 Task: Find connections with filter location Mālegaon with filter topic #Energywith filter profile language German with filter current company Norgren with filter school Carmel Convent School - India with filter industry Internet Publishing with filter service category Technical with filter keywords title Cosmetologist
Action: Mouse moved to (688, 91)
Screenshot: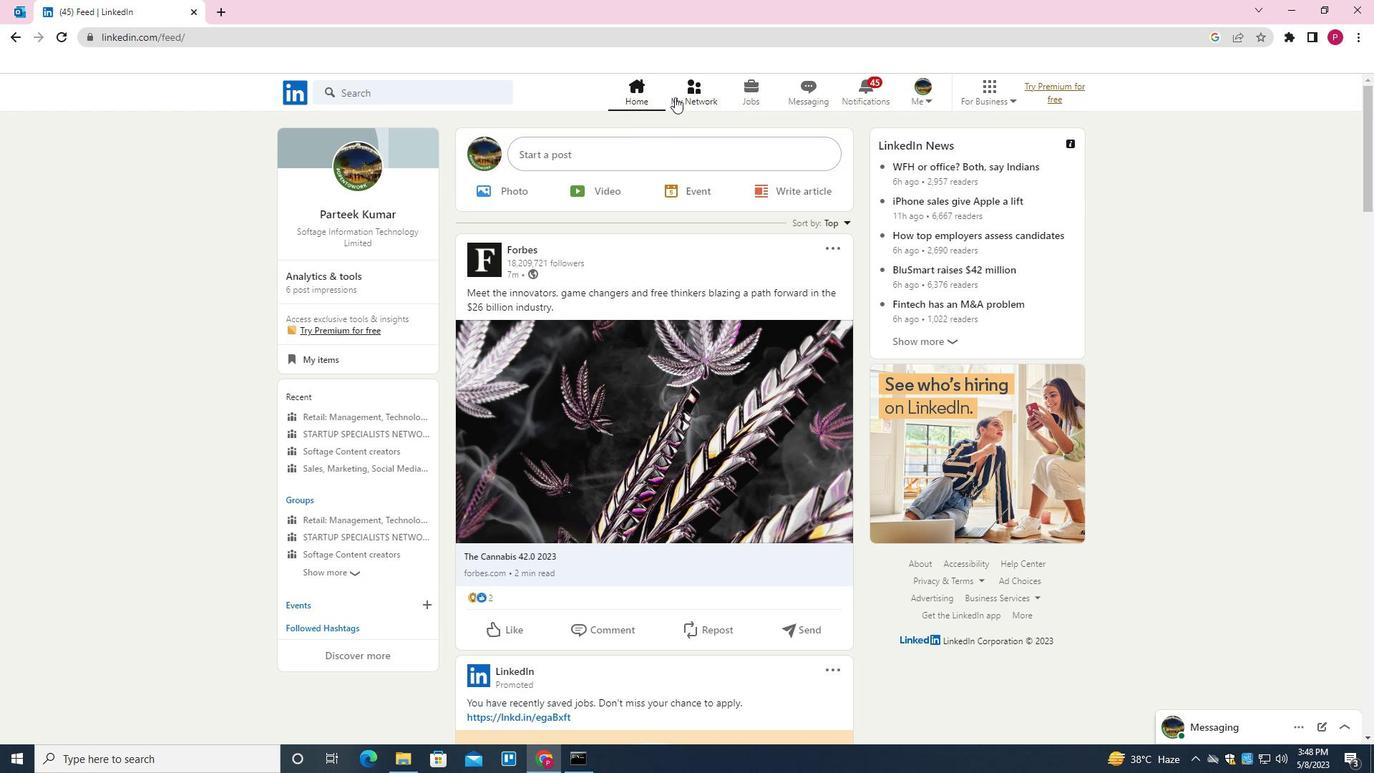 
Action: Mouse pressed left at (688, 91)
Screenshot: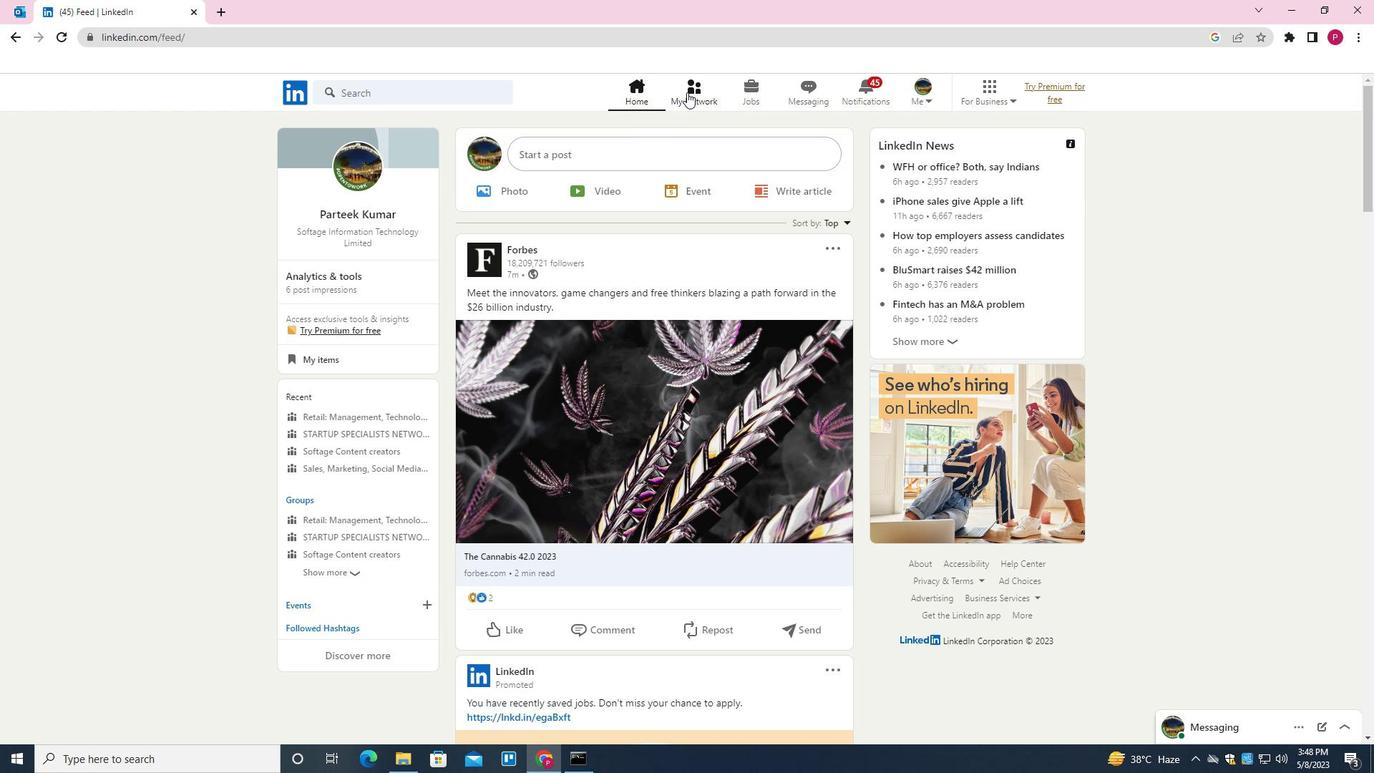 
Action: Mouse moved to (463, 166)
Screenshot: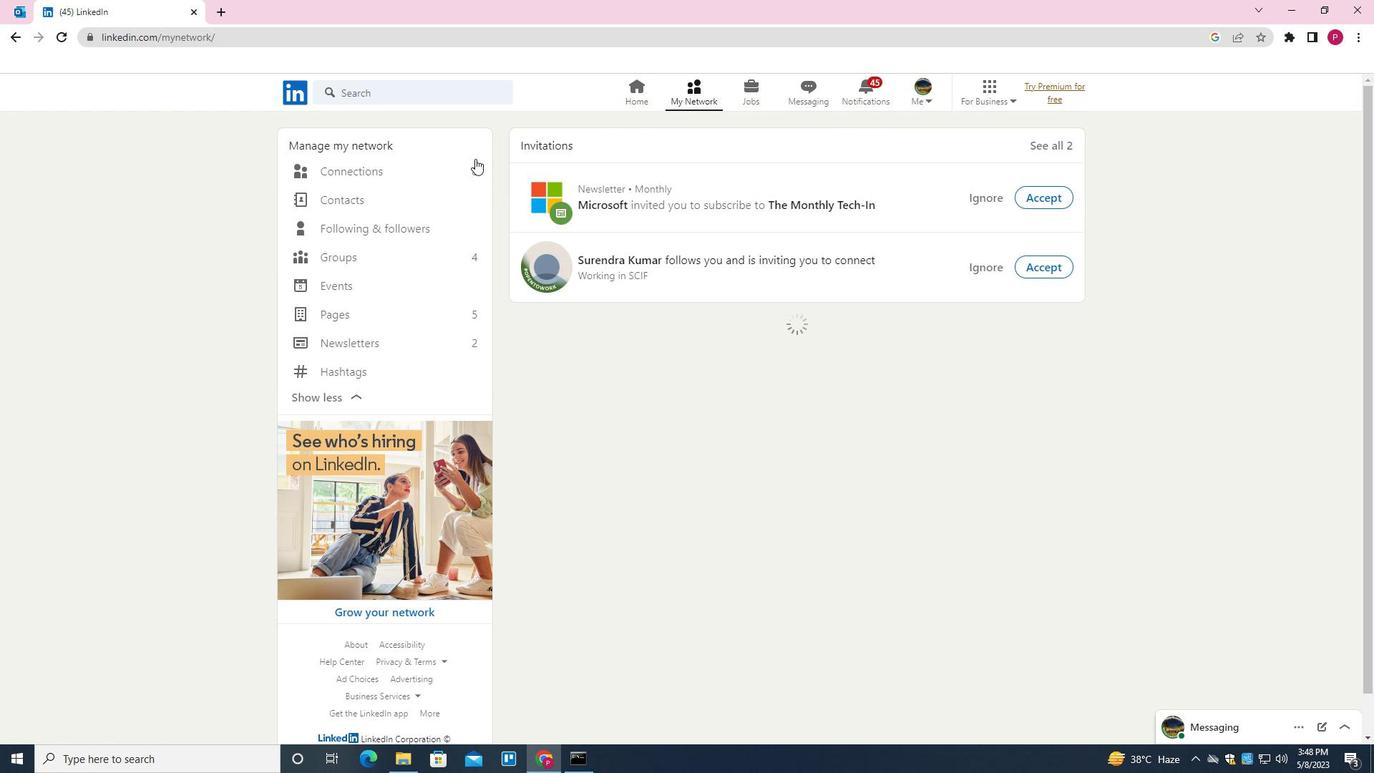 
Action: Mouse pressed left at (463, 166)
Screenshot: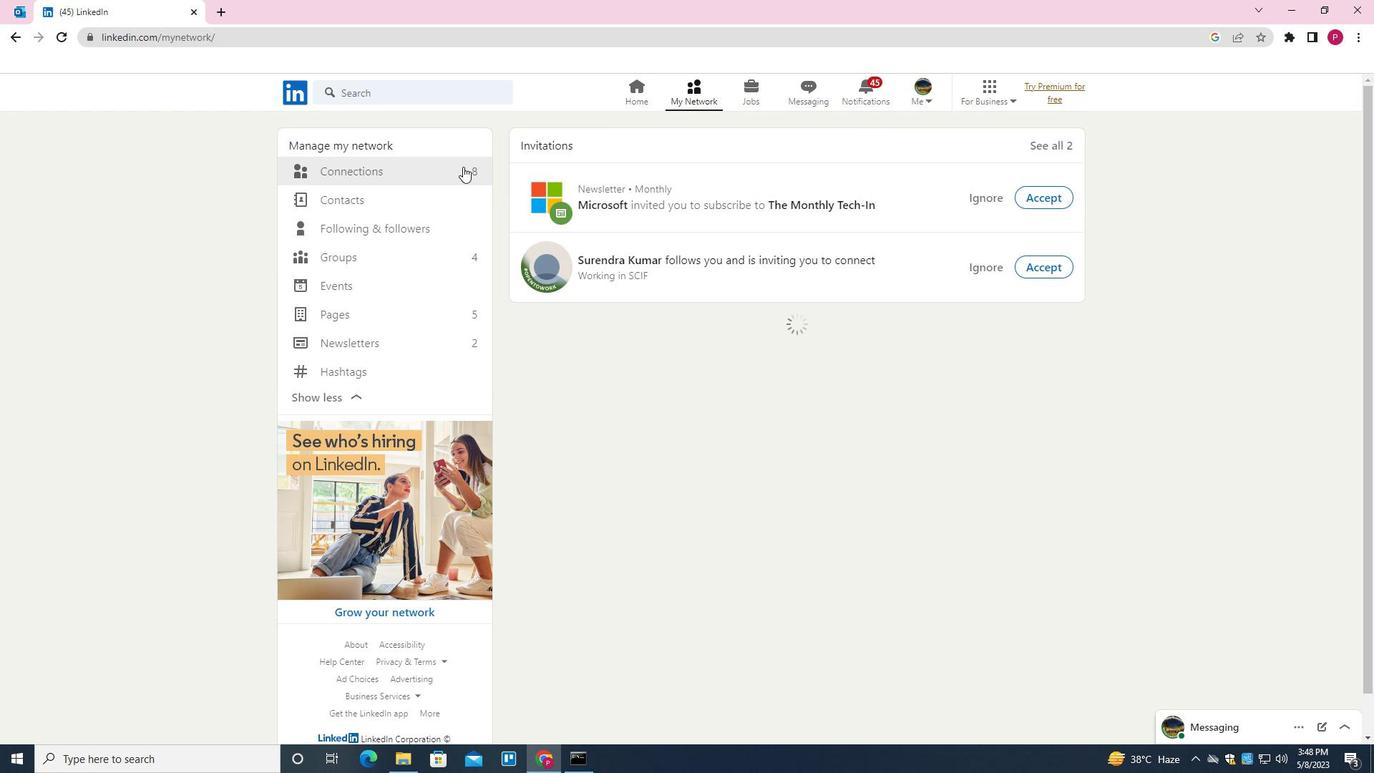 
Action: Mouse moved to (809, 171)
Screenshot: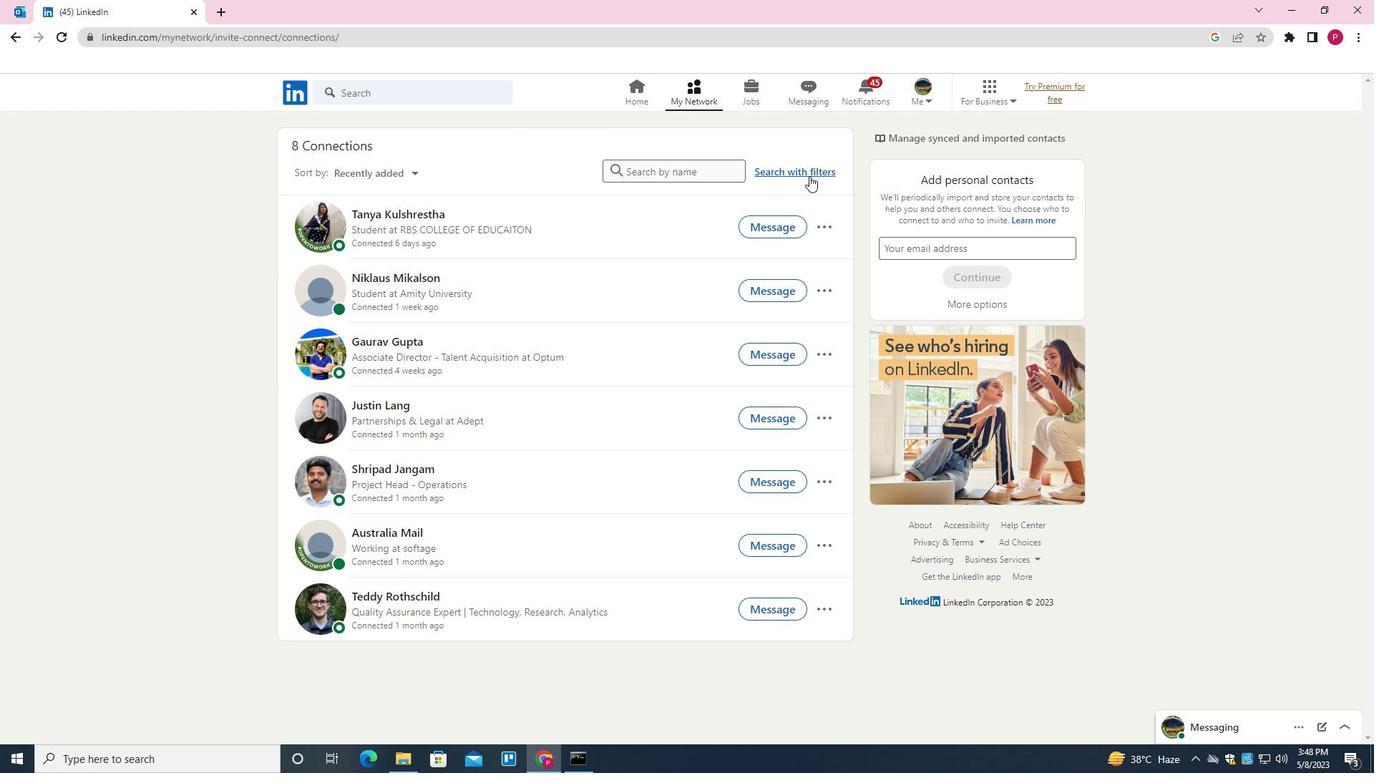 
Action: Mouse pressed left at (809, 171)
Screenshot: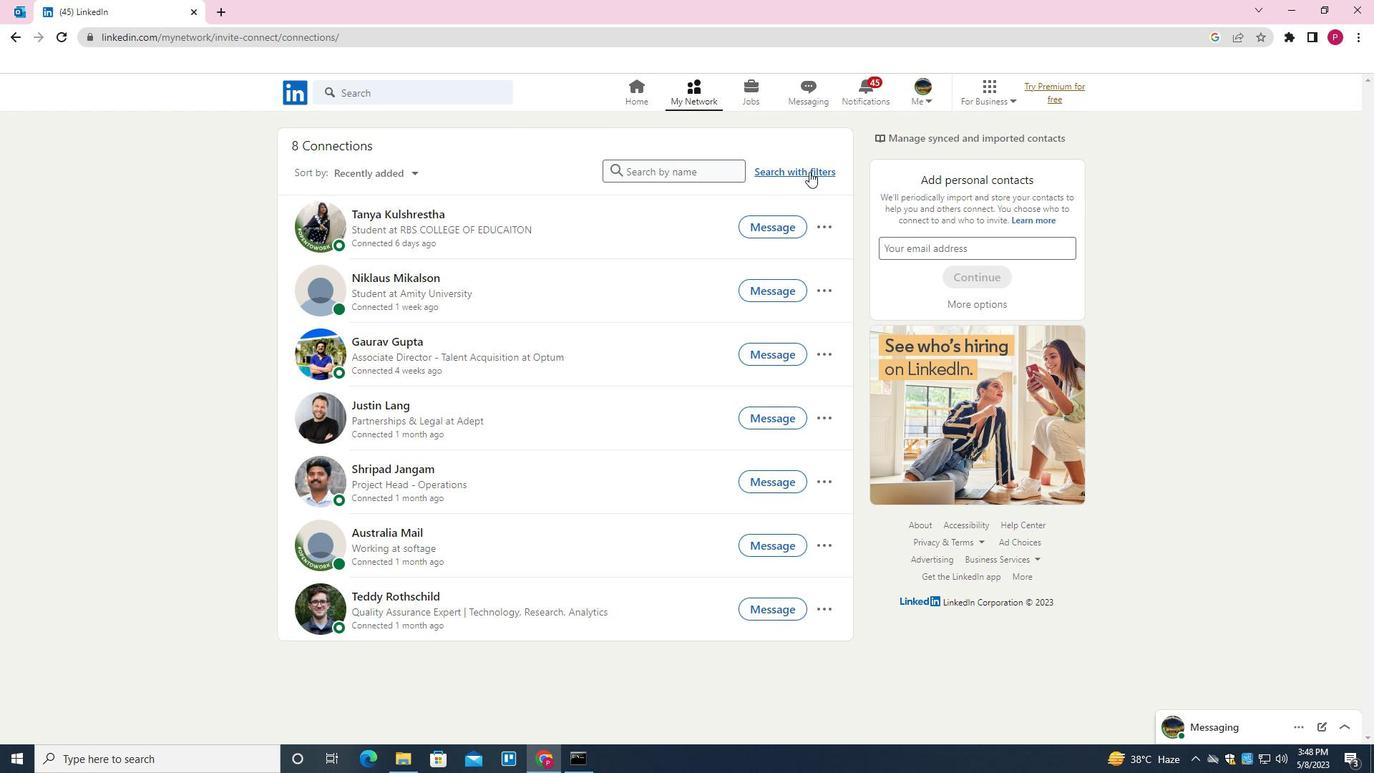 
Action: Mouse moved to (735, 141)
Screenshot: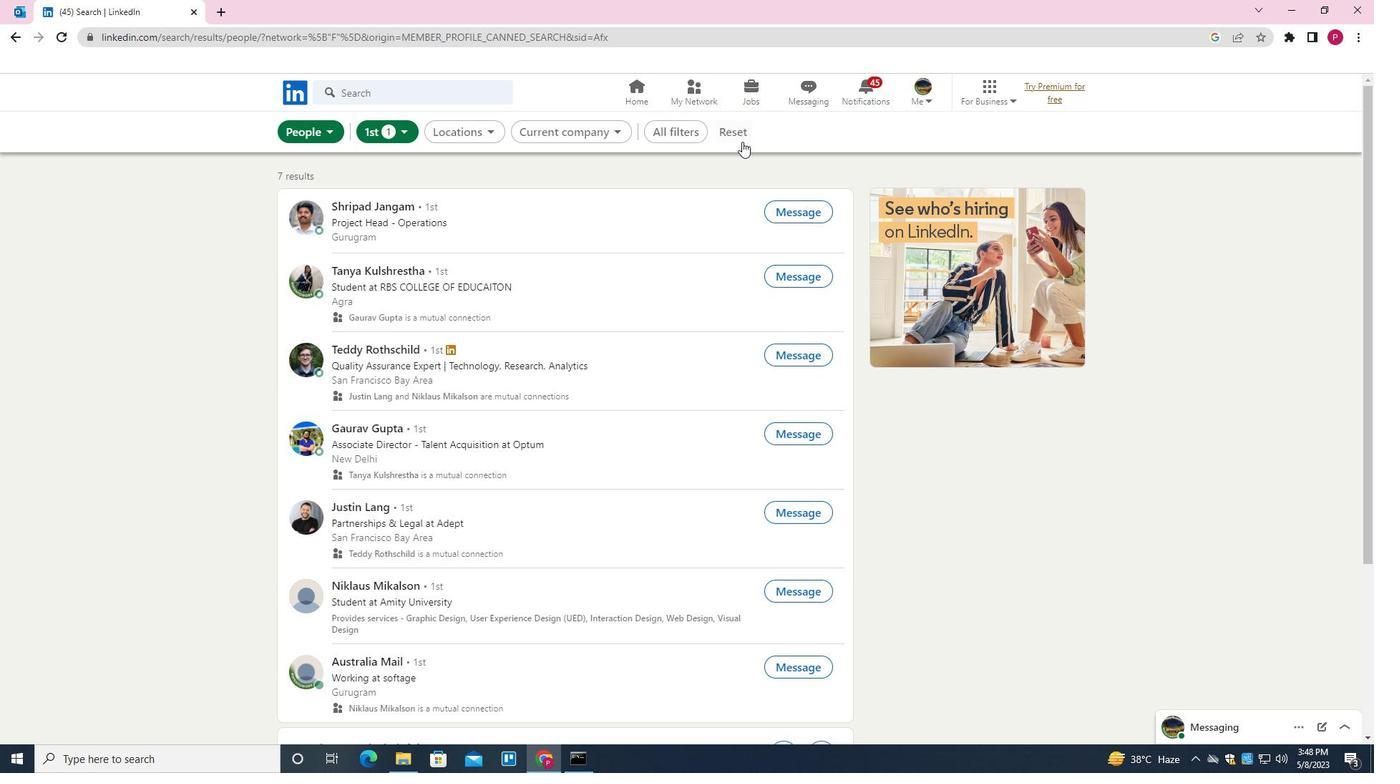 
Action: Mouse pressed left at (735, 141)
Screenshot: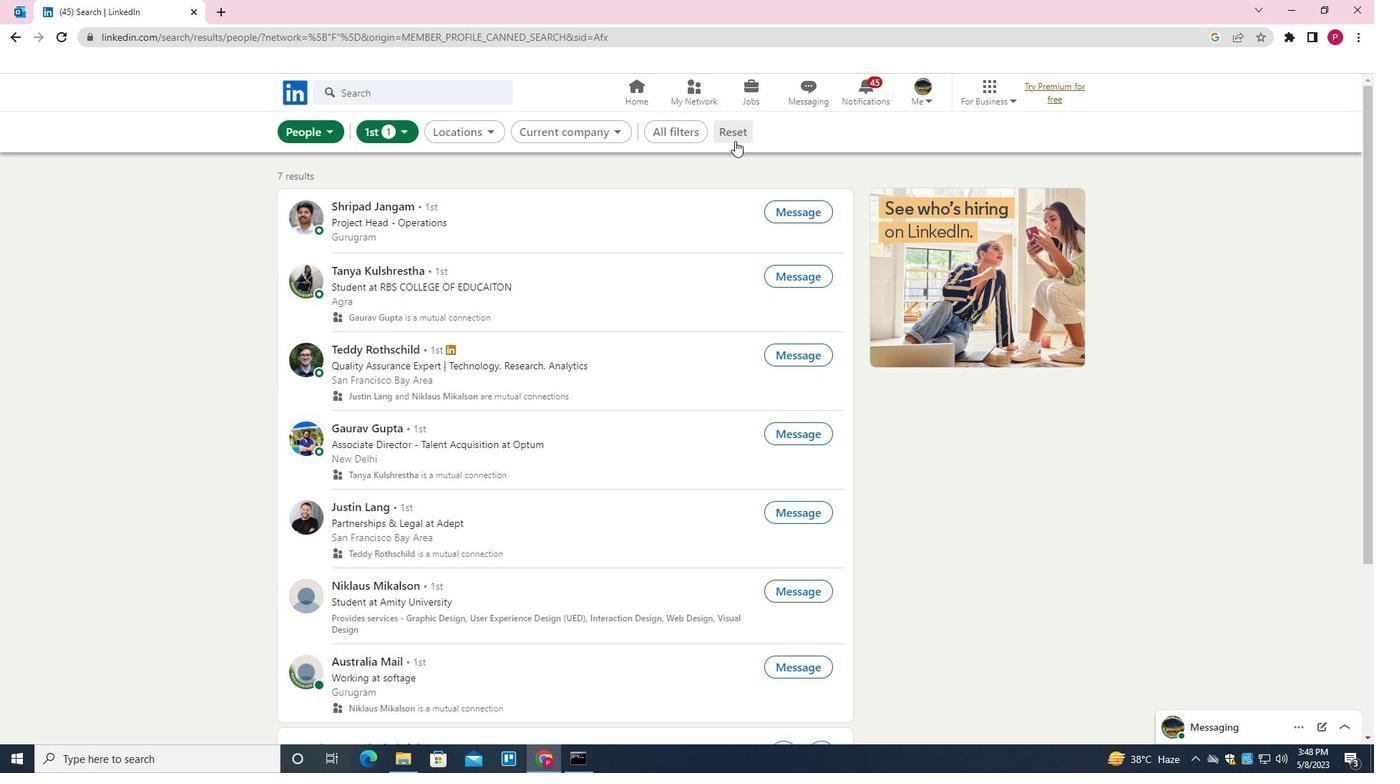 
Action: Mouse moved to (717, 137)
Screenshot: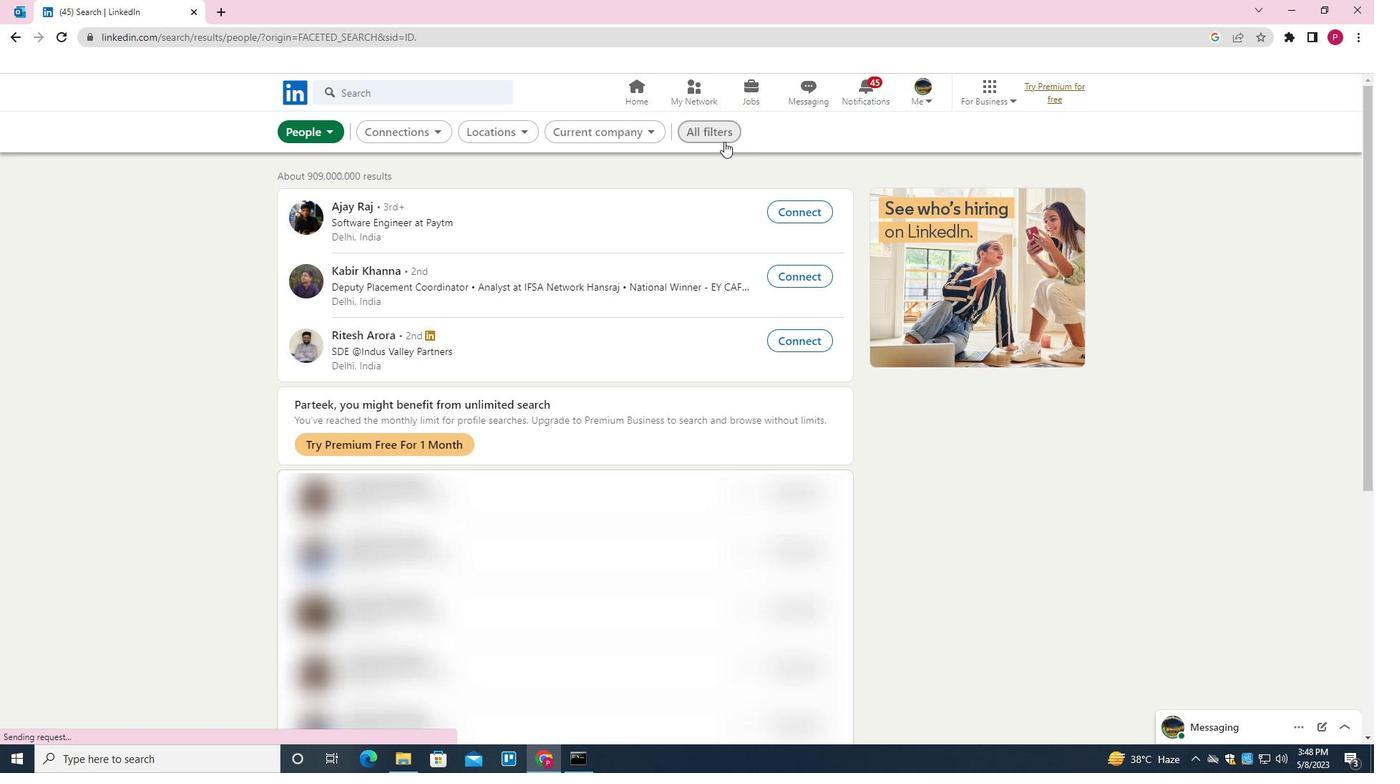
Action: Mouse pressed left at (717, 137)
Screenshot: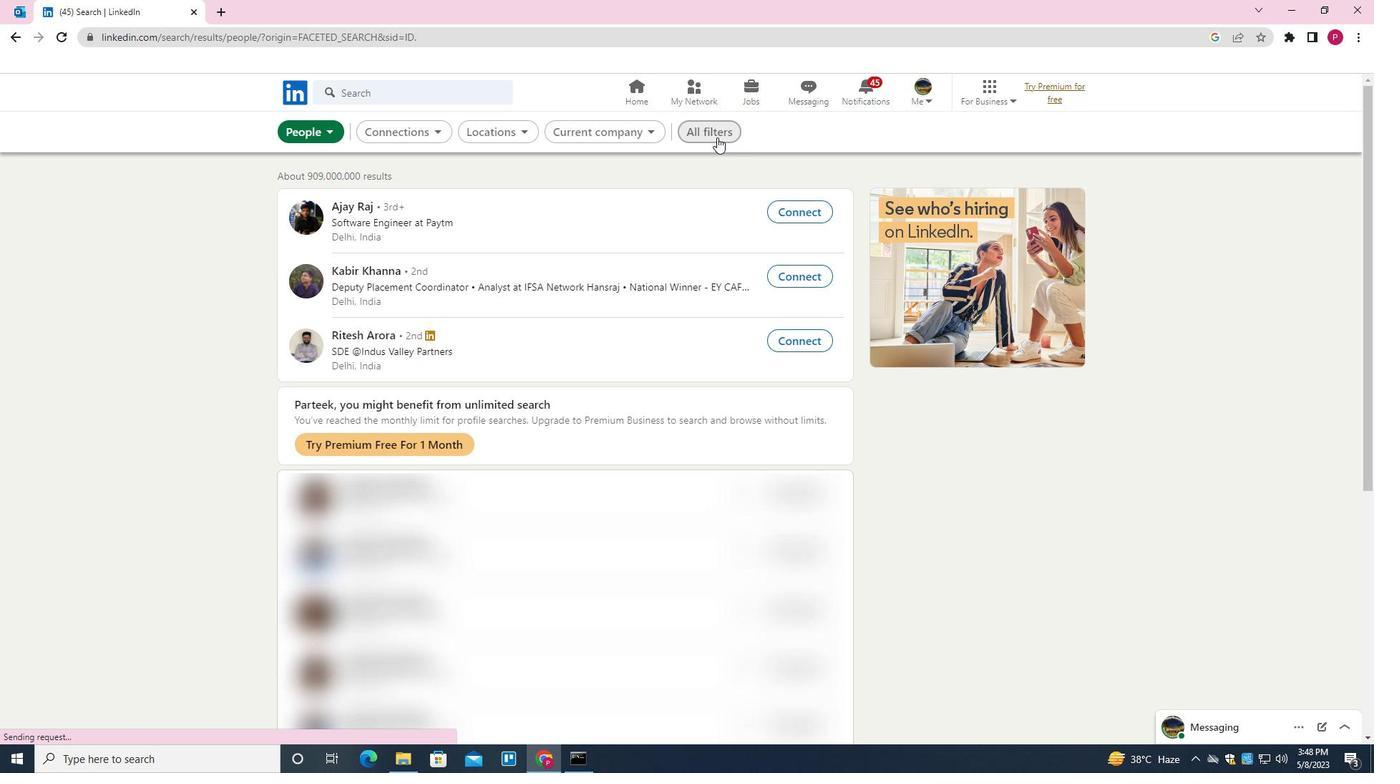 
Action: Mouse moved to (1152, 391)
Screenshot: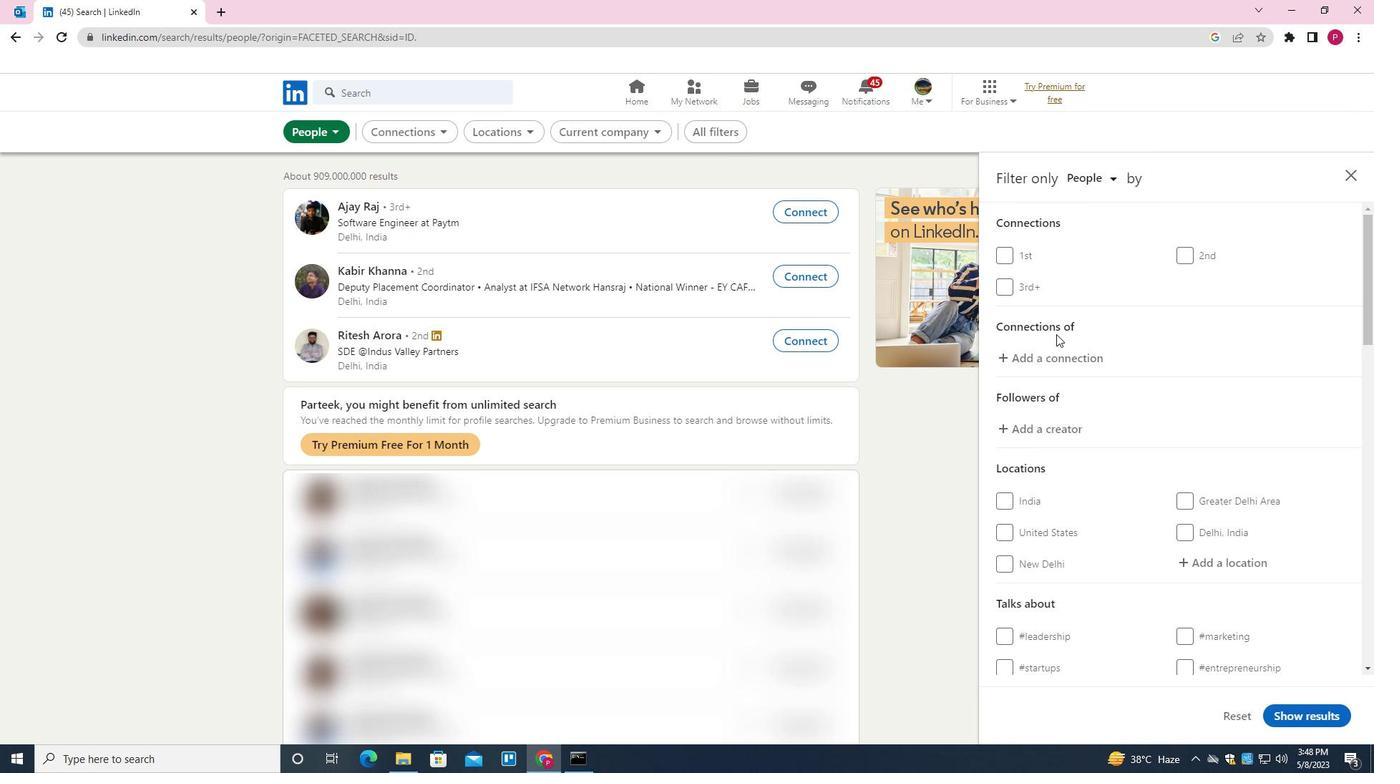 
Action: Mouse scrolled (1152, 390) with delta (0, 0)
Screenshot: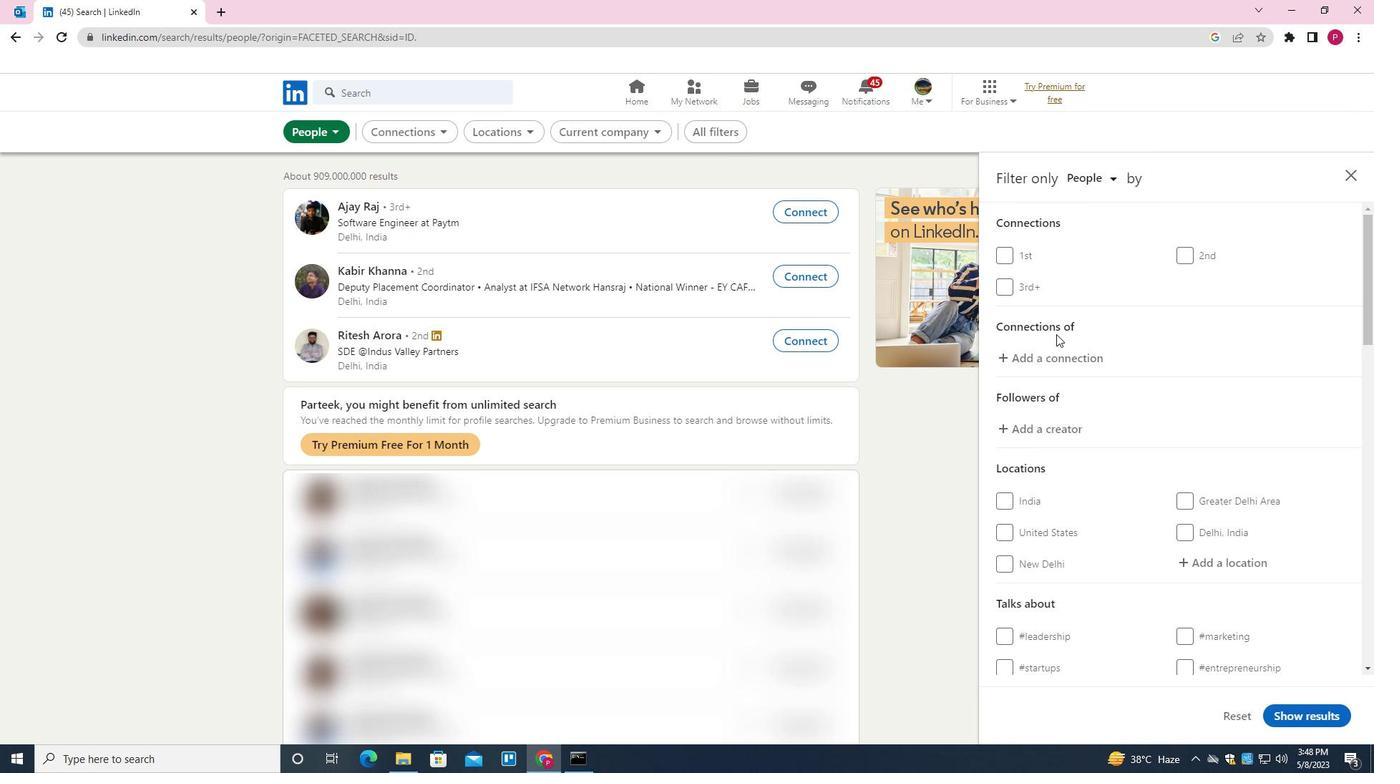 
Action: Mouse moved to (1157, 395)
Screenshot: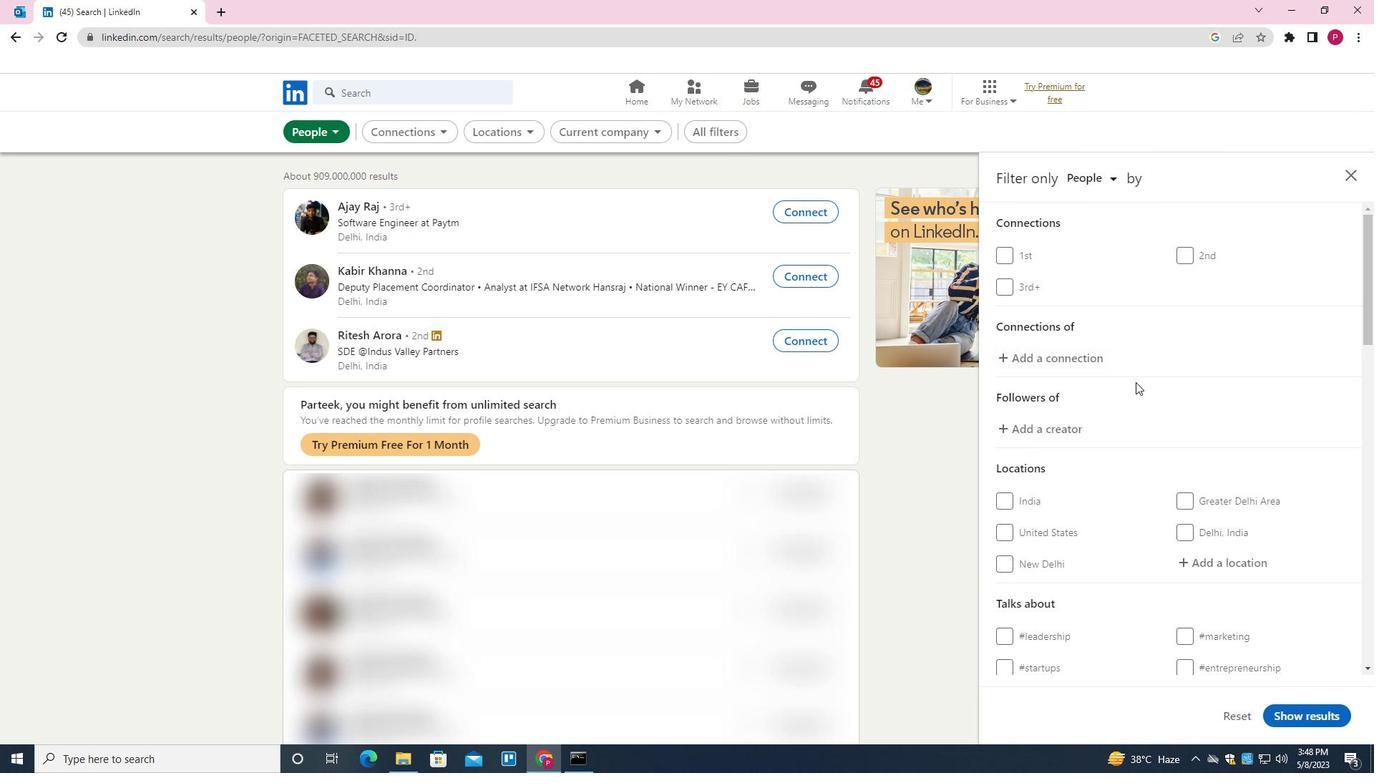 
Action: Mouse scrolled (1157, 395) with delta (0, 0)
Screenshot: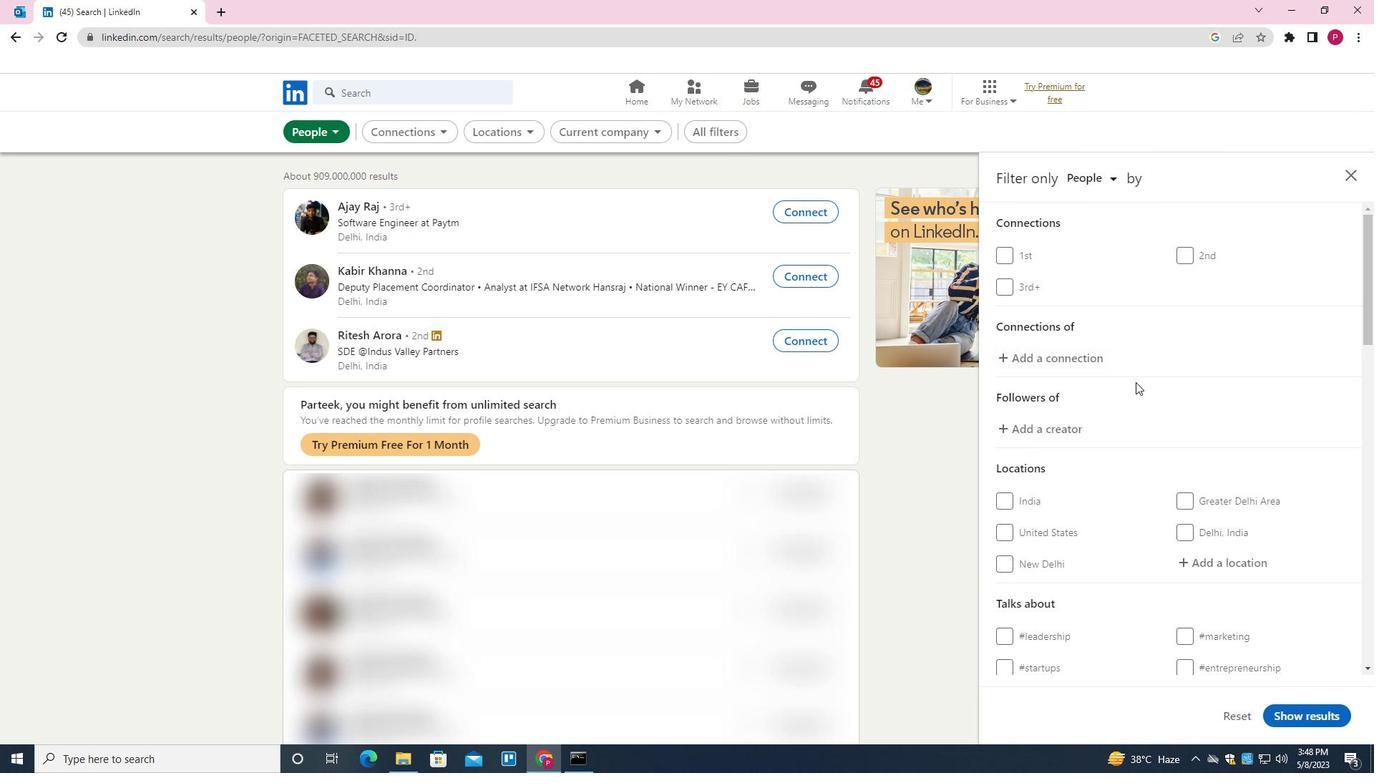 
Action: Mouse moved to (1217, 424)
Screenshot: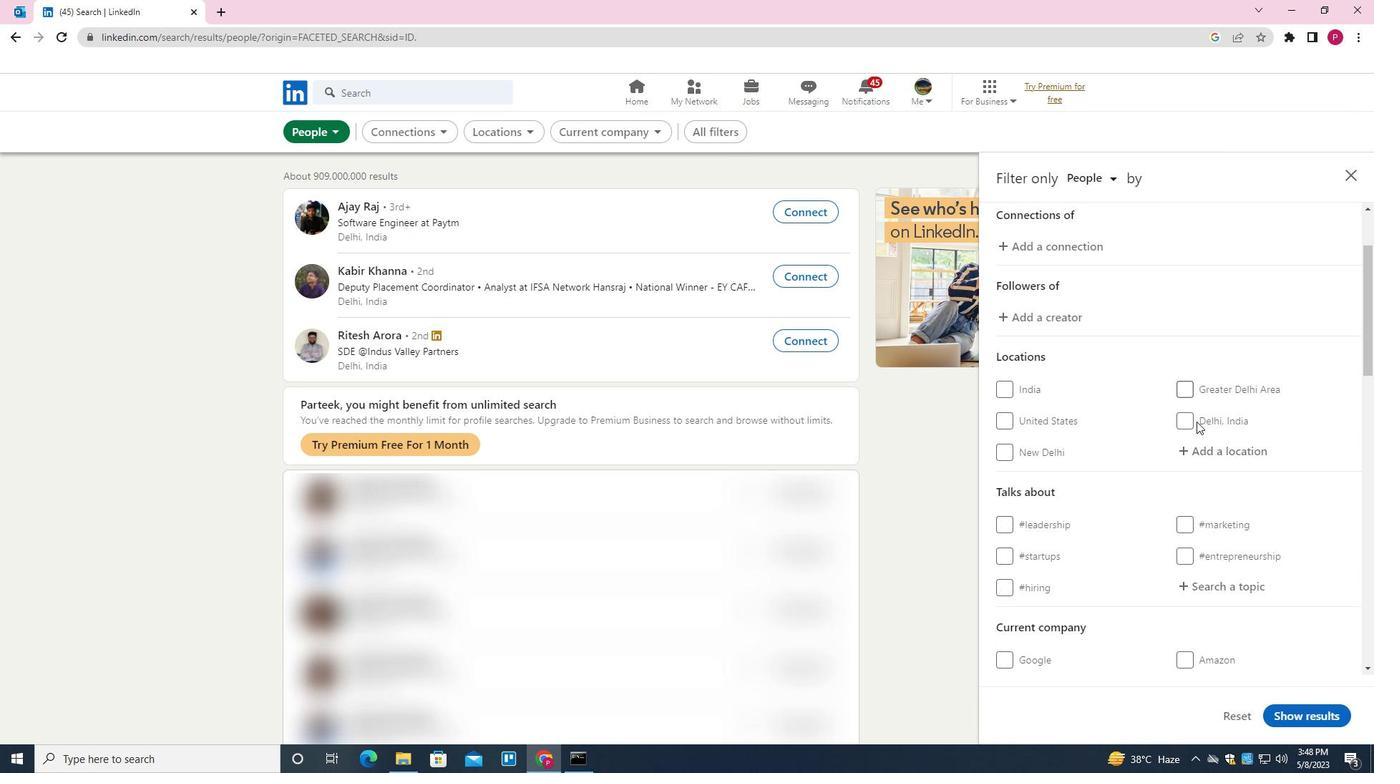 
Action: Mouse pressed left at (1217, 424)
Screenshot: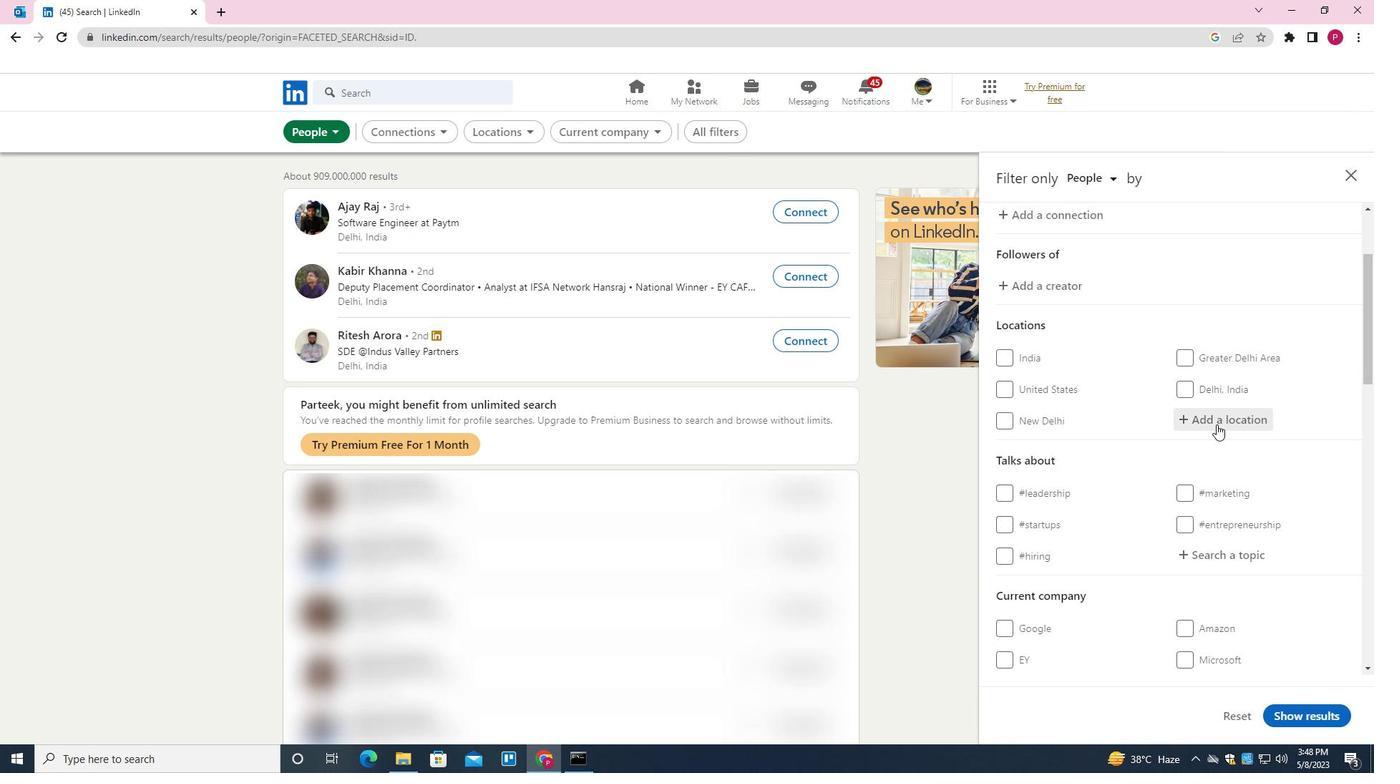 
Action: Key pressed <Key.shift>MALEGAON<Key.down><Key.enter>
Screenshot: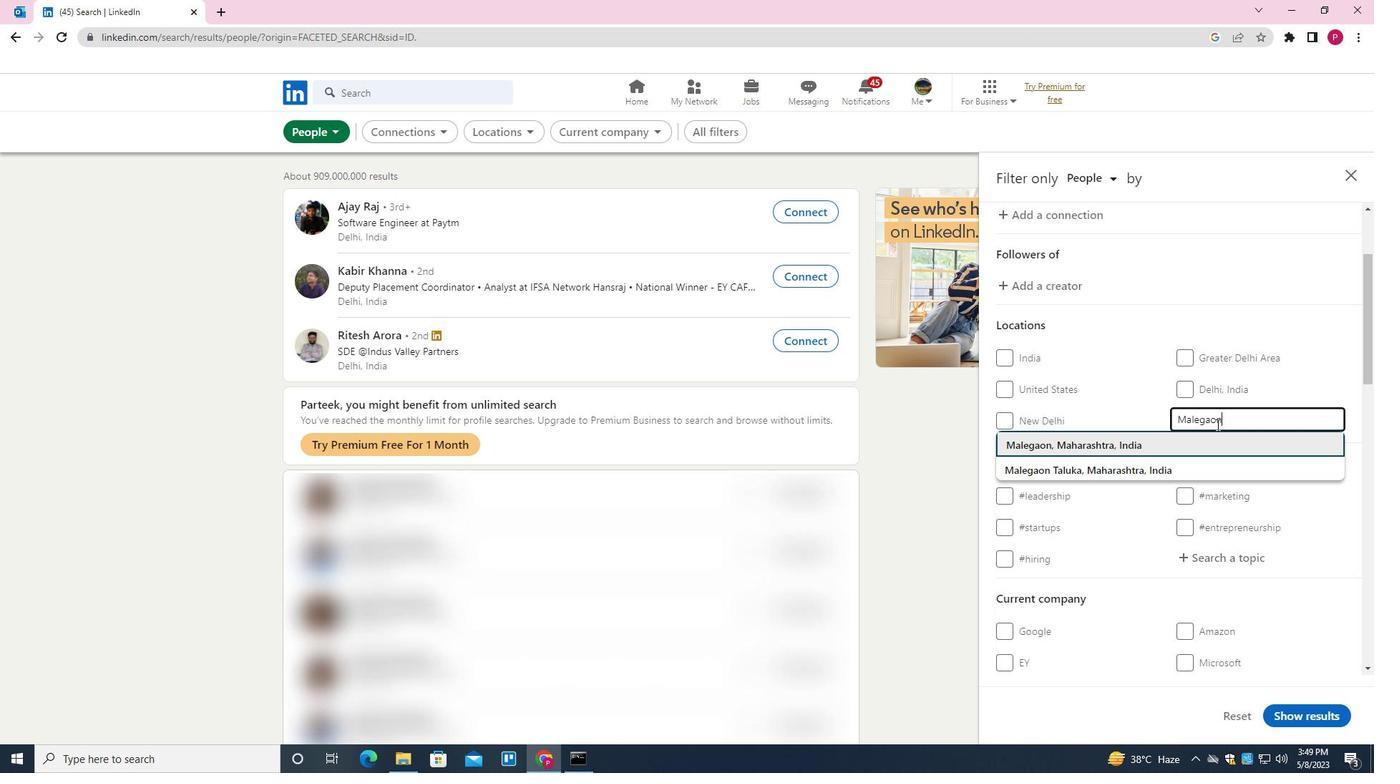 
Action: Mouse moved to (1249, 412)
Screenshot: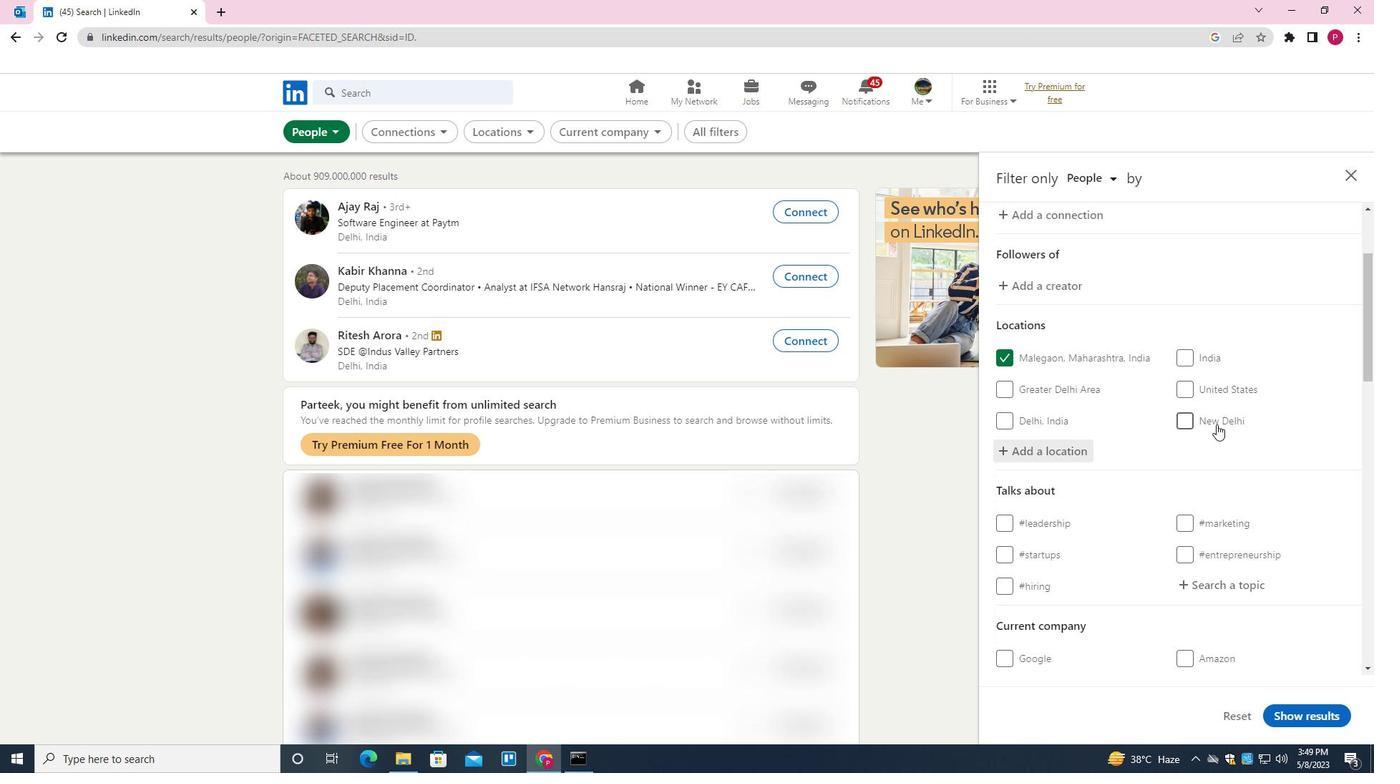 
Action: Mouse scrolled (1249, 411) with delta (0, 0)
Screenshot: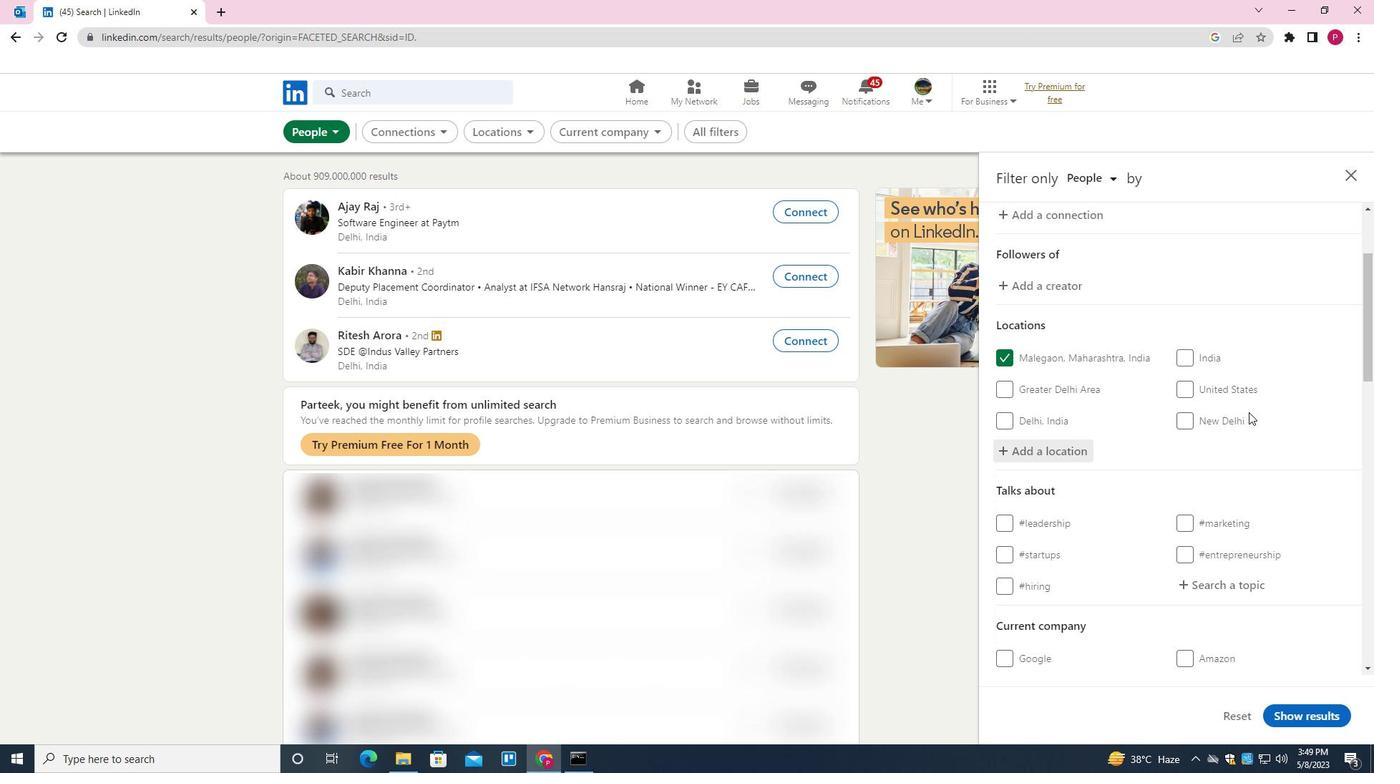 
Action: Mouse scrolled (1249, 411) with delta (0, 0)
Screenshot: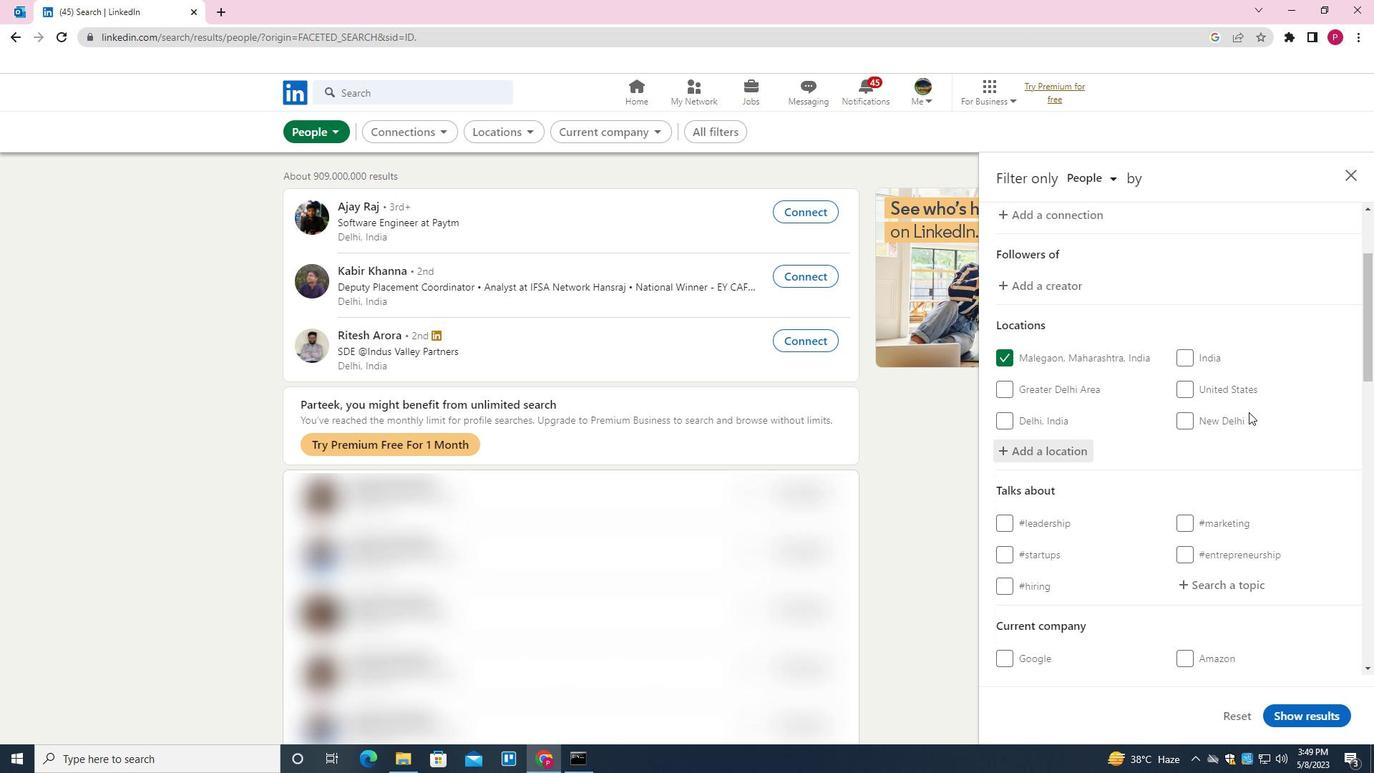 
Action: Mouse scrolled (1249, 411) with delta (0, 0)
Screenshot: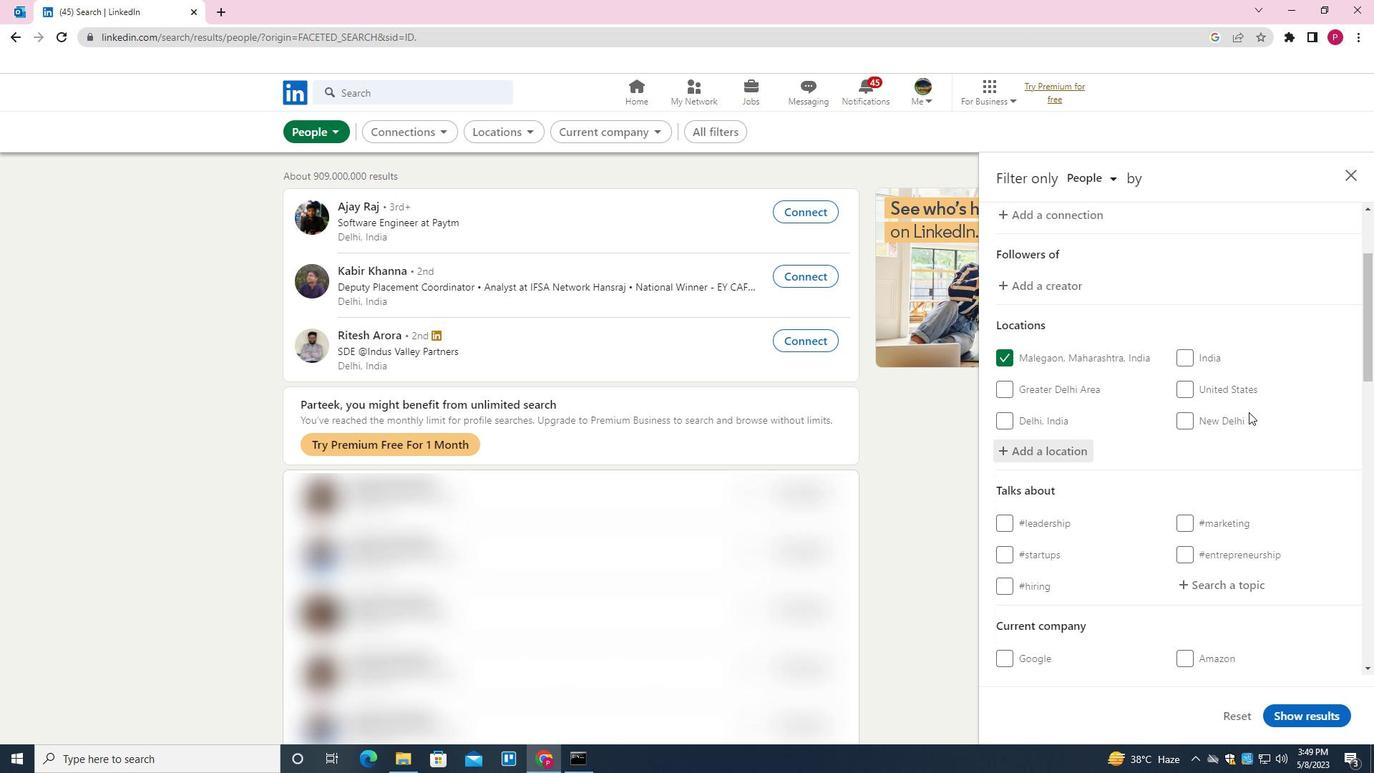 
Action: Mouse moved to (1246, 374)
Screenshot: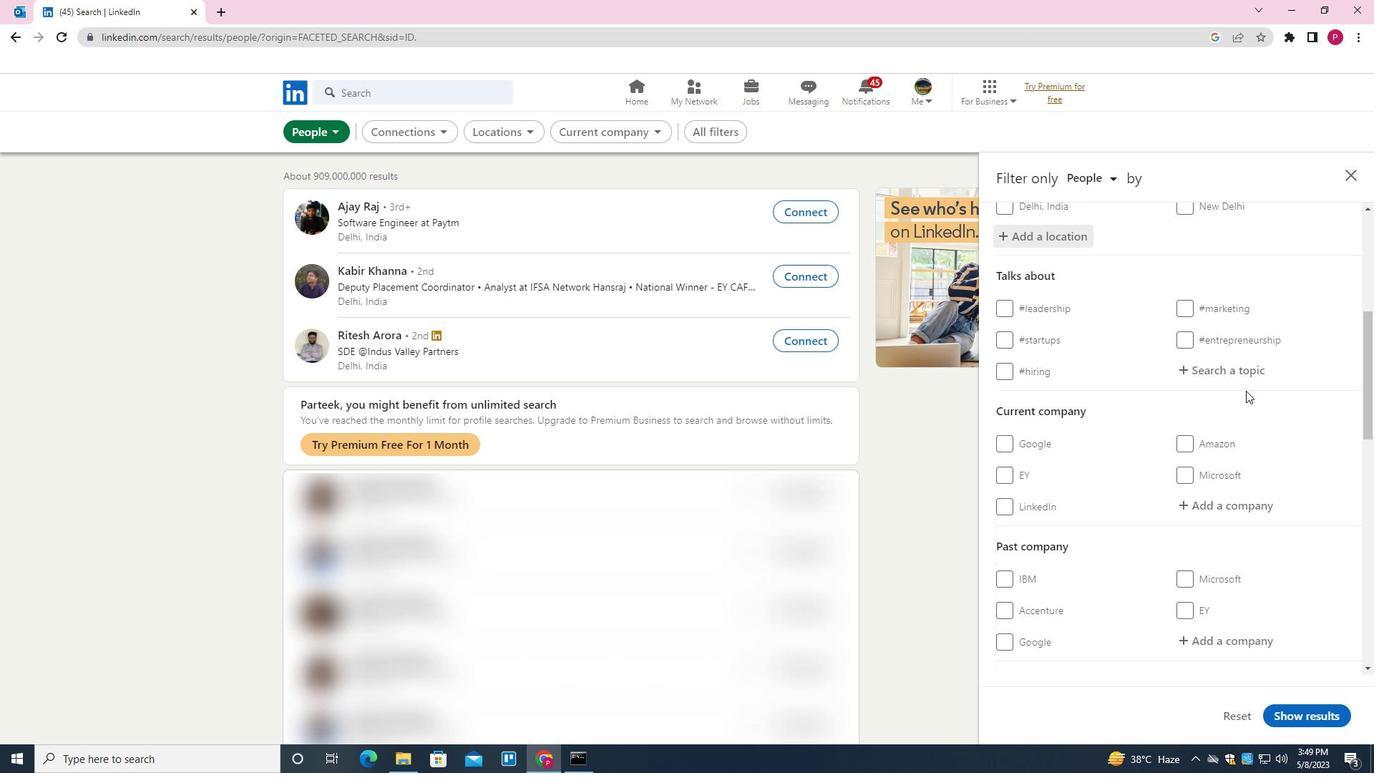 
Action: Mouse pressed left at (1246, 374)
Screenshot: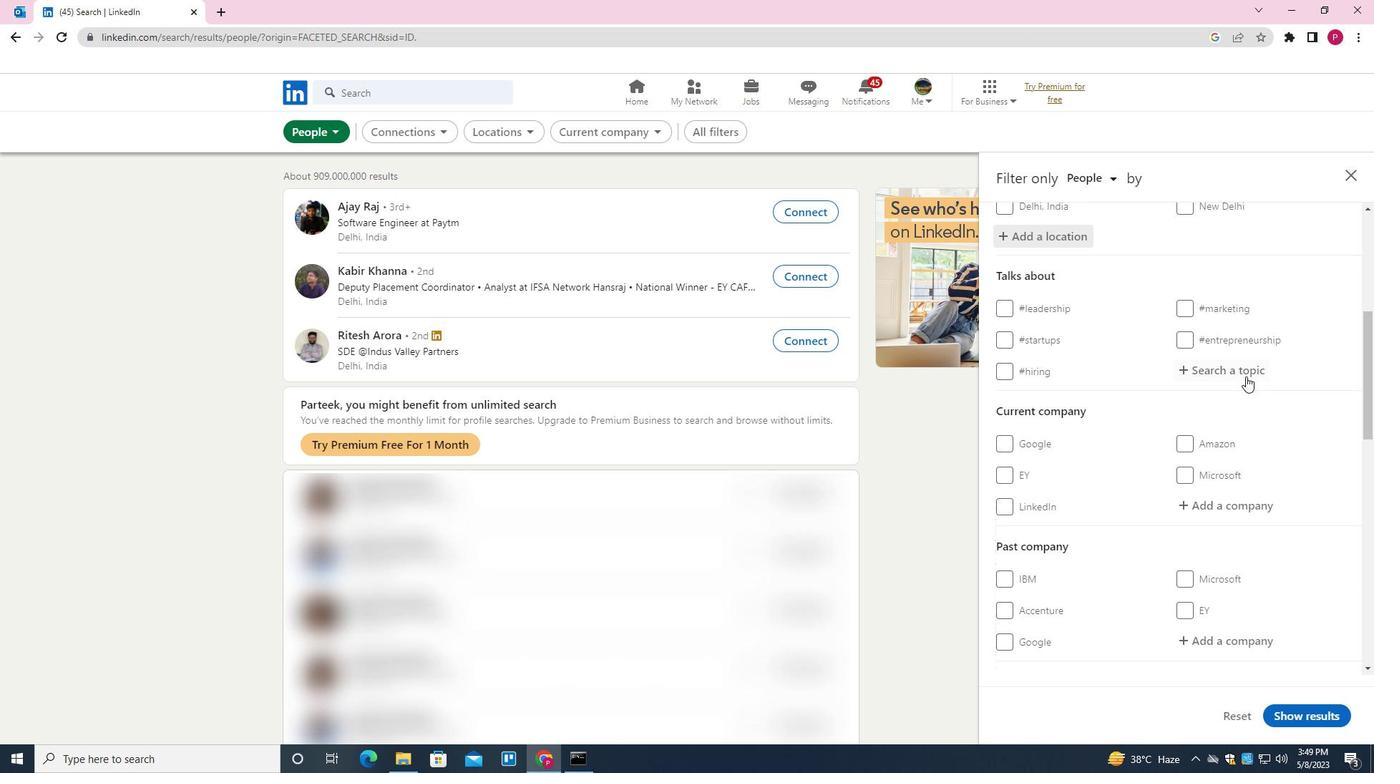 
Action: Key pressed ENERGY<Key.down><Key.enter>
Screenshot: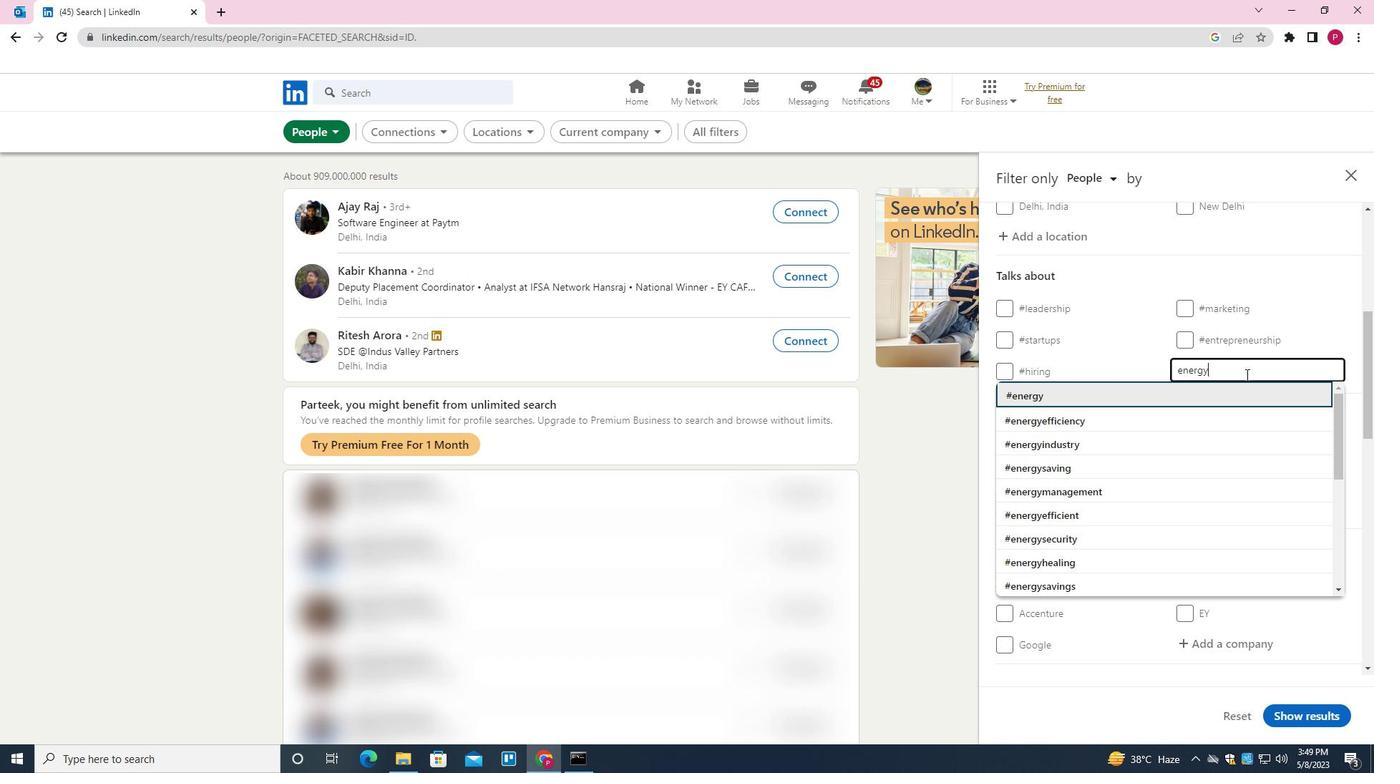 
Action: Mouse moved to (1139, 465)
Screenshot: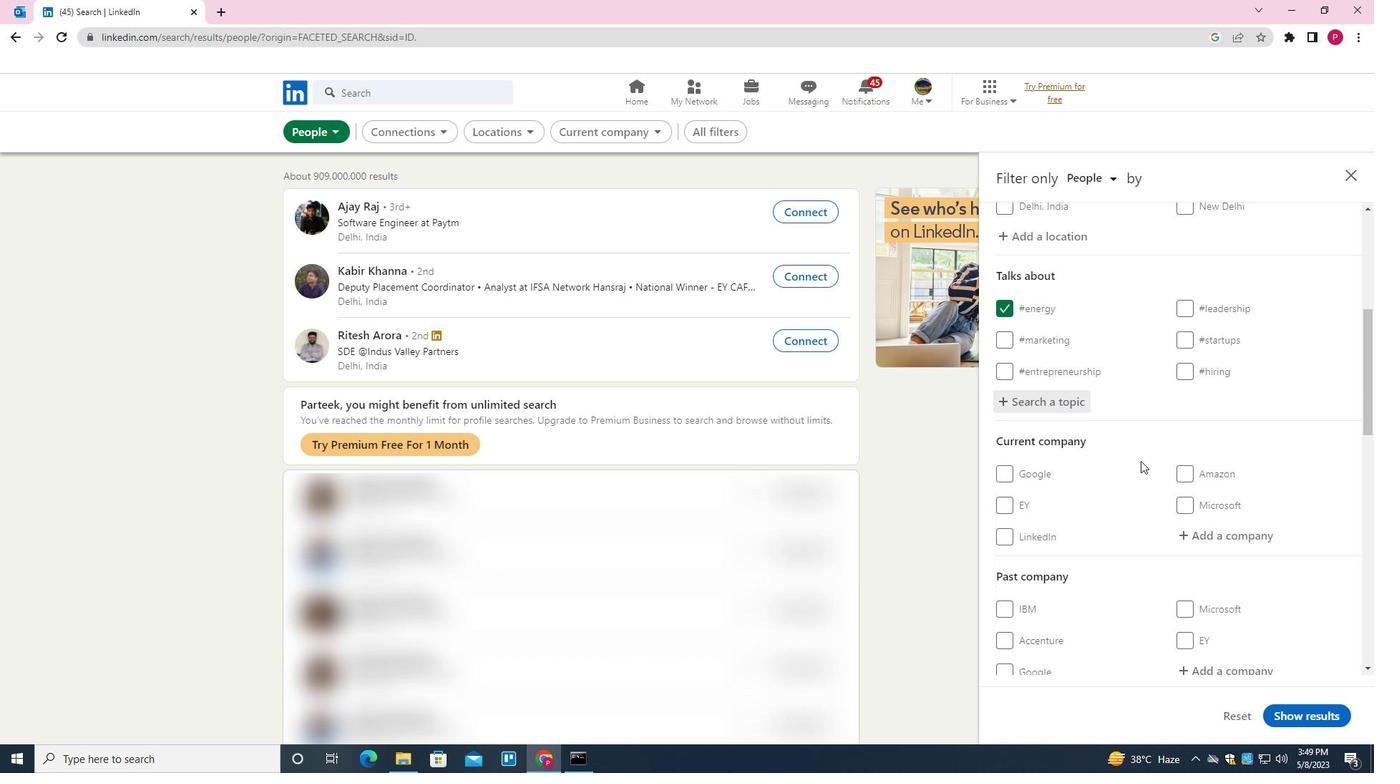 
Action: Mouse scrolled (1139, 464) with delta (0, 0)
Screenshot: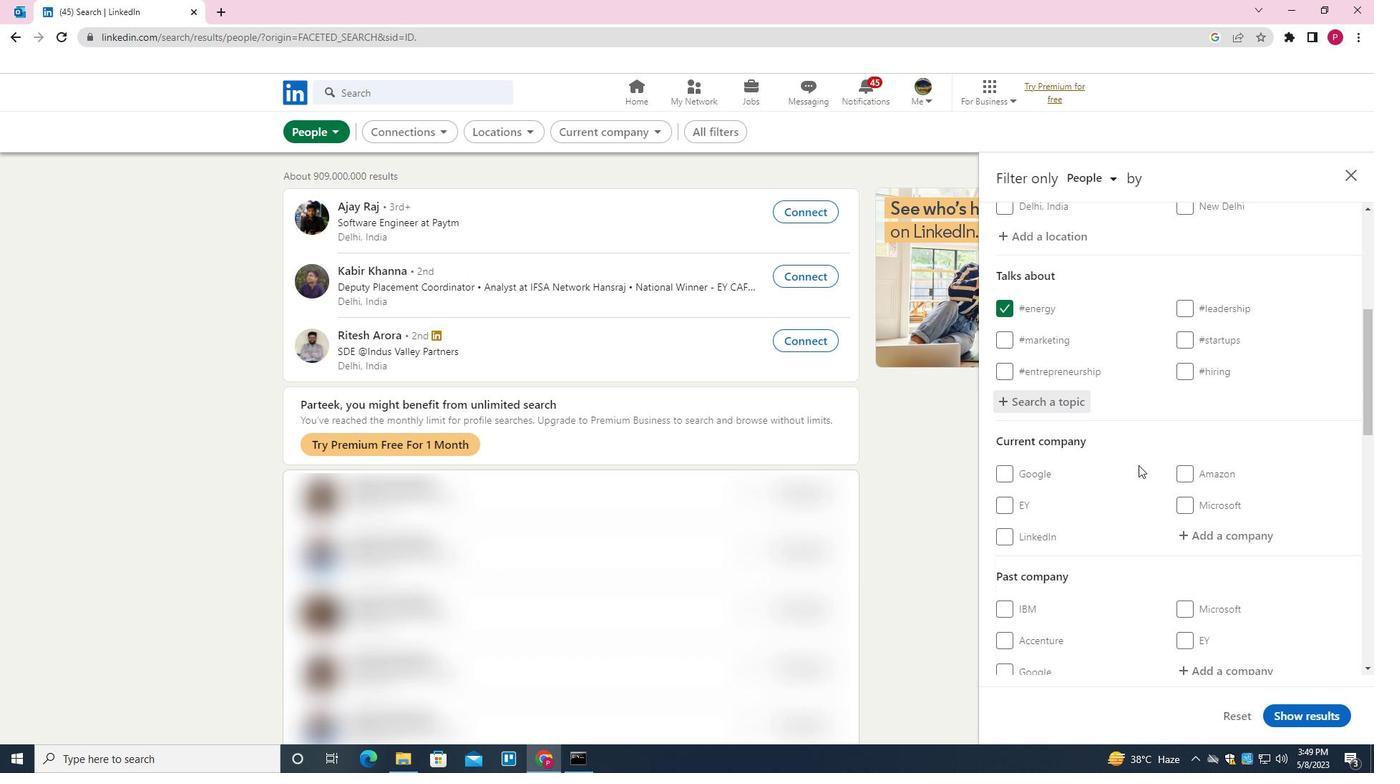 
Action: Mouse scrolled (1139, 464) with delta (0, 0)
Screenshot: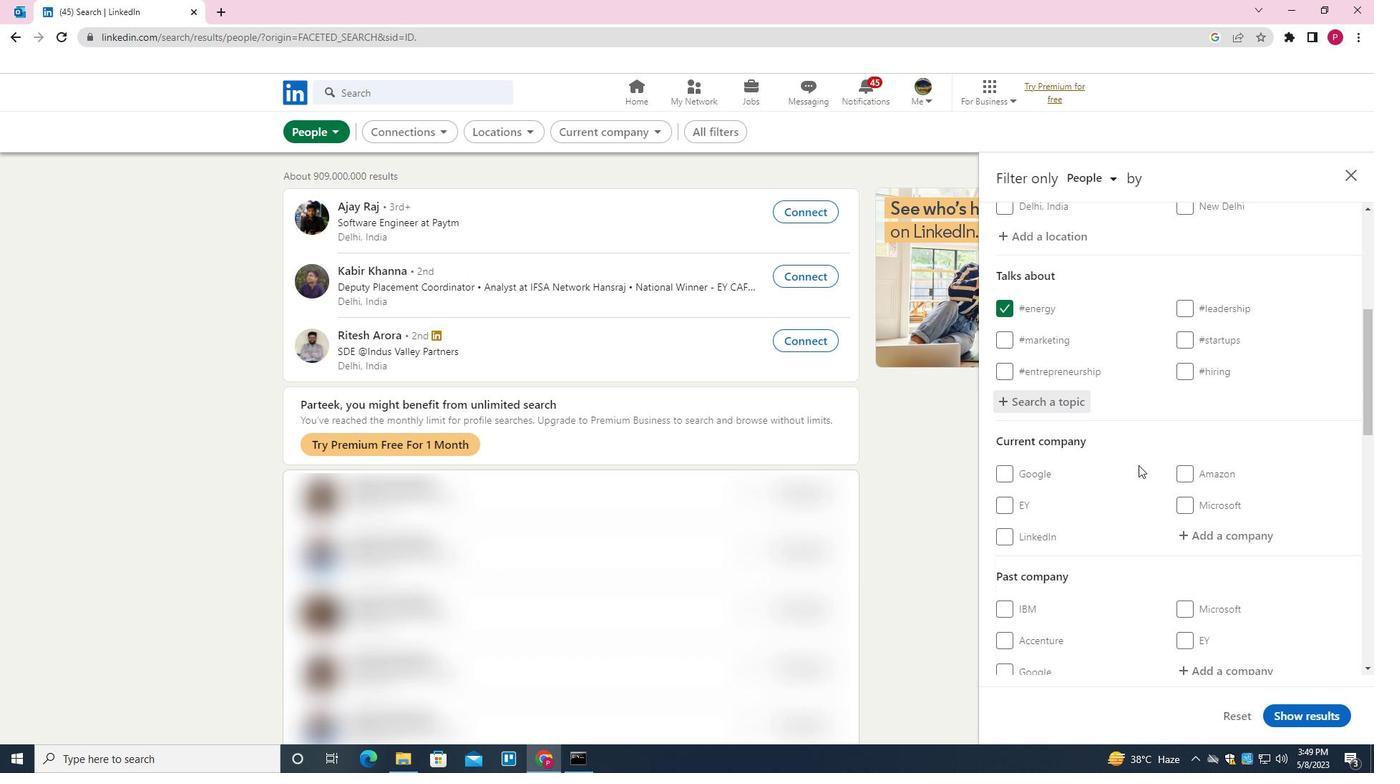 
Action: Mouse scrolled (1139, 464) with delta (0, 0)
Screenshot: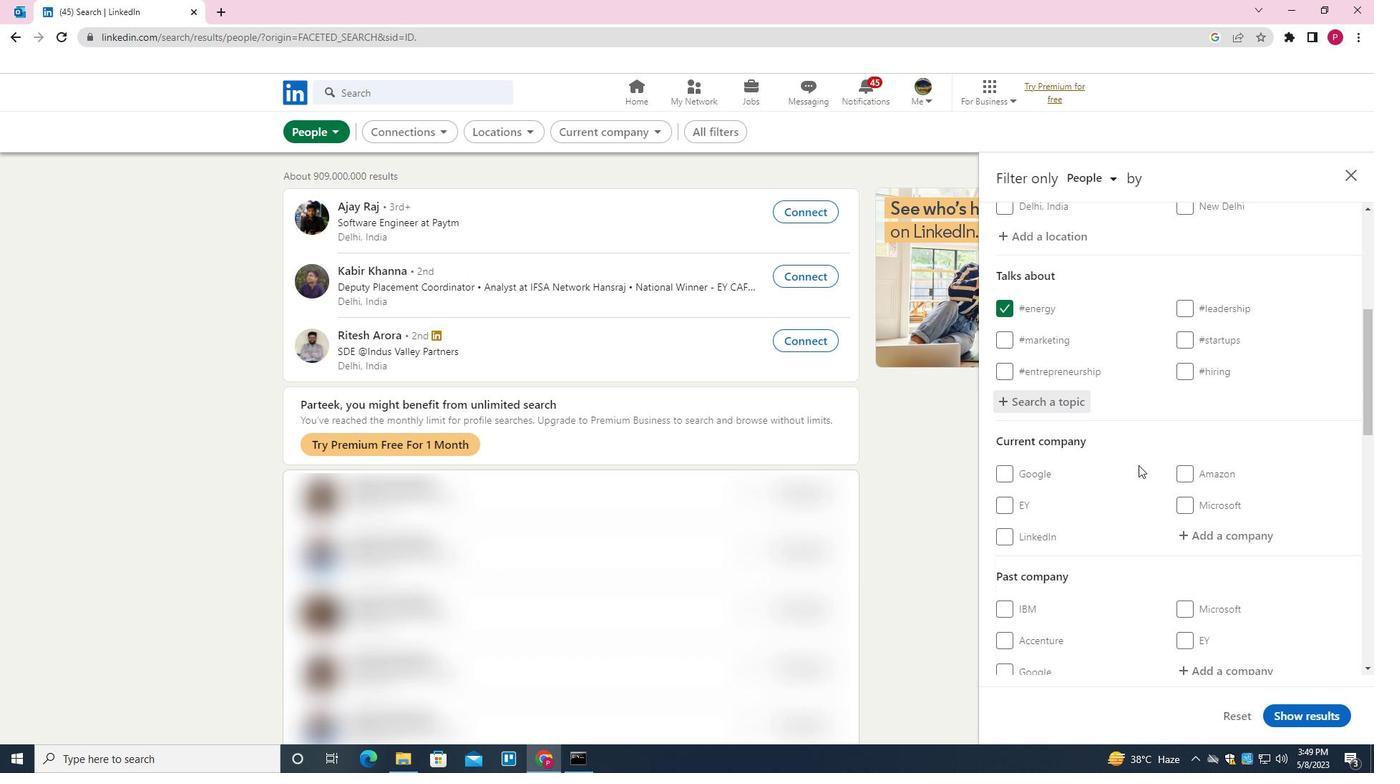 
Action: Mouse scrolled (1139, 464) with delta (0, 0)
Screenshot: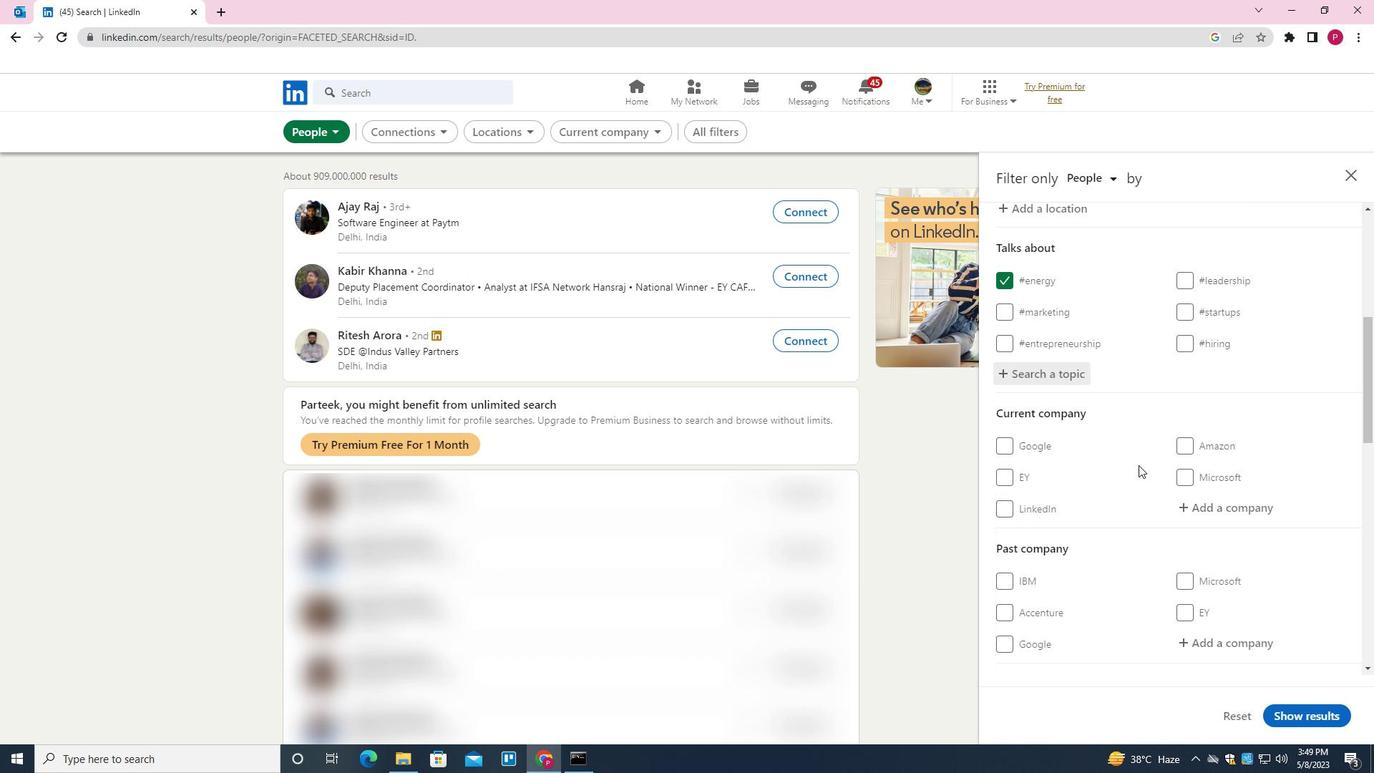 
Action: Mouse scrolled (1139, 464) with delta (0, 0)
Screenshot: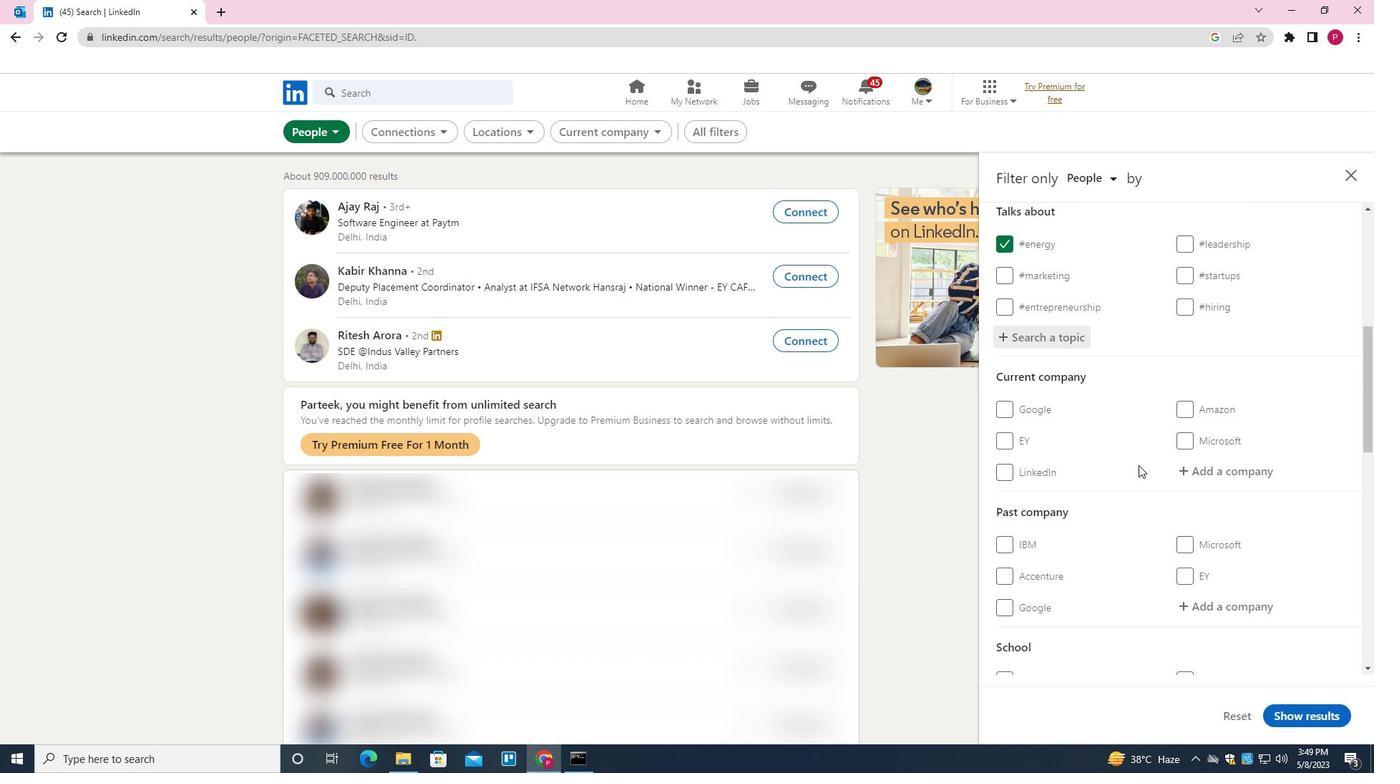 
Action: Mouse scrolled (1139, 464) with delta (0, 0)
Screenshot: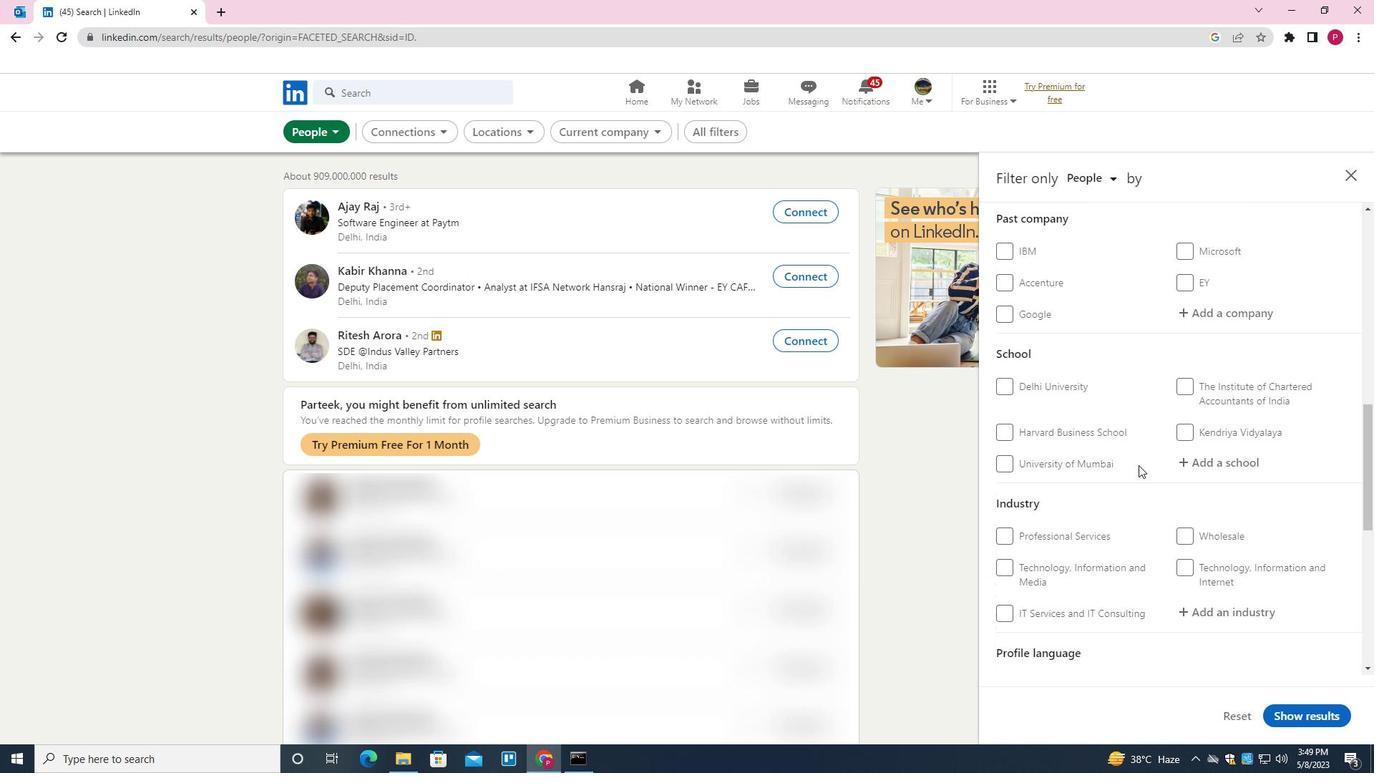 
Action: Mouse scrolled (1139, 464) with delta (0, 0)
Screenshot: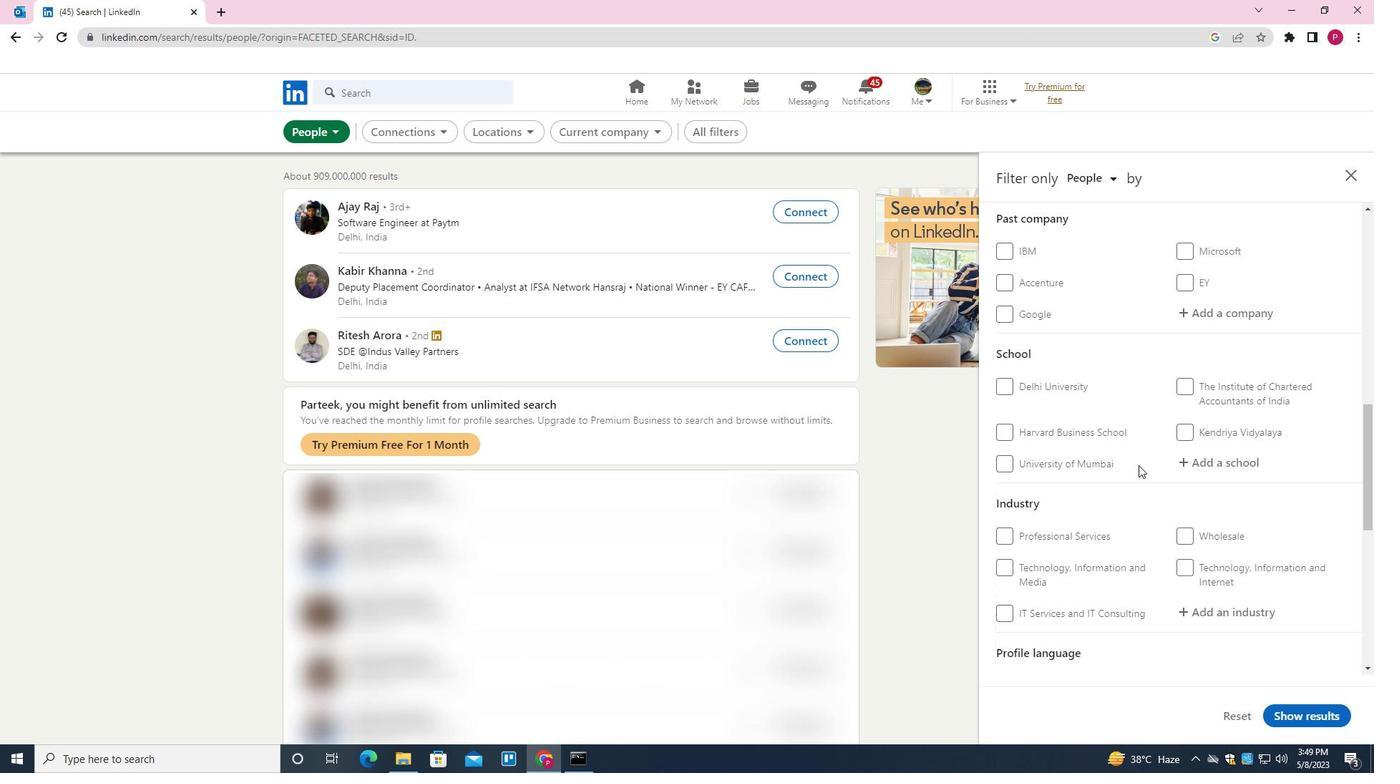 
Action: Mouse scrolled (1139, 464) with delta (0, 0)
Screenshot: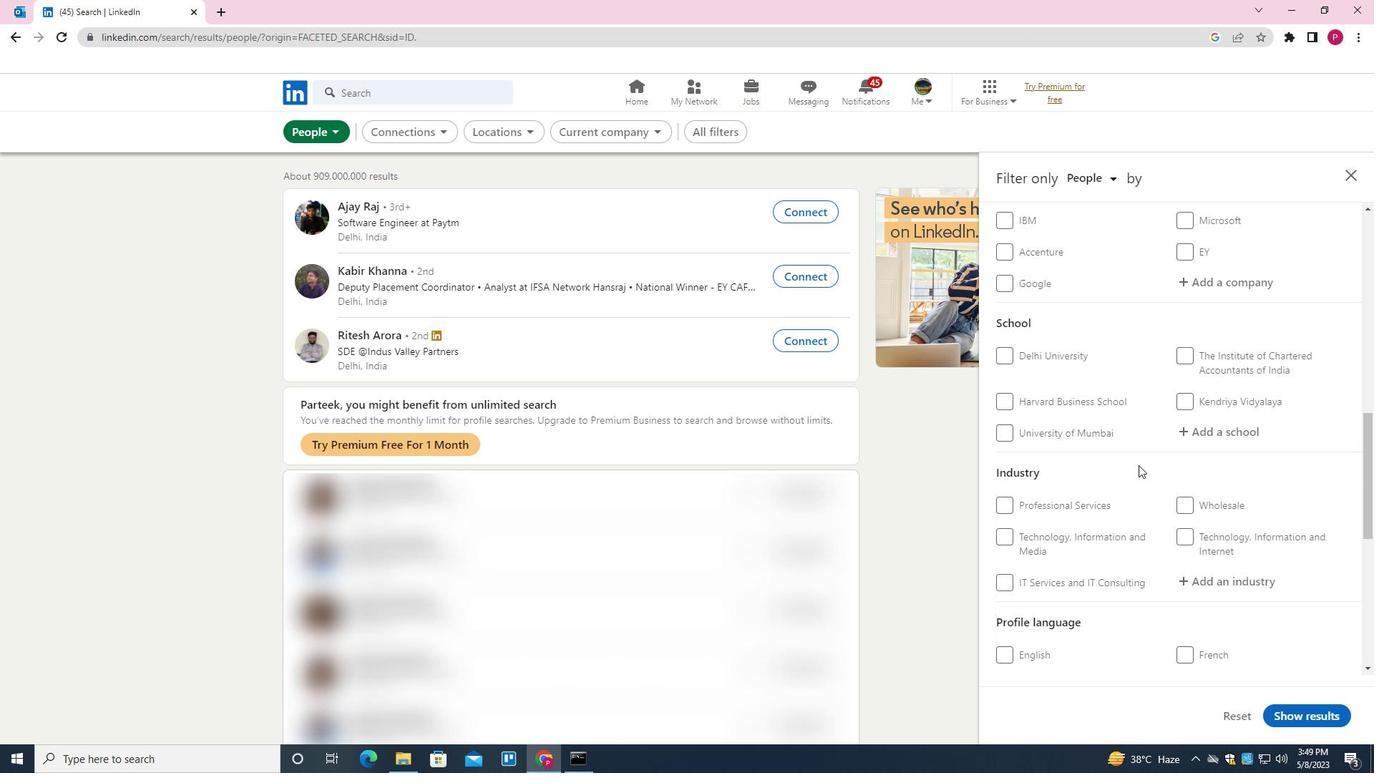 
Action: Mouse scrolled (1139, 464) with delta (0, 0)
Screenshot: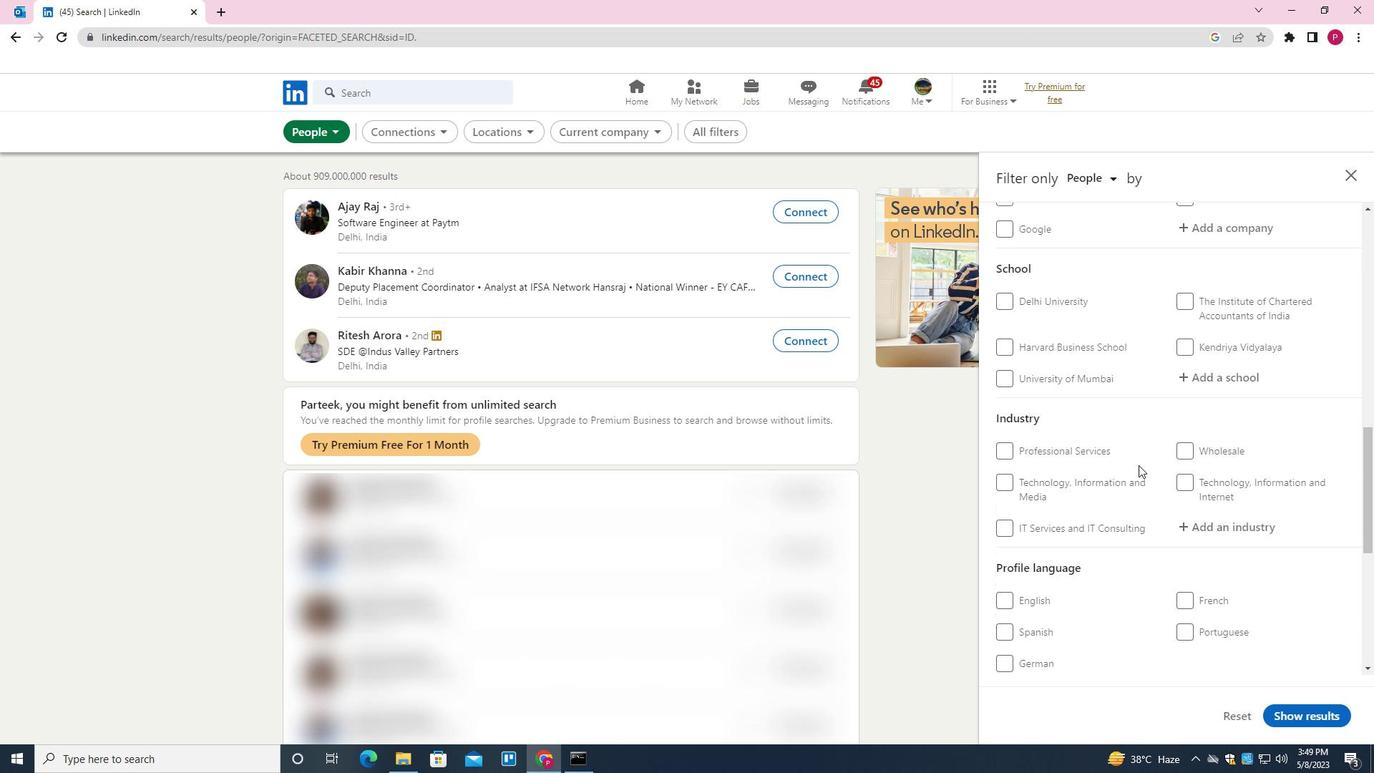 
Action: Mouse moved to (1043, 461)
Screenshot: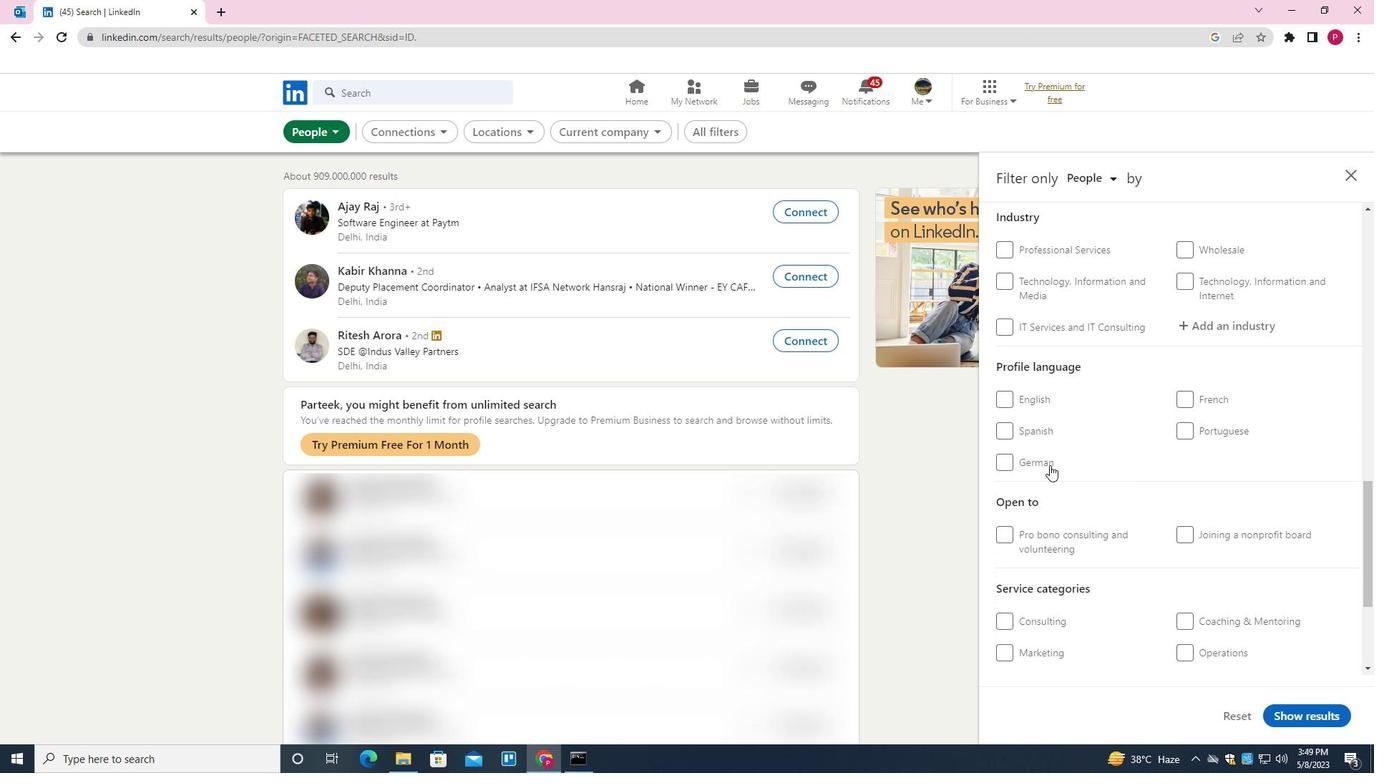 
Action: Mouse pressed left at (1043, 461)
Screenshot: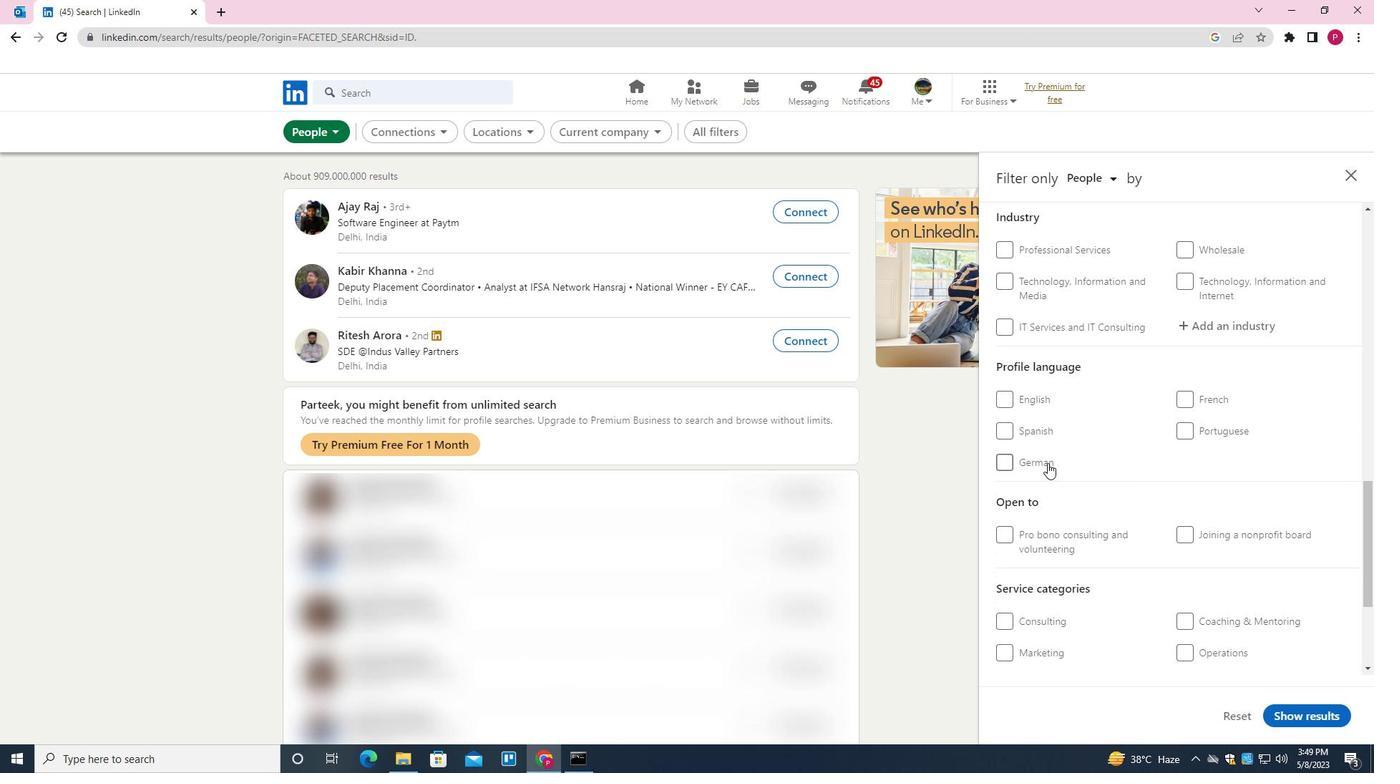 
Action: Mouse moved to (1083, 479)
Screenshot: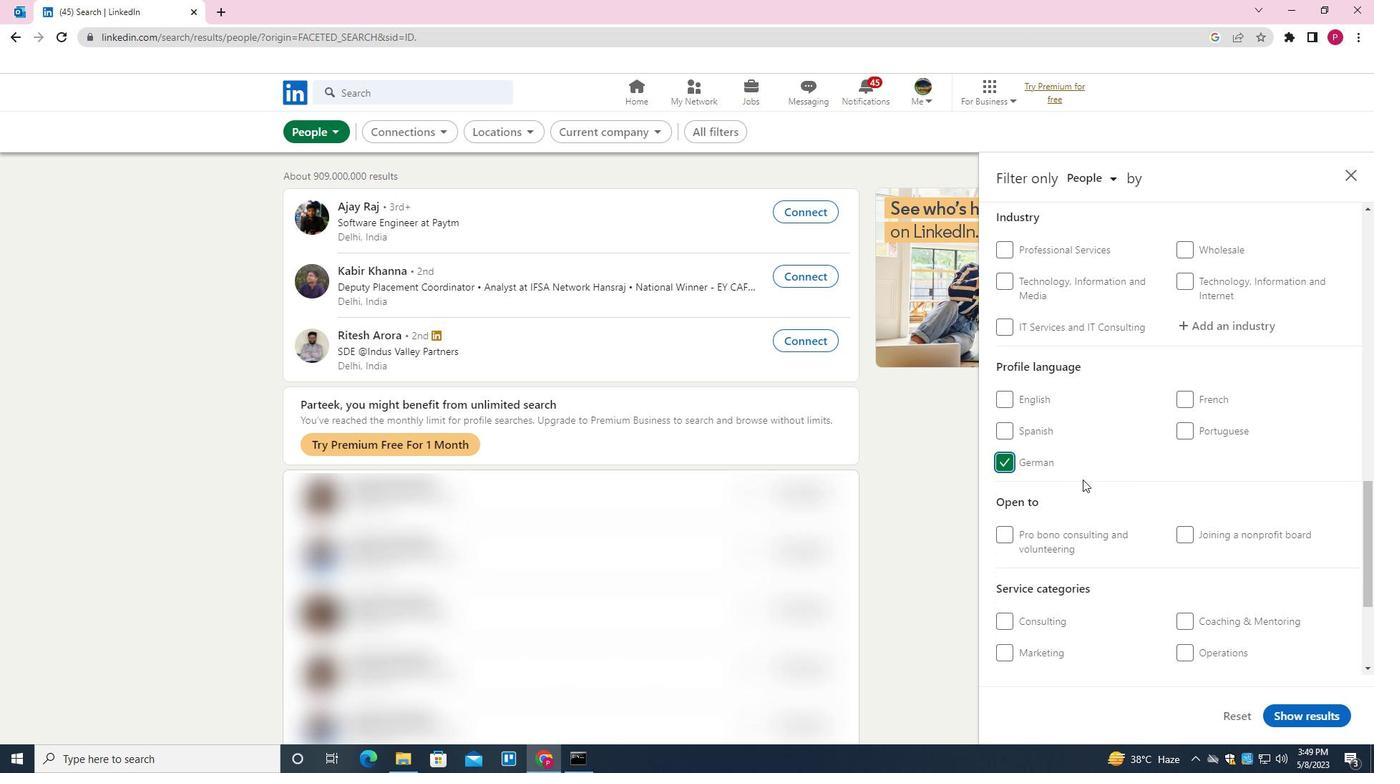 
Action: Mouse scrolled (1083, 480) with delta (0, 0)
Screenshot: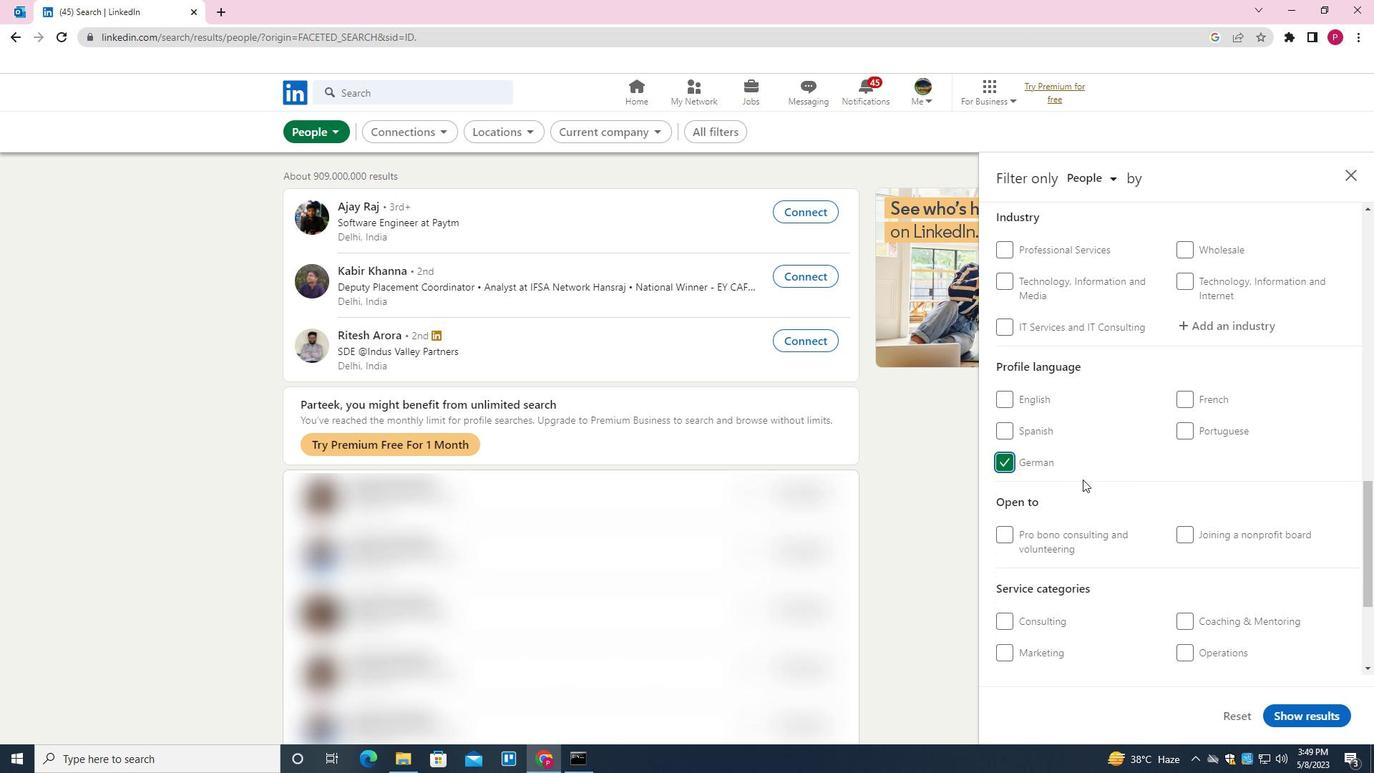 
Action: Mouse scrolled (1083, 480) with delta (0, 0)
Screenshot: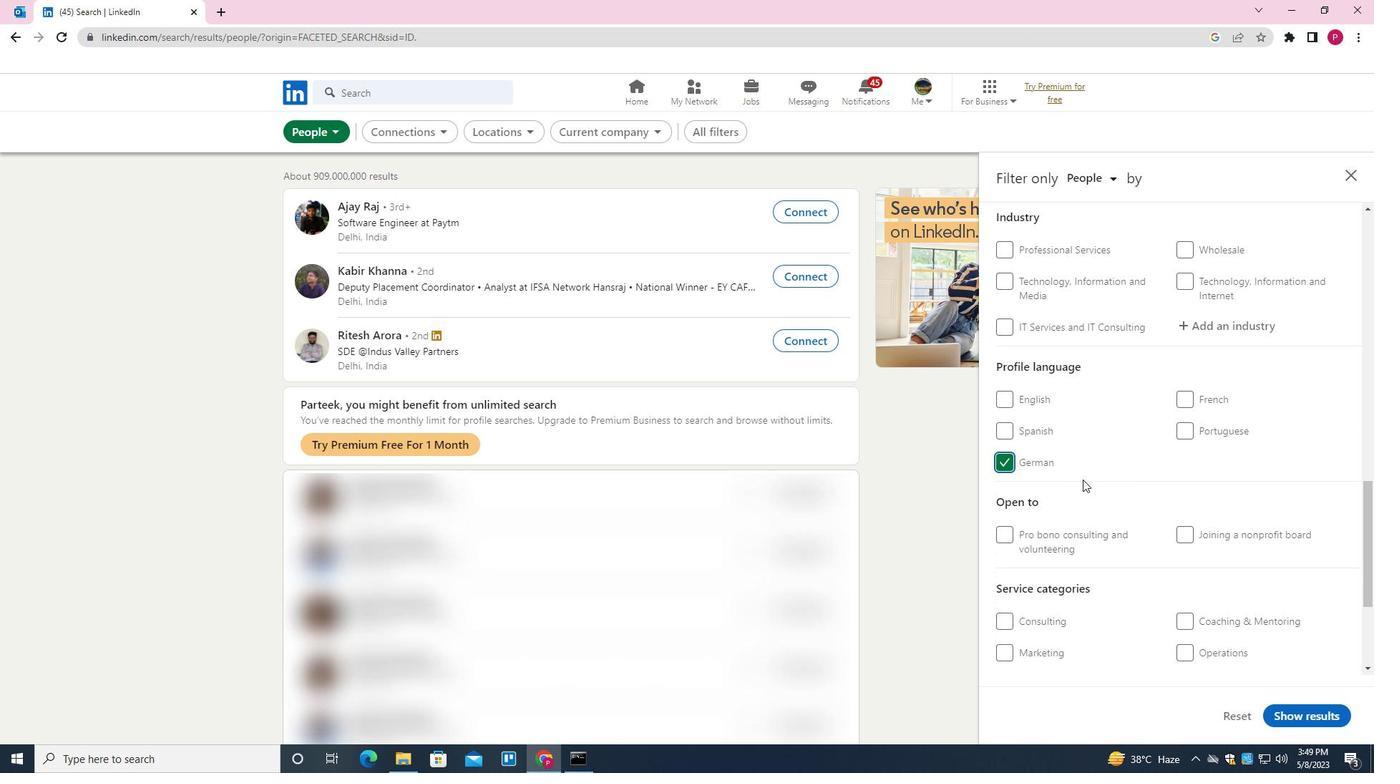 
Action: Mouse scrolled (1083, 480) with delta (0, 0)
Screenshot: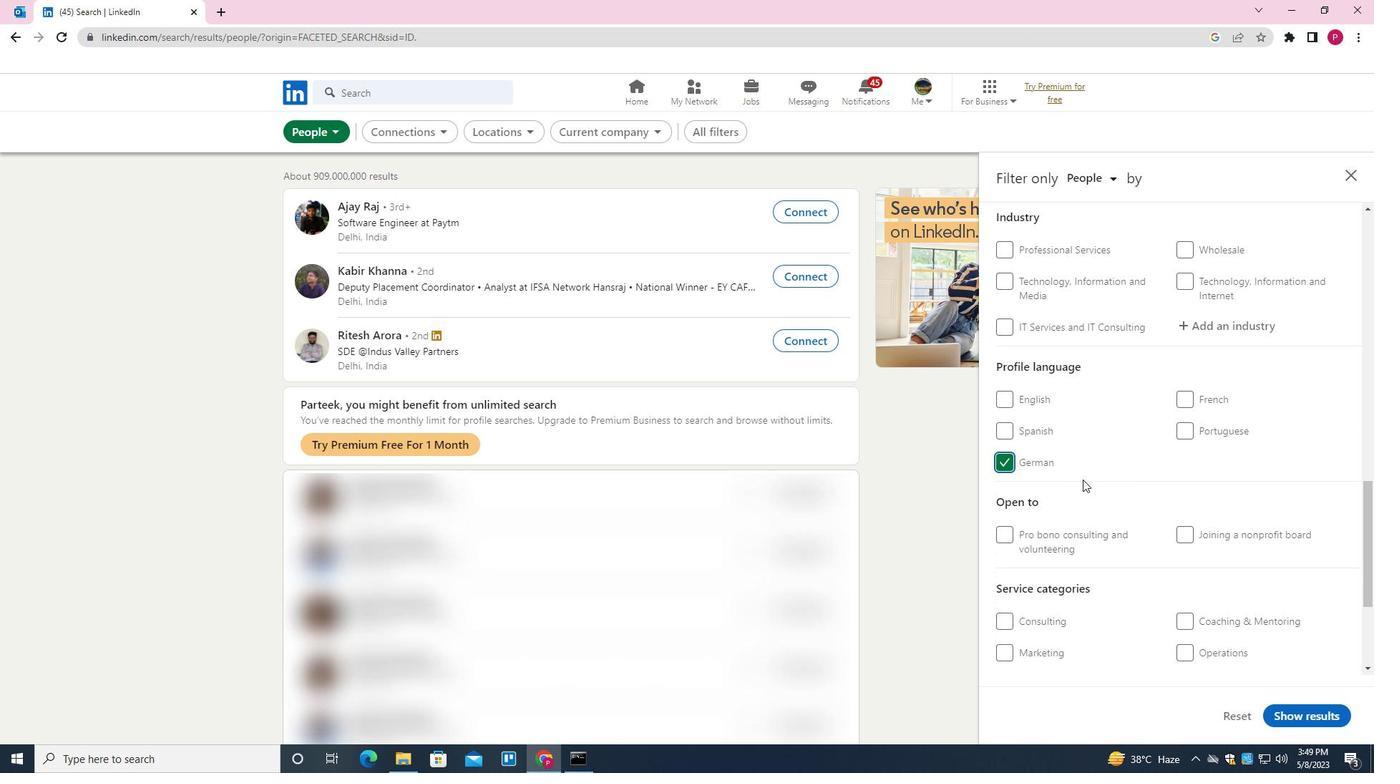 
Action: Mouse scrolled (1083, 480) with delta (0, 0)
Screenshot: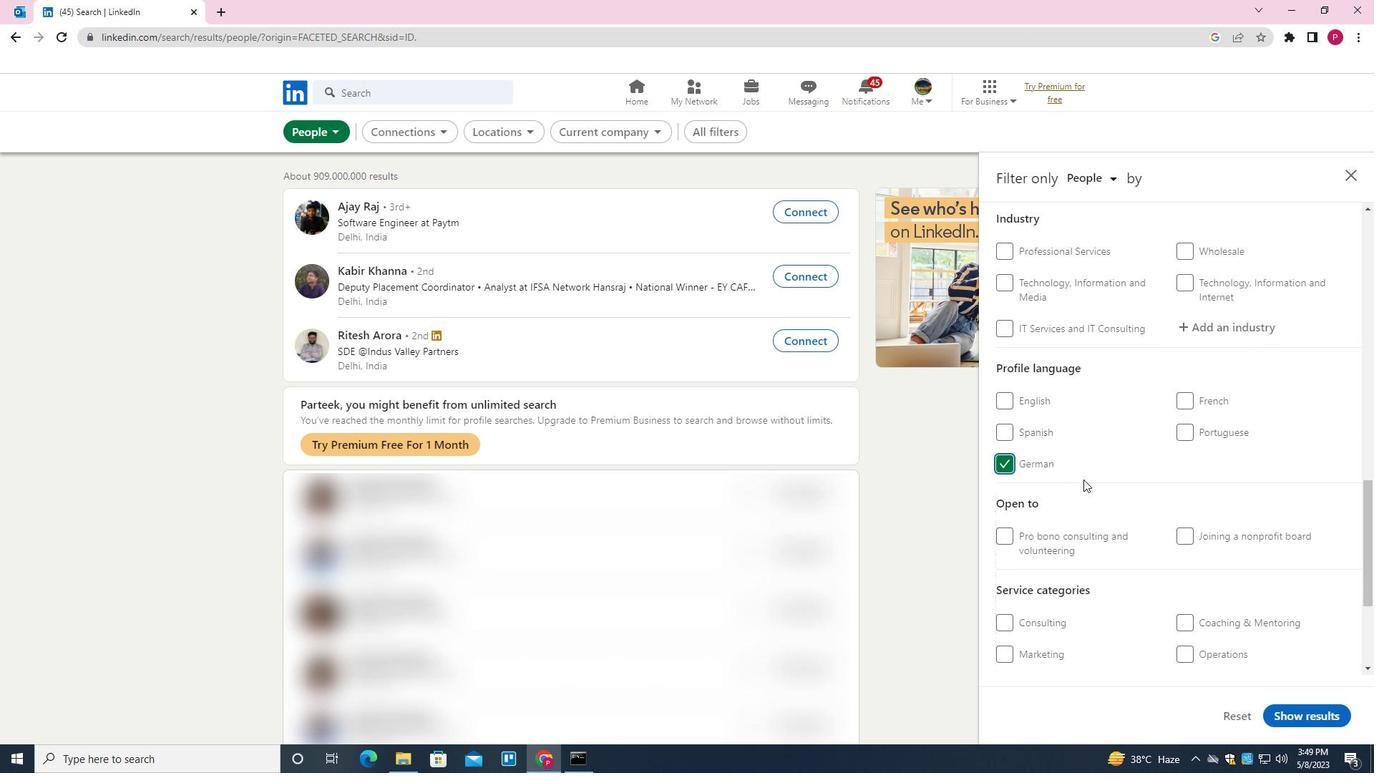 
Action: Mouse scrolled (1083, 480) with delta (0, 0)
Screenshot: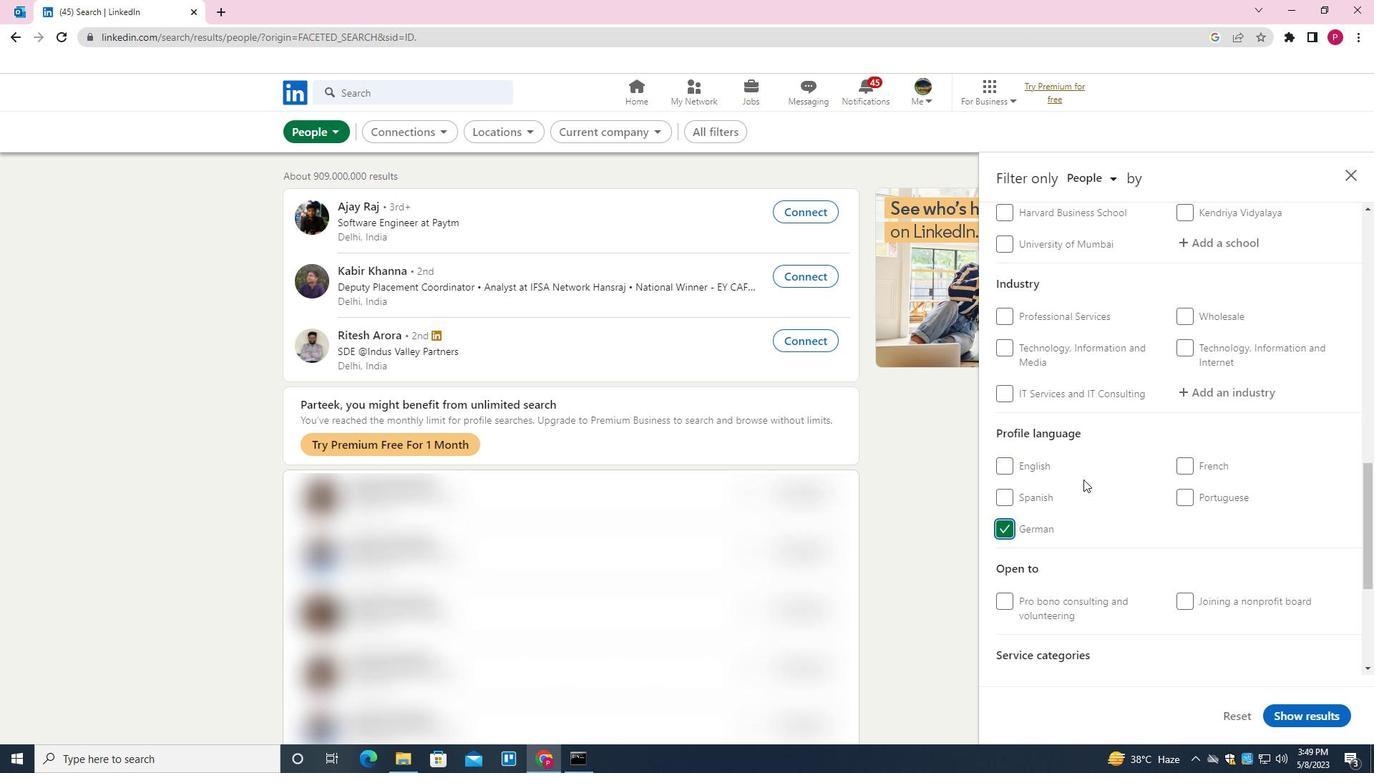 
Action: Mouse scrolled (1083, 480) with delta (0, 0)
Screenshot: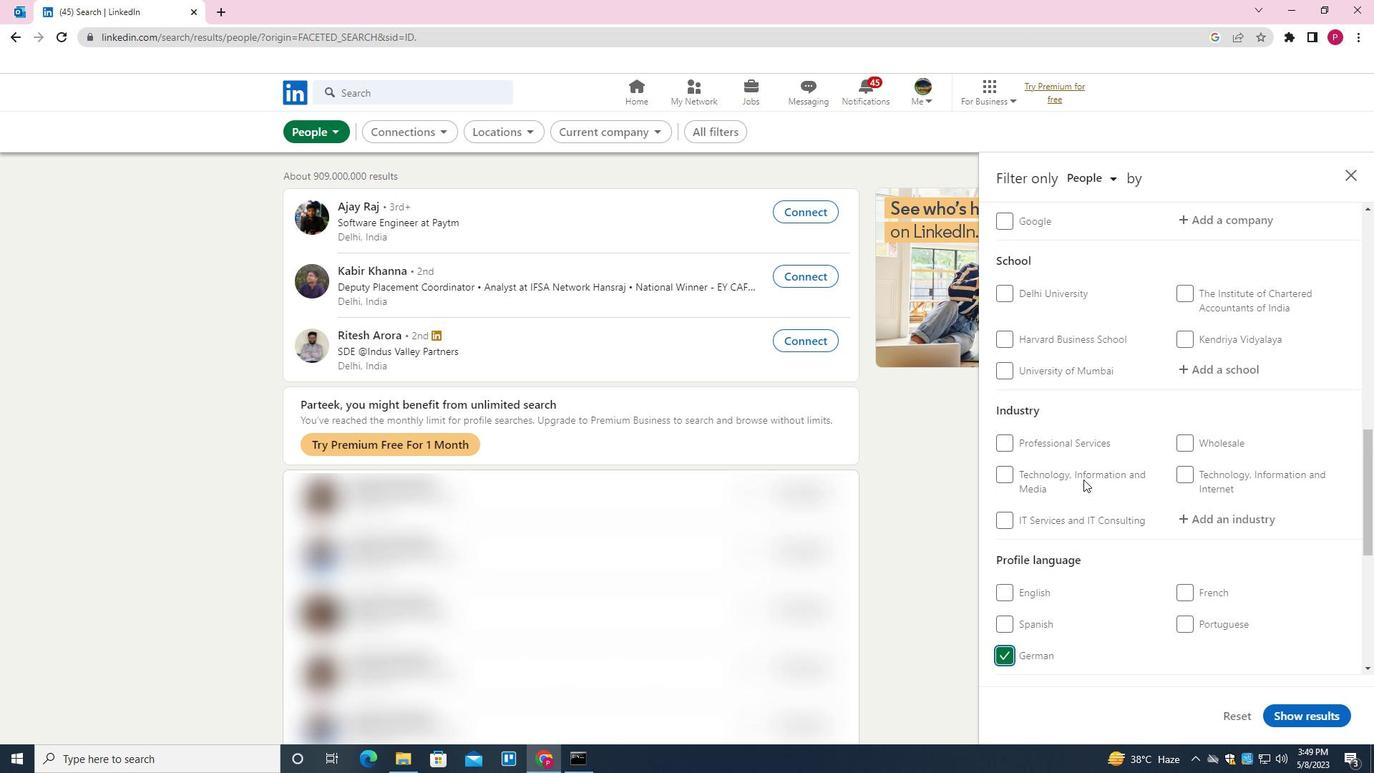 
Action: Mouse scrolled (1083, 480) with delta (0, 0)
Screenshot: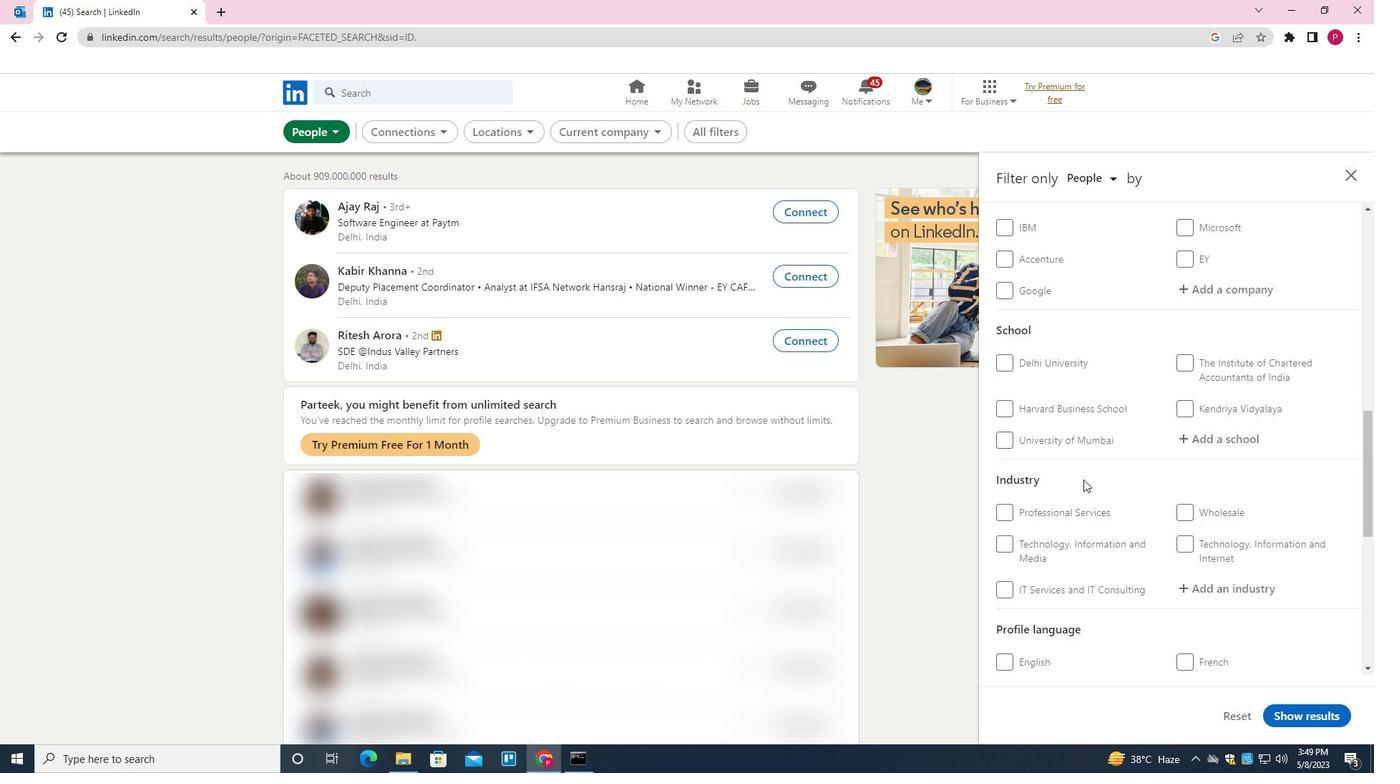 
Action: Mouse moved to (1209, 396)
Screenshot: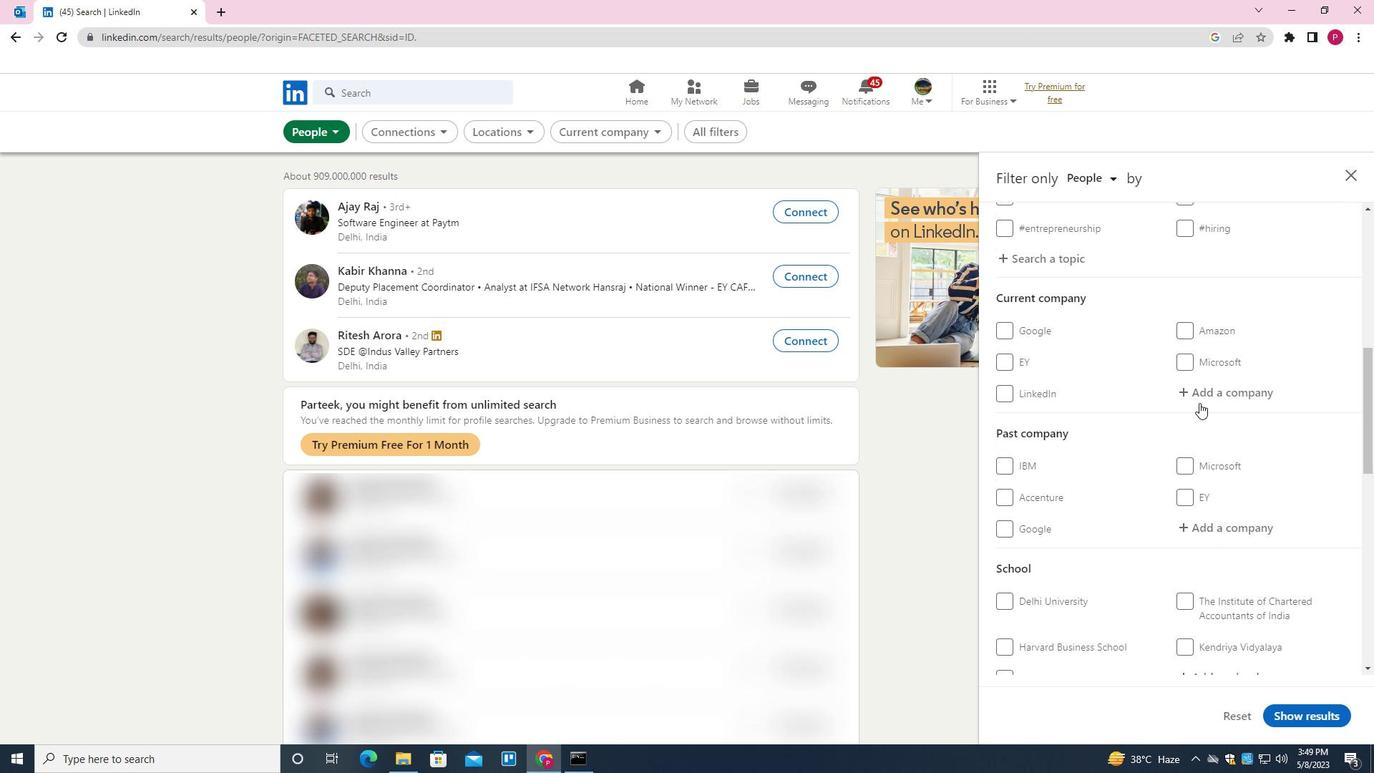 
Action: Mouse pressed left at (1209, 396)
Screenshot: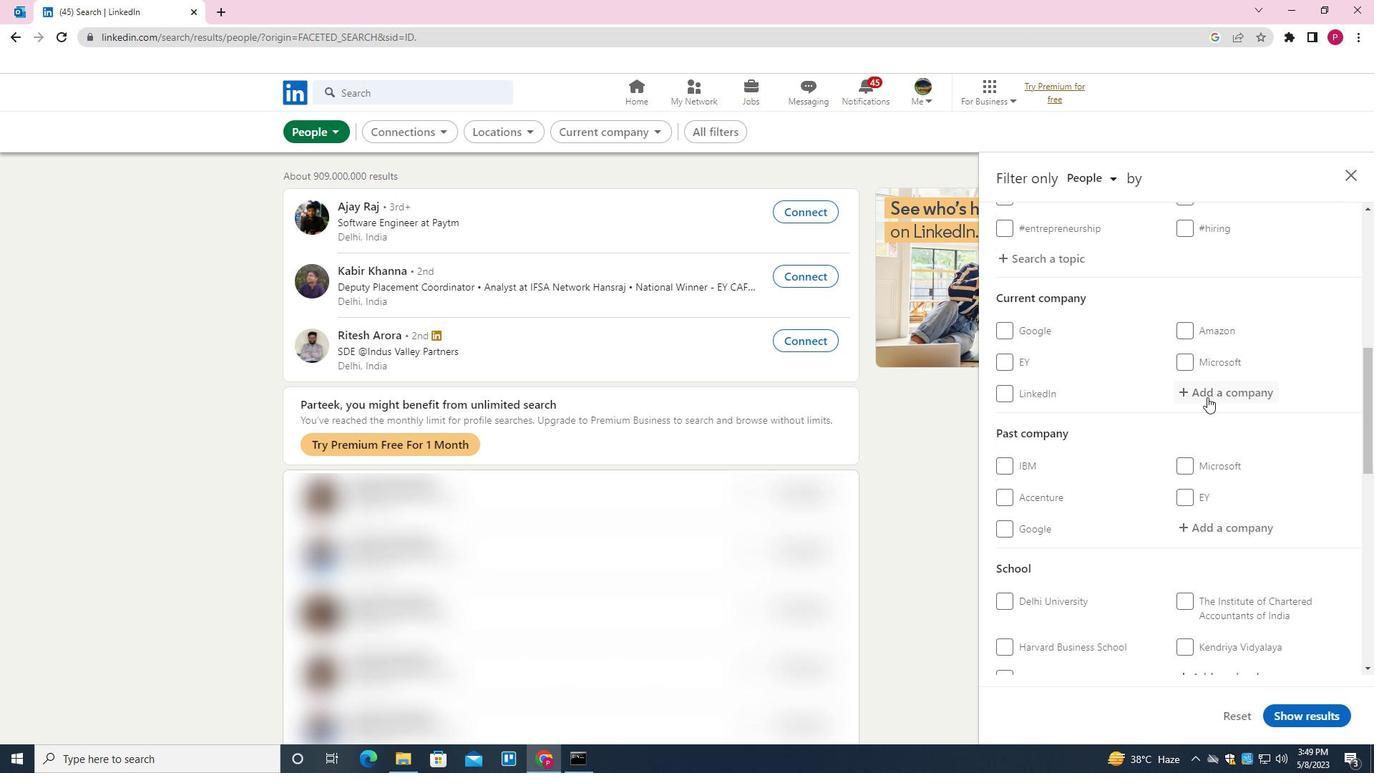 
Action: Key pressed <Key.shift>NORGREM<Key.backspace>N<Key.down><Key.enter>
Screenshot: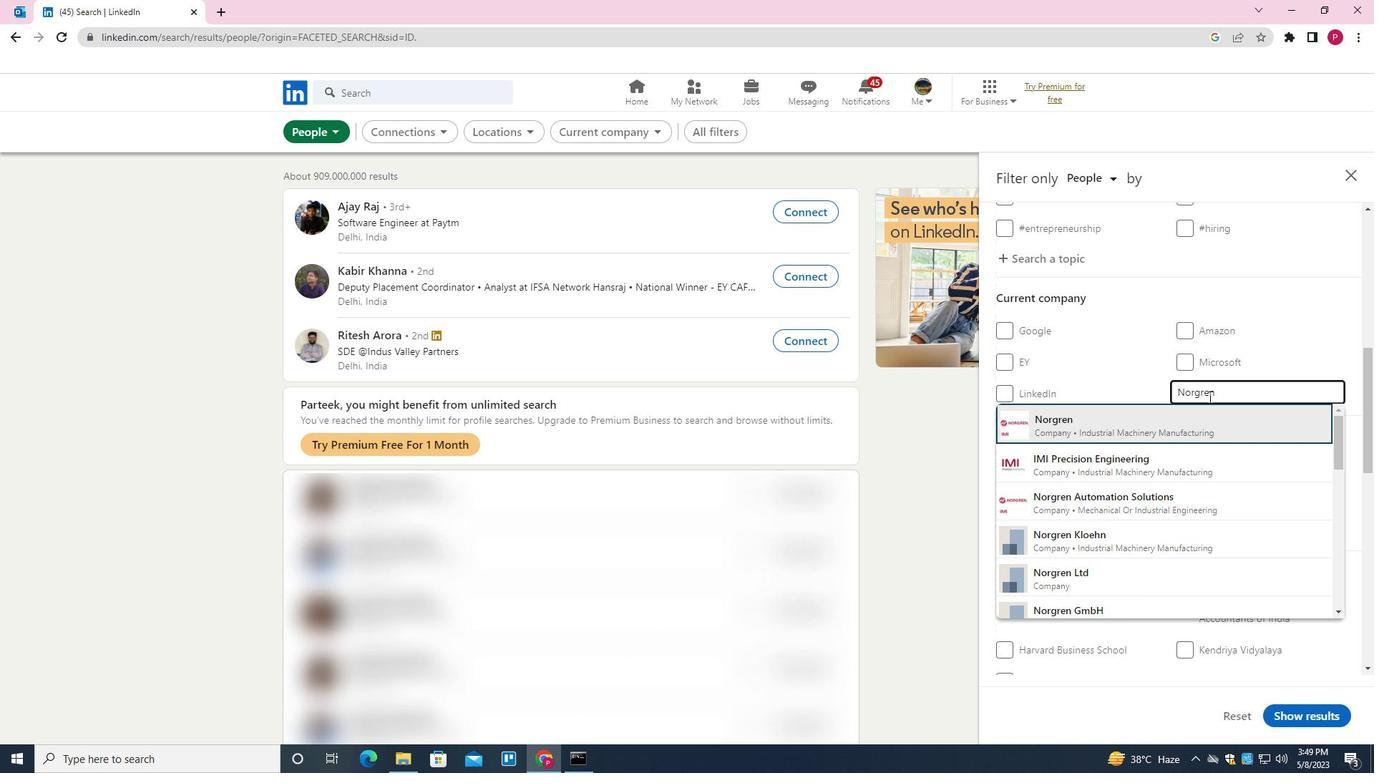 
Action: Mouse moved to (1175, 441)
Screenshot: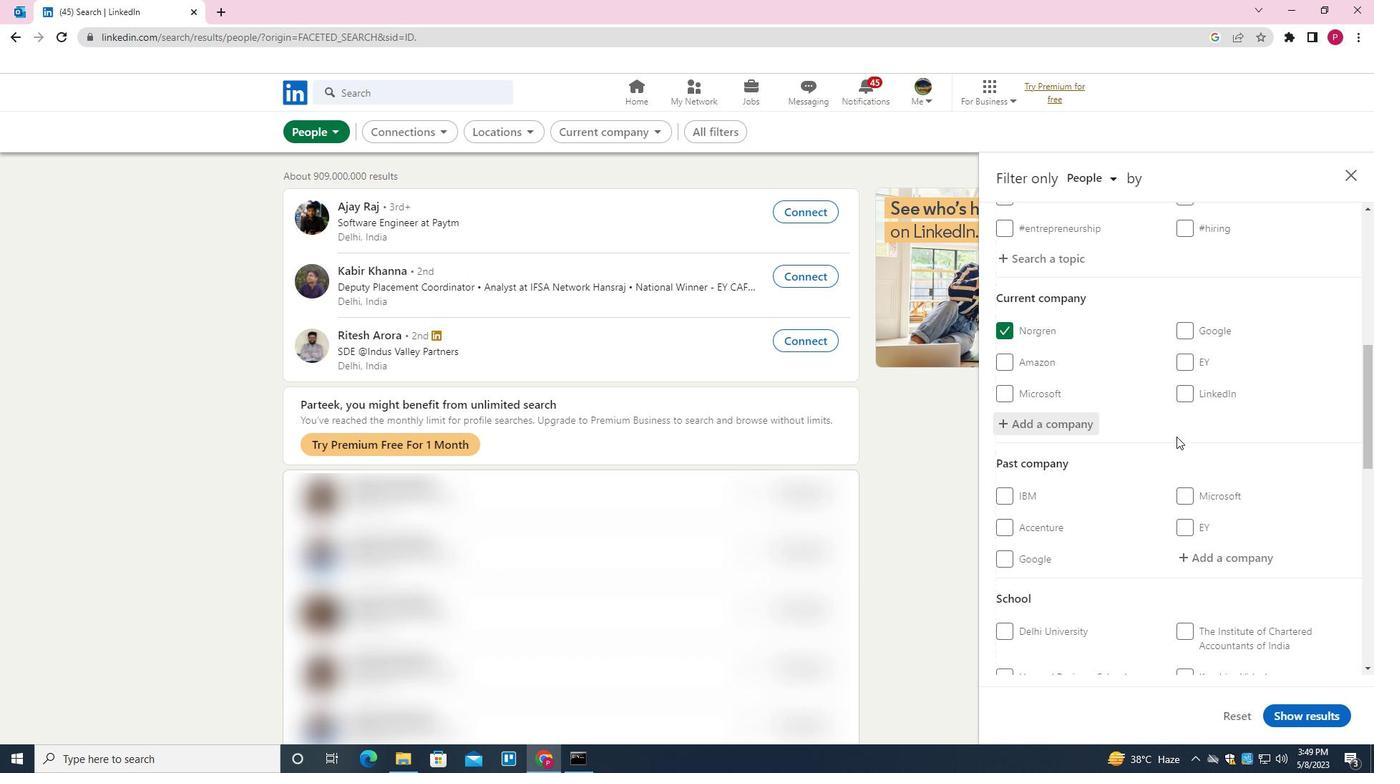 
Action: Mouse scrolled (1175, 440) with delta (0, 0)
Screenshot: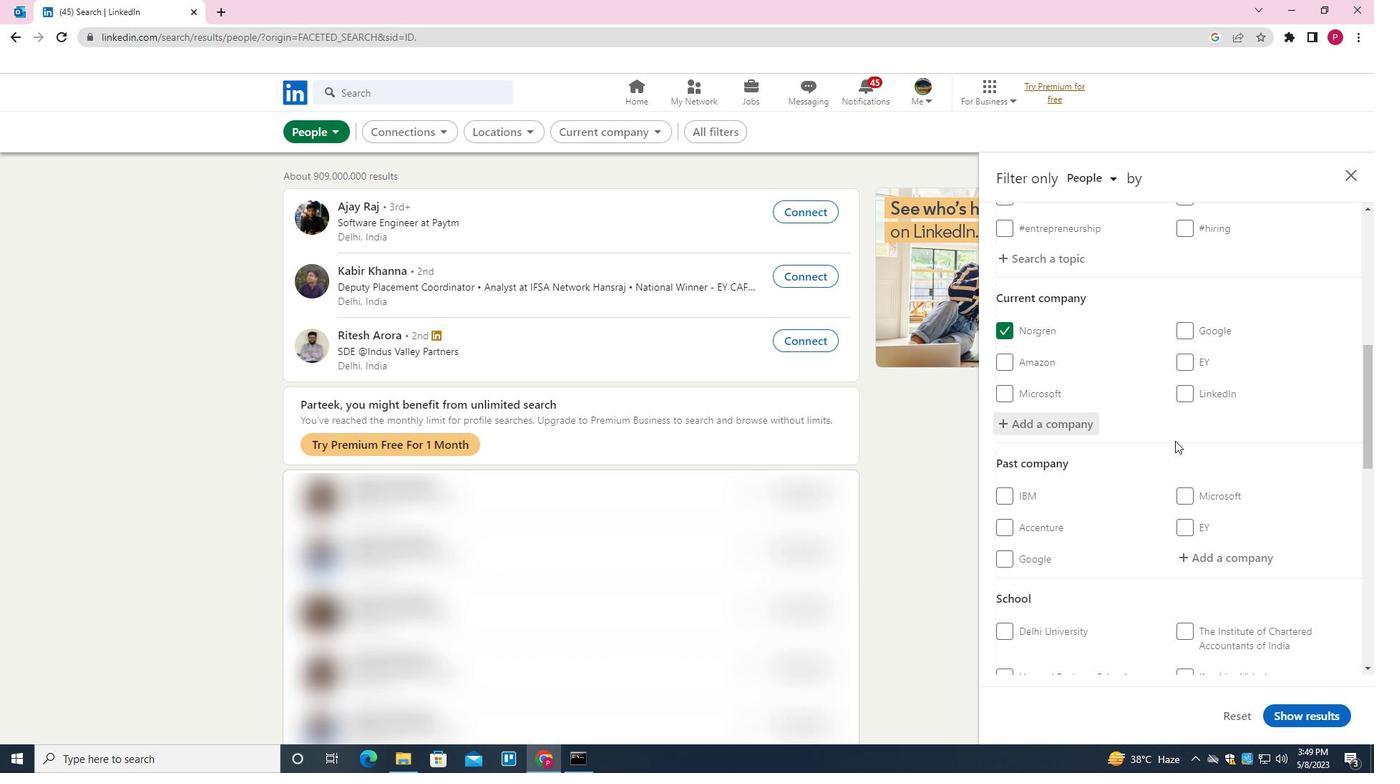 
Action: Mouse scrolled (1175, 440) with delta (0, 0)
Screenshot: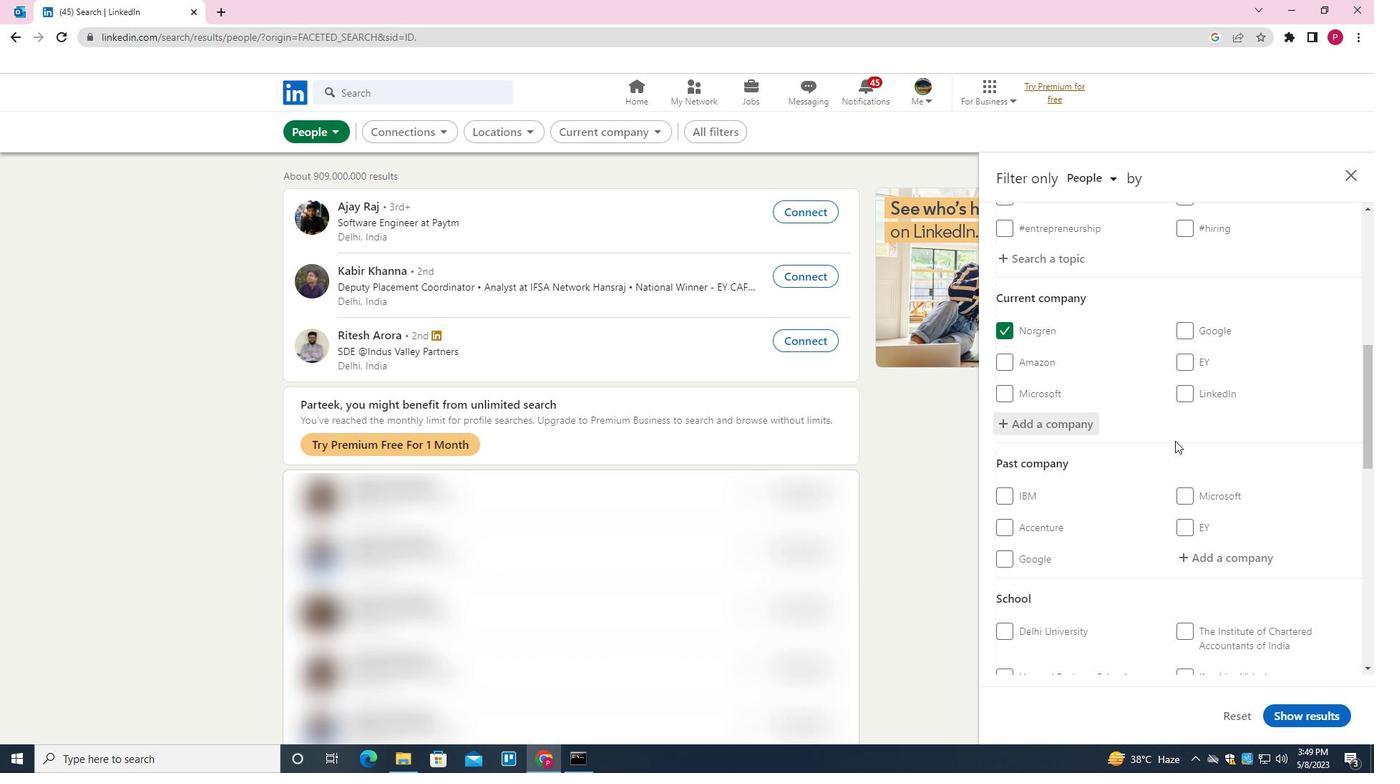 
Action: Mouse scrolled (1175, 440) with delta (0, 0)
Screenshot: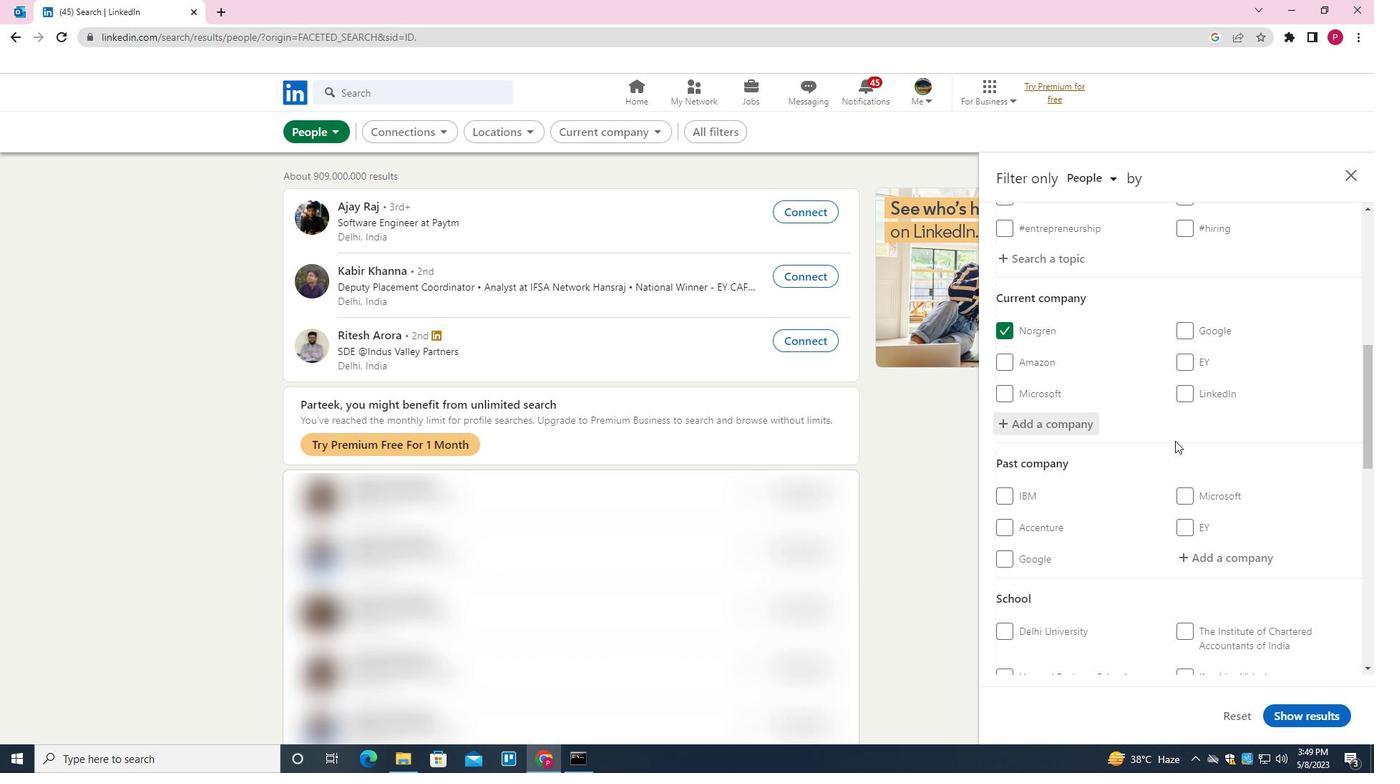 
Action: Mouse scrolled (1175, 440) with delta (0, 0)
Screenshot: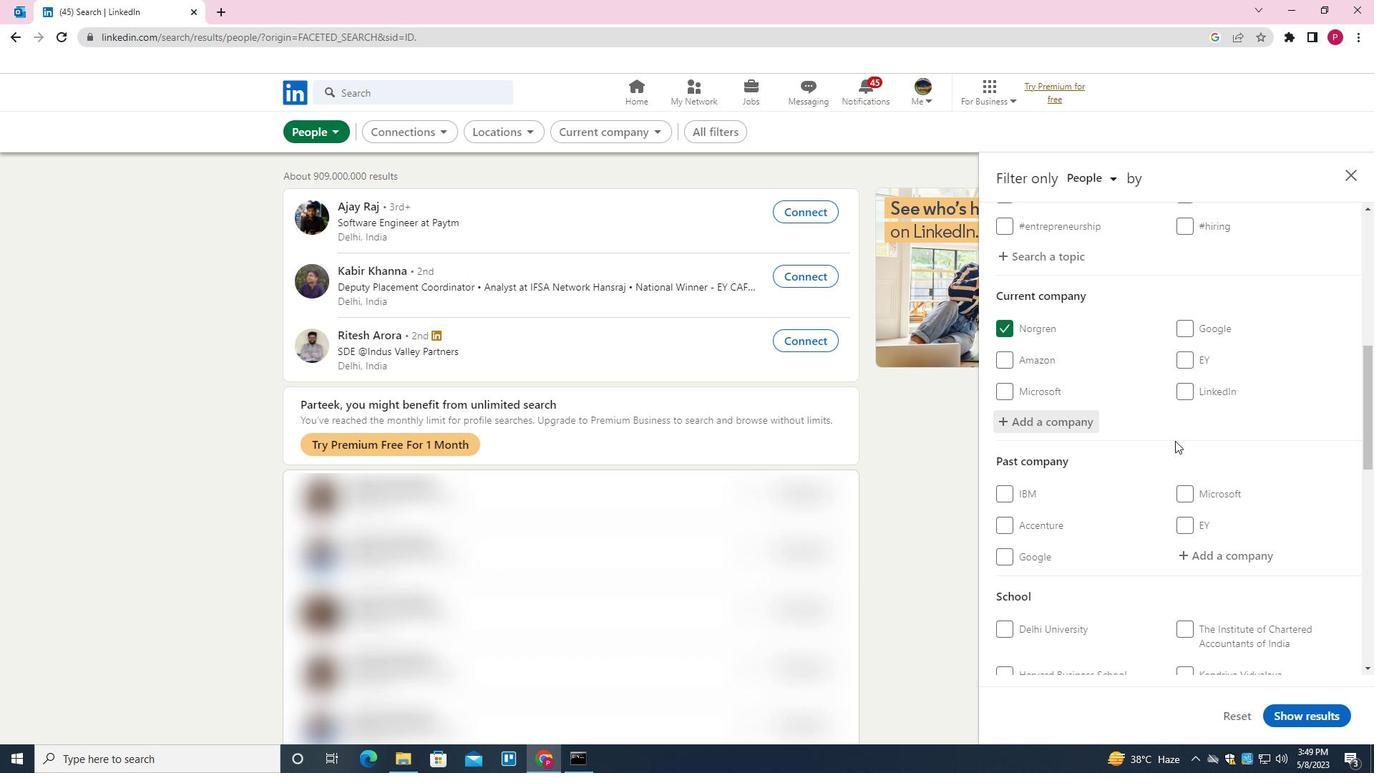 
Action: Mouse moved to (1206, 418)
Screenshot: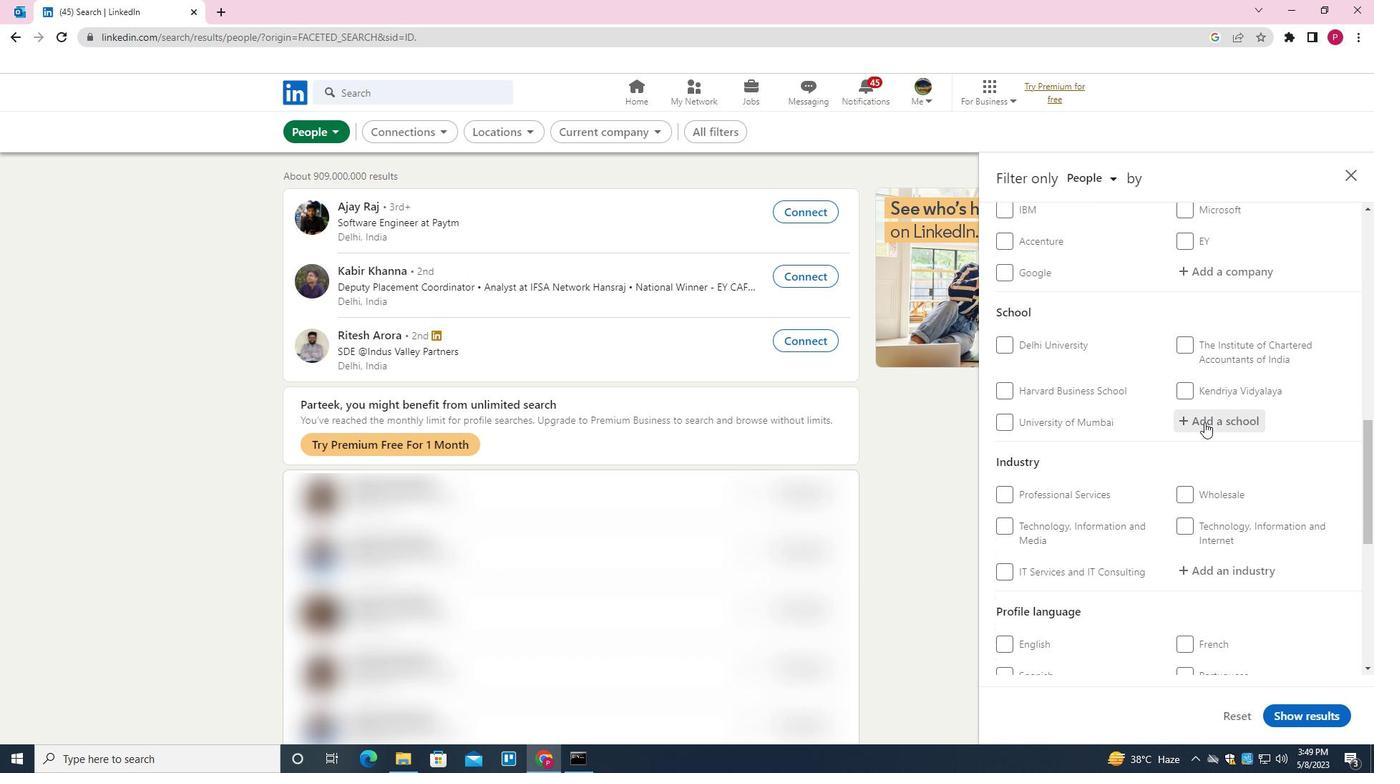 
Action: Mouse pressed left at (1206, 418)
Screenshot: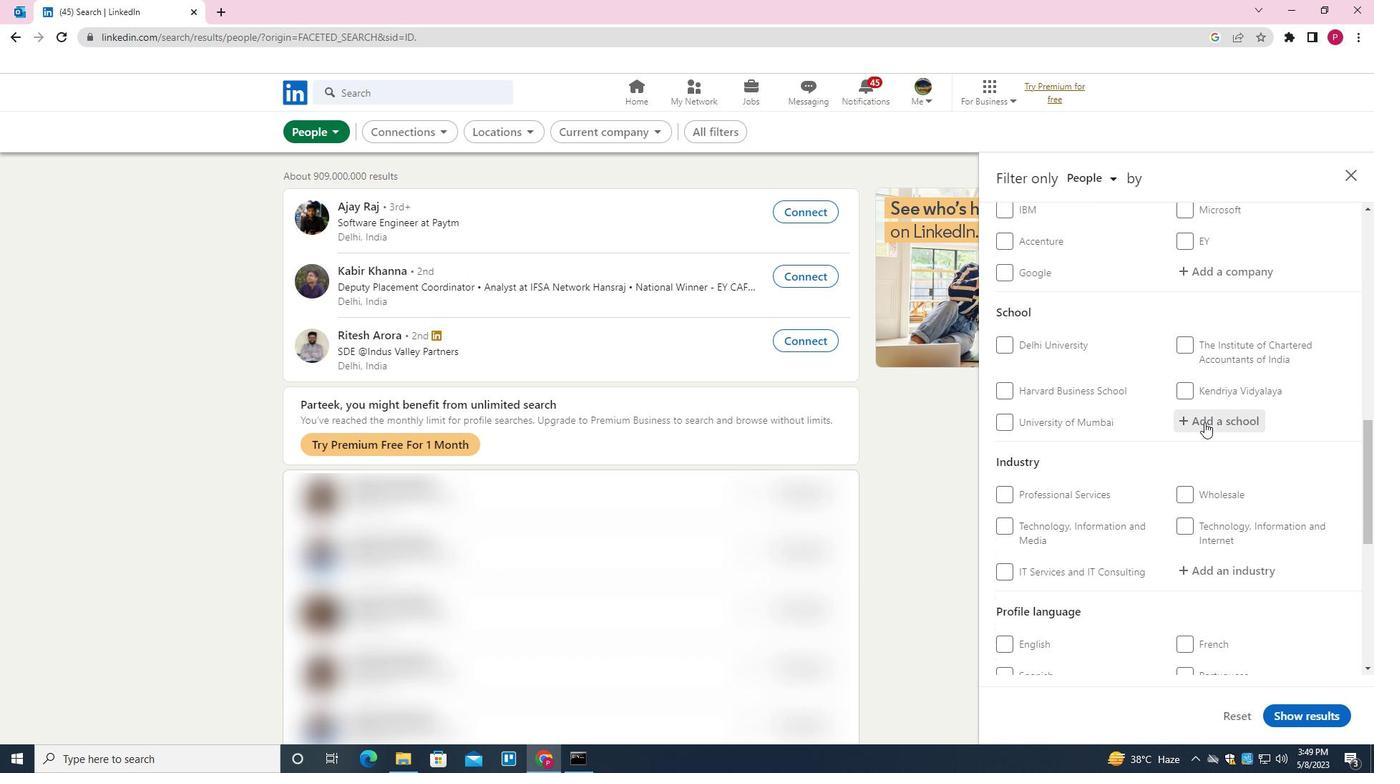 
Action: Key pressed <Key.shift><Key.shift><Key.shift><Key.shift><Key.shift><Key.shift><Key.shift><Key.shift><Key.shift><Key.shift><Key.shift>CARMEL<Key.space><Key.shift><Key.shift><Key.shift><Key.shift><Key.shift><Key.shift><Key.shift>CONVENT<Key.space><Key.shift>SCHOOL<Key.down><Key.enter>
Screenshot: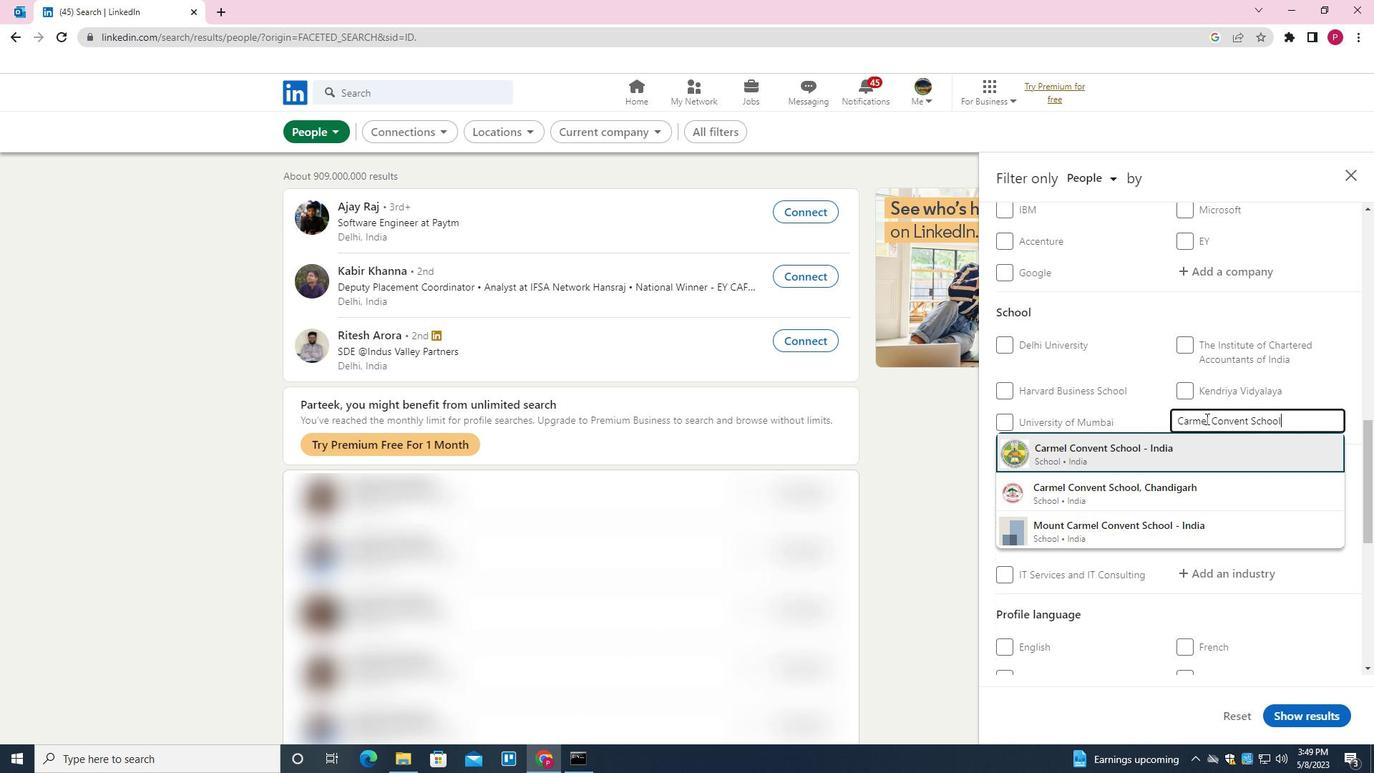 
Action: Mouse scrolled (1206, 418) with delta (0, 0)
Screenshot: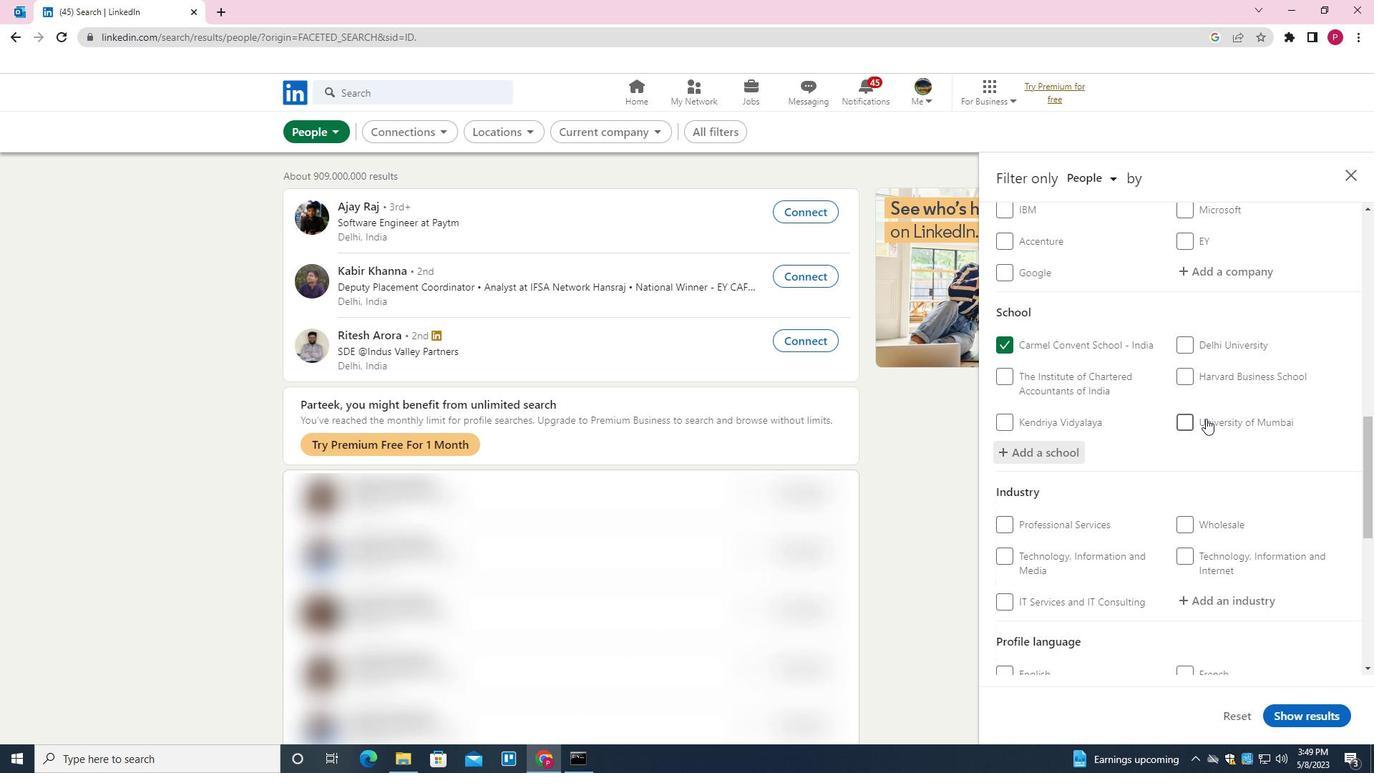 
Action: Mouse scrolled (1206, 418) with delta (0, 0)
Screenshot: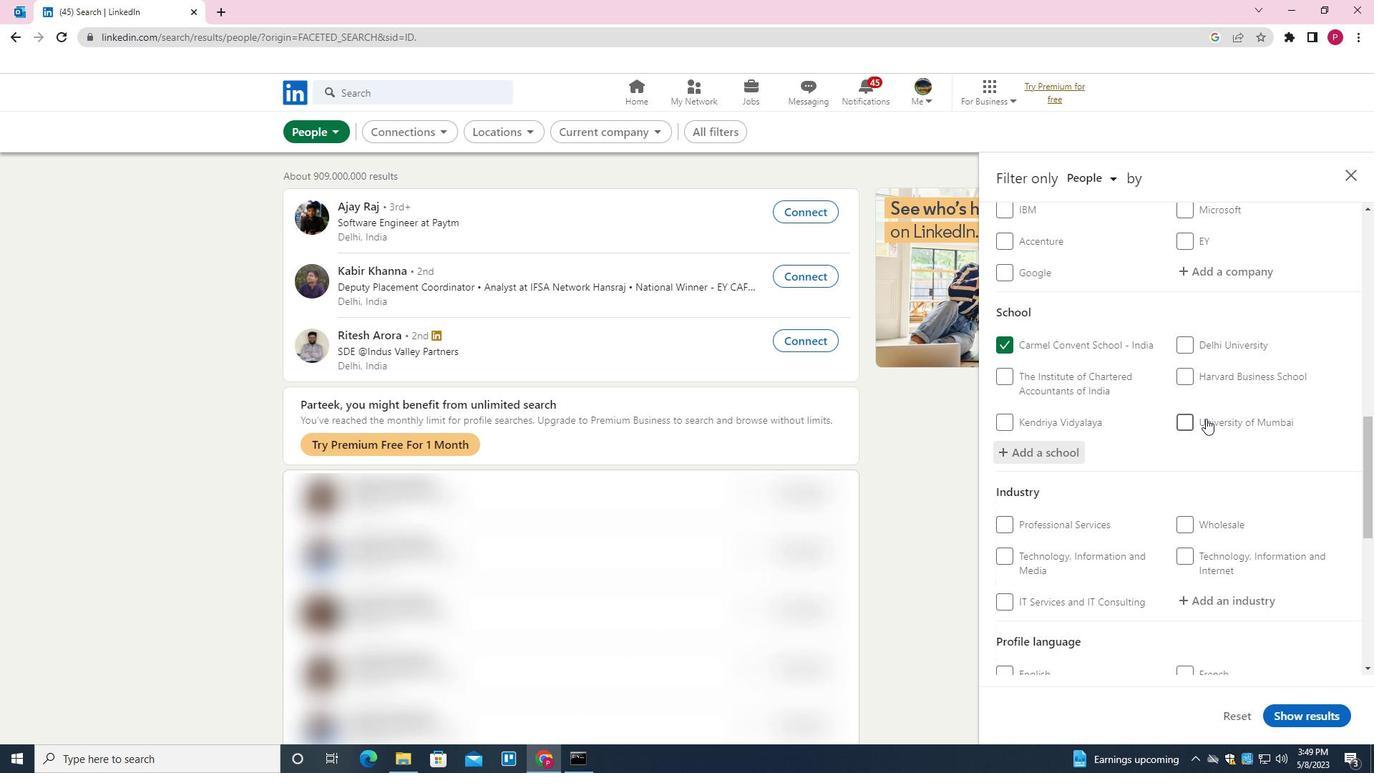 
Action: Mouse moved to (1214, 433)
Screenshot: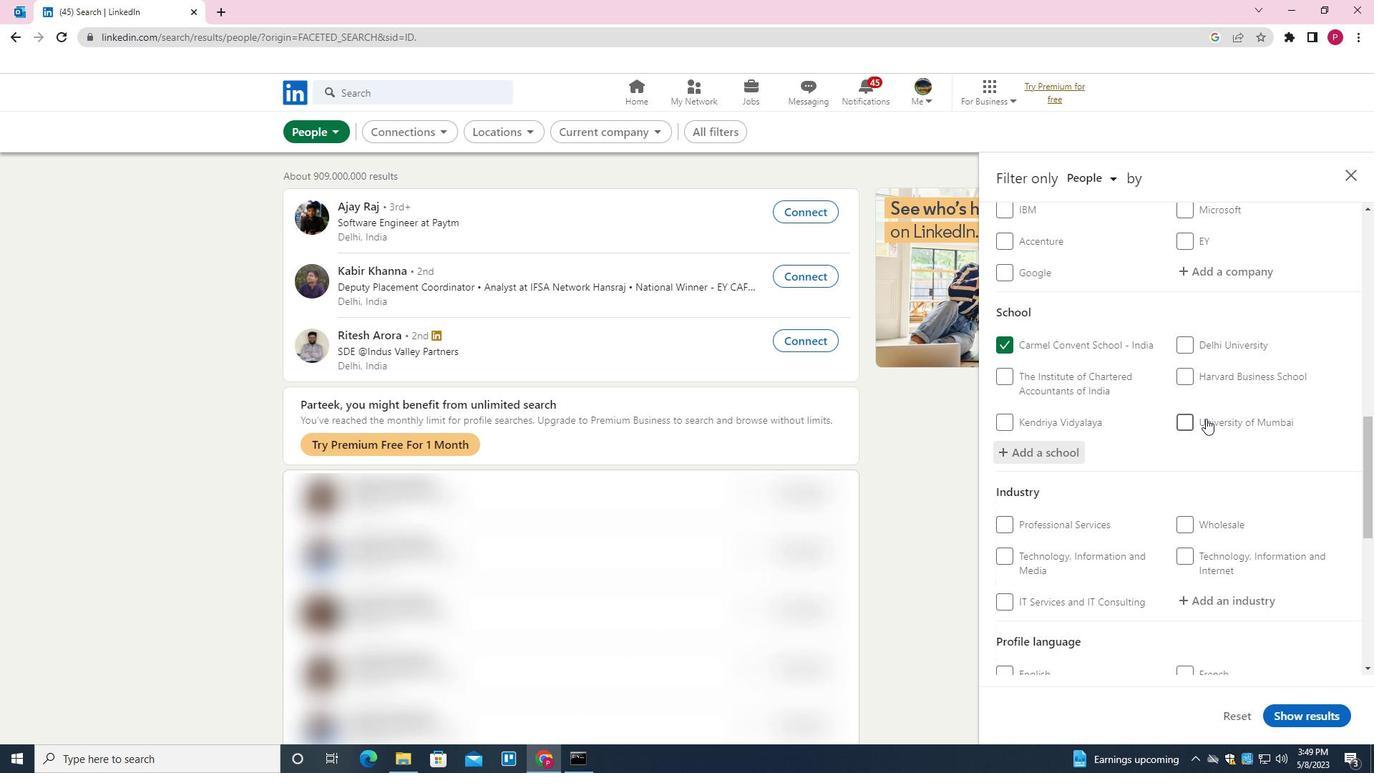 
Action: Mouse scrolled (1214, 432) with delta (0, 0)
Screenshot: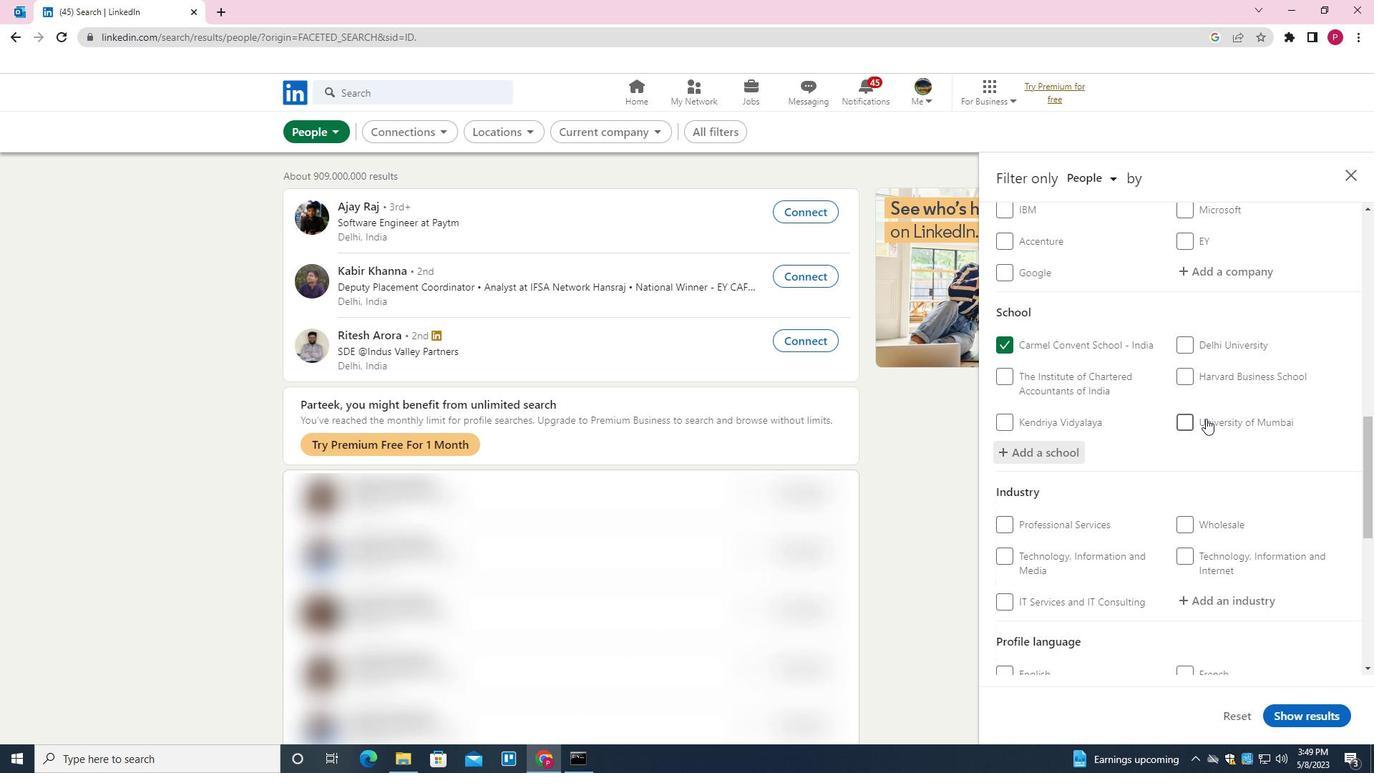 
Action: Mouse moved to (1234, 385)
Screenshot: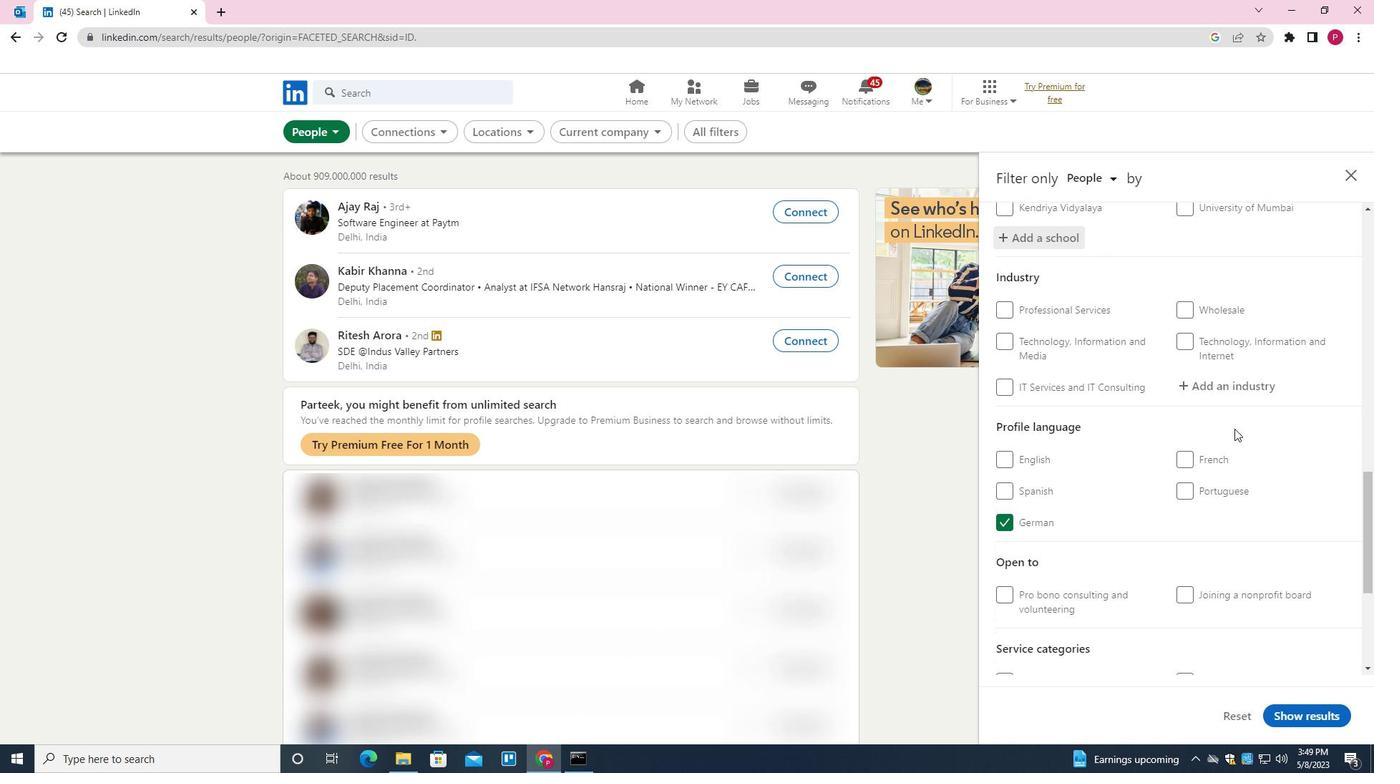 
Action: Mouse pressed left at (1234, 385)
Screenshot: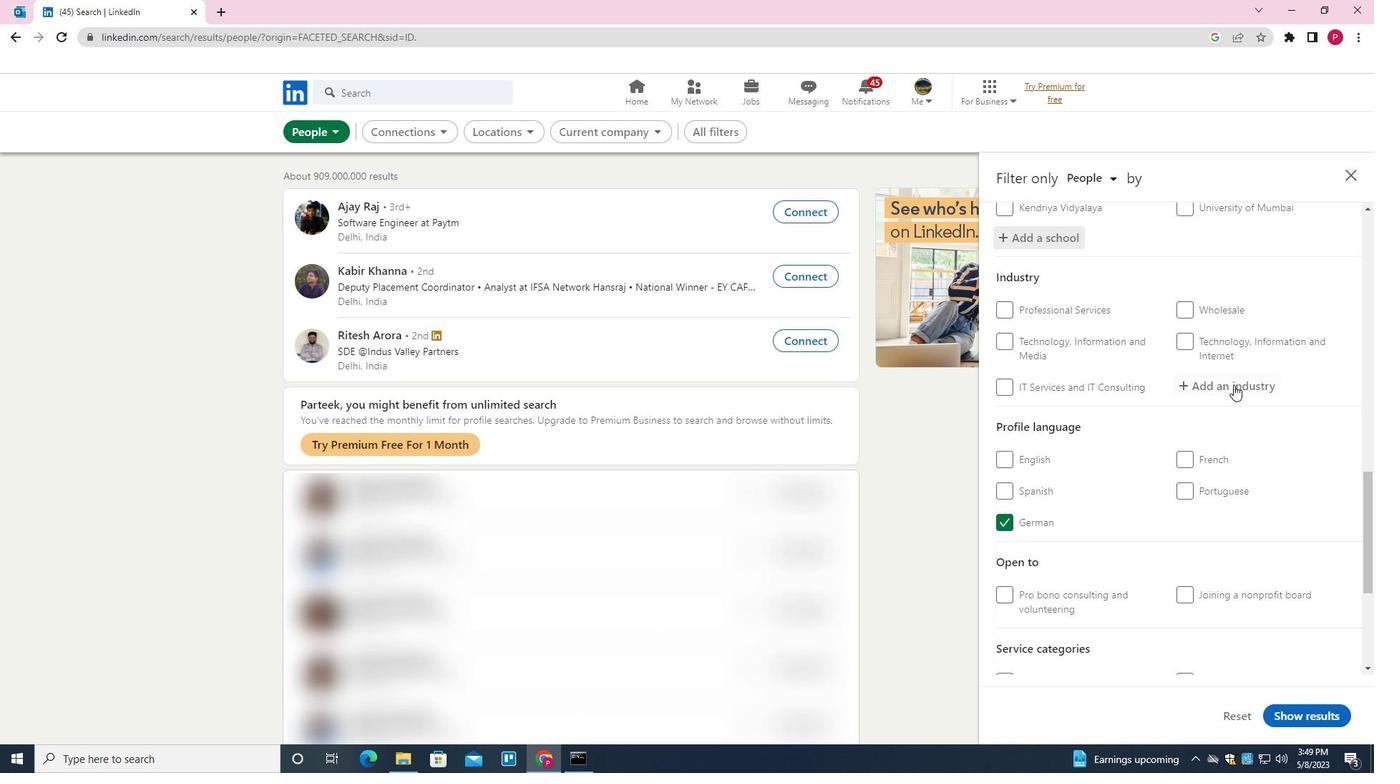 
Action: Key pressed <Key.shift>INTERNET<Key.space><Key.shift>PUBLISHING<Key.down><Key.enter>
Screenshot: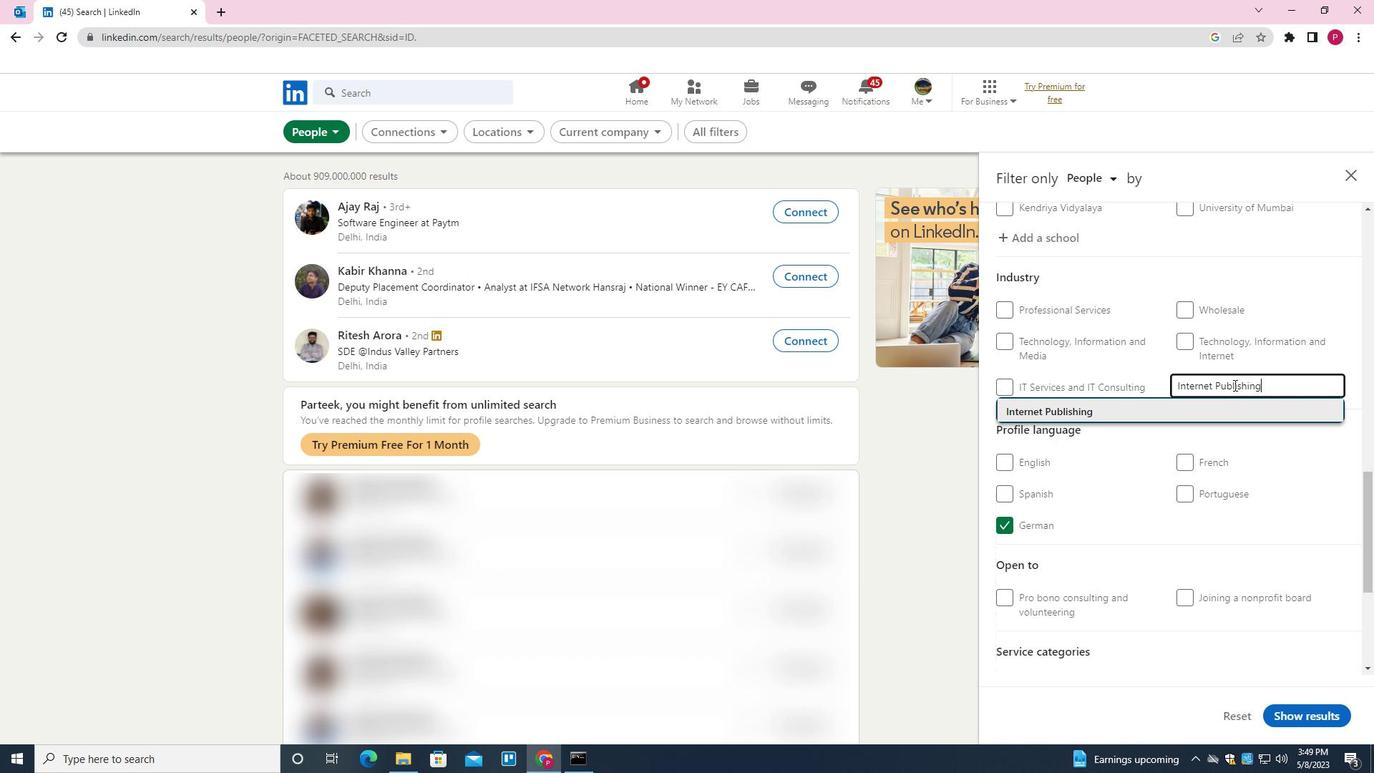 
Action: Mouse moved to (1214, 420)
Screenshot: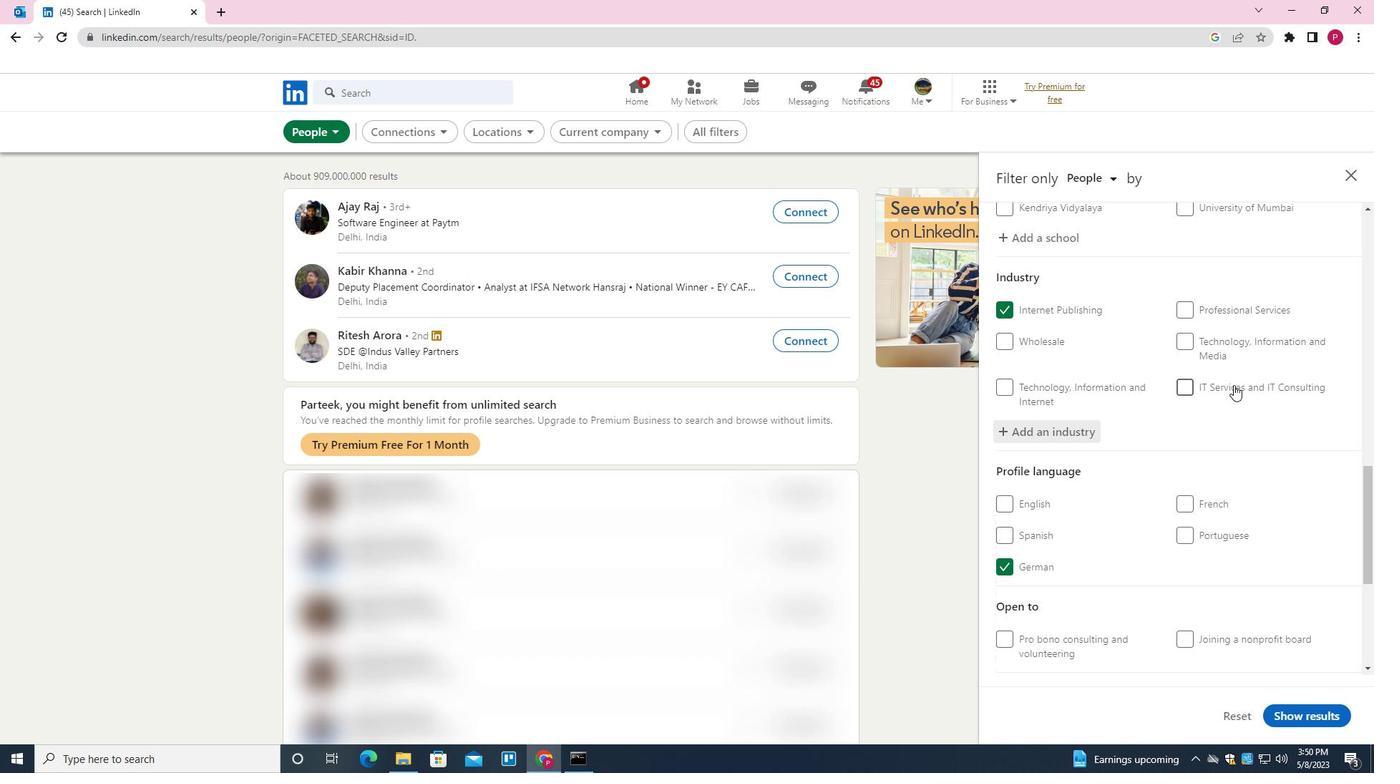 
Action: Mouse scrolled (1214, 420) with delta (0, 0)
Screenshot: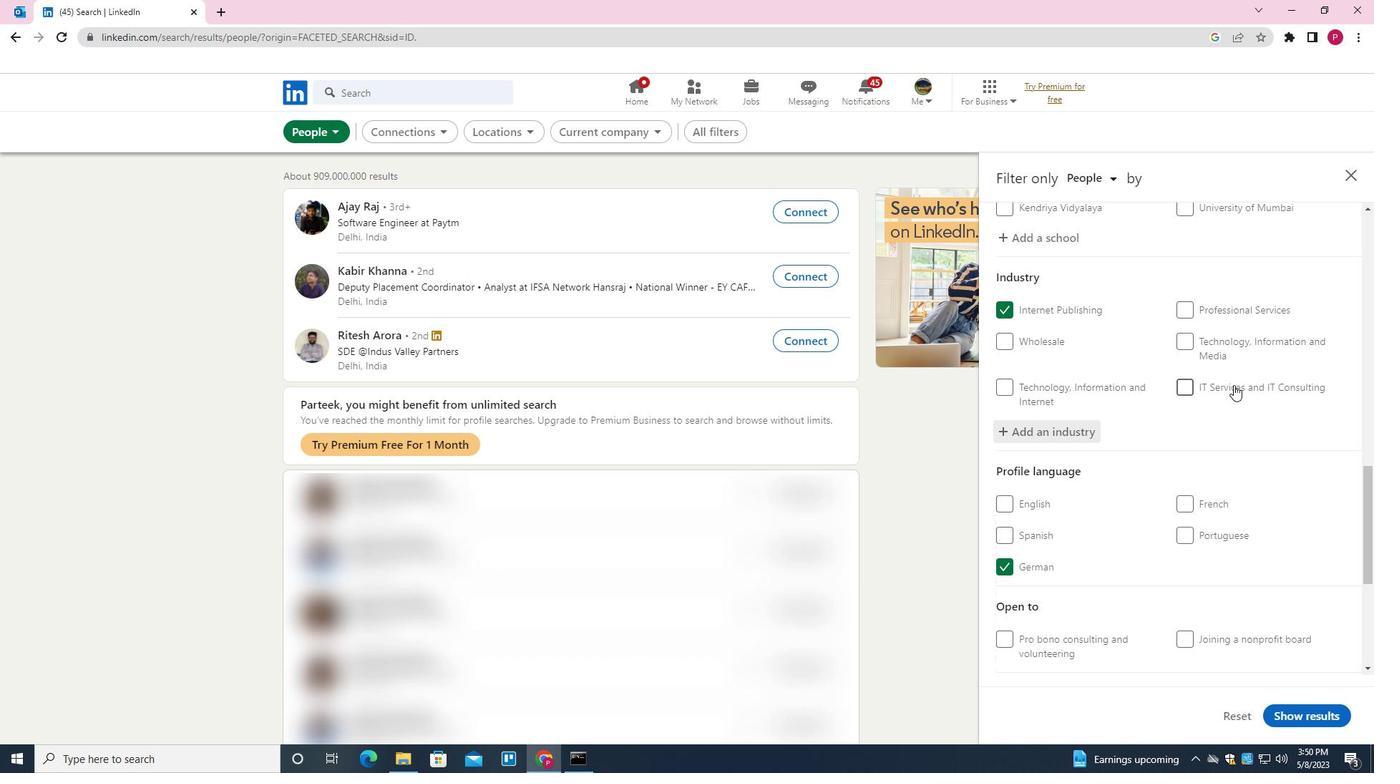 
Action: Mouse moved to (1212, 426)
Screenshot: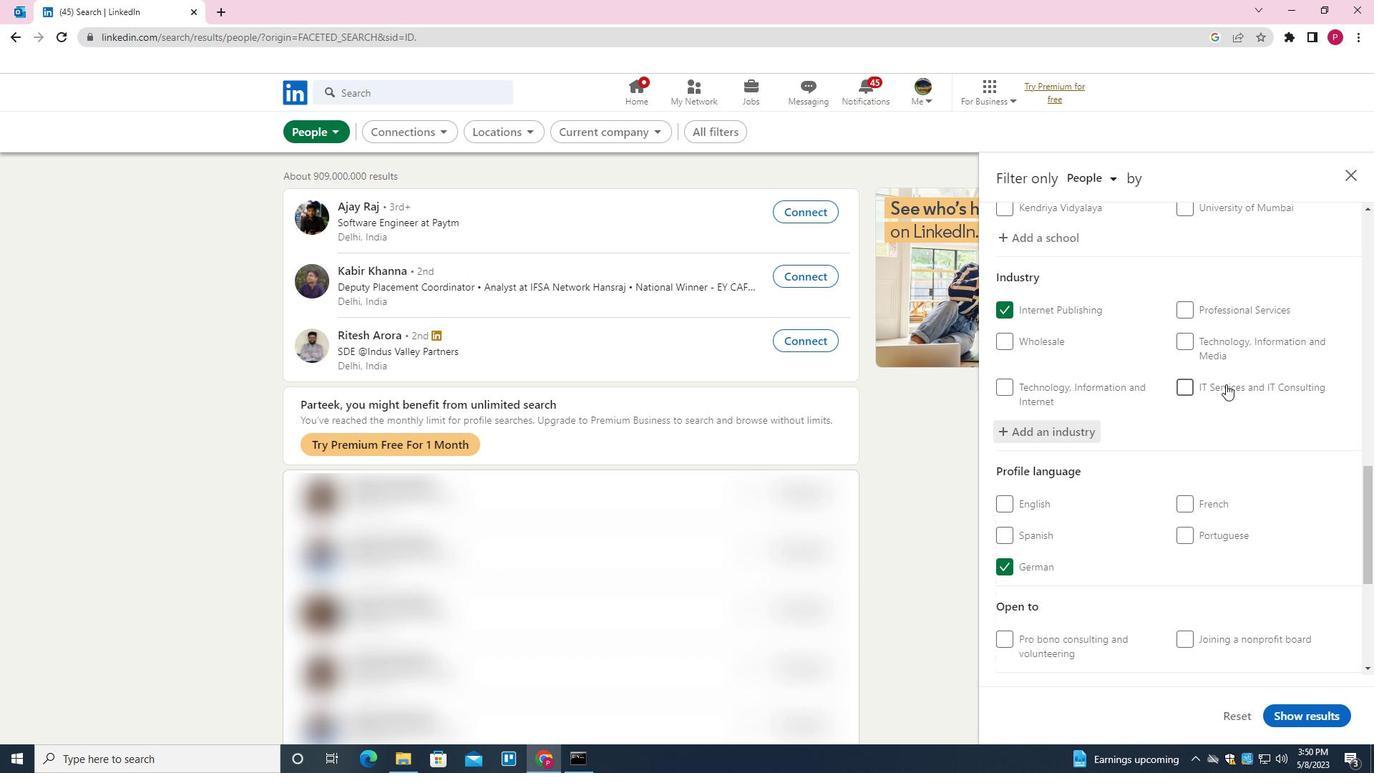
Action: Mouse scrolled (1212, 425) with delta (0, 0)
Screenshot: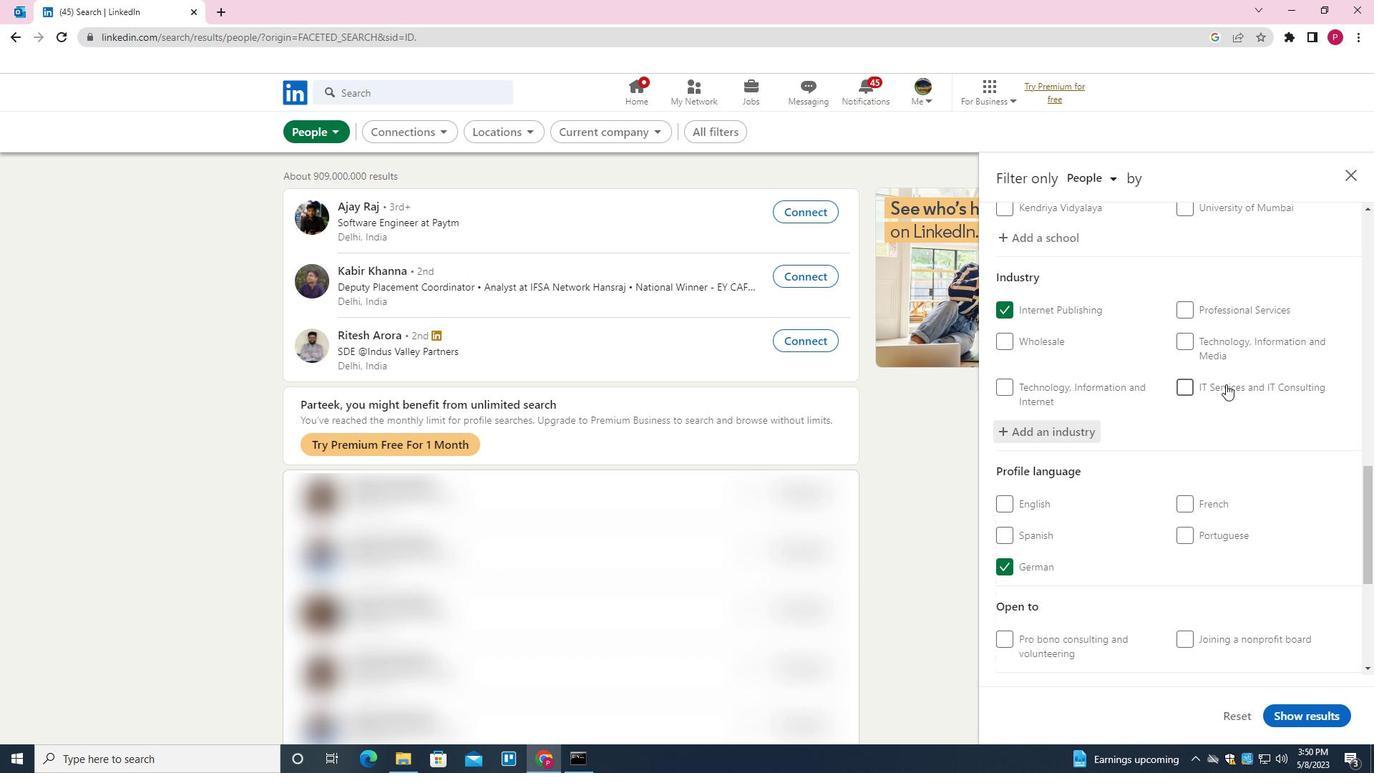 
Action: Mouse moved to (1211, 430)
Screenshot: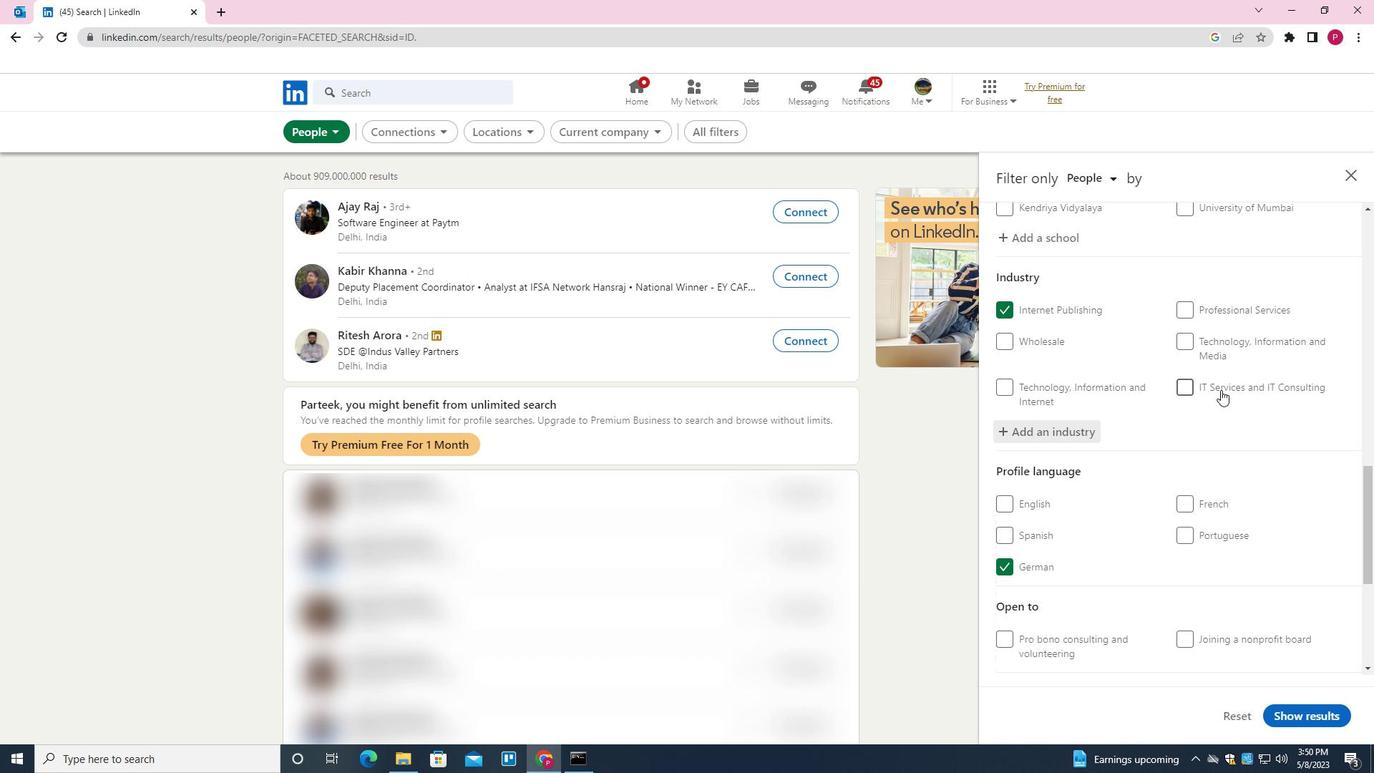 
Action: Mouse scrolled (1211, 429) with delta (0, 0)
Screenshot: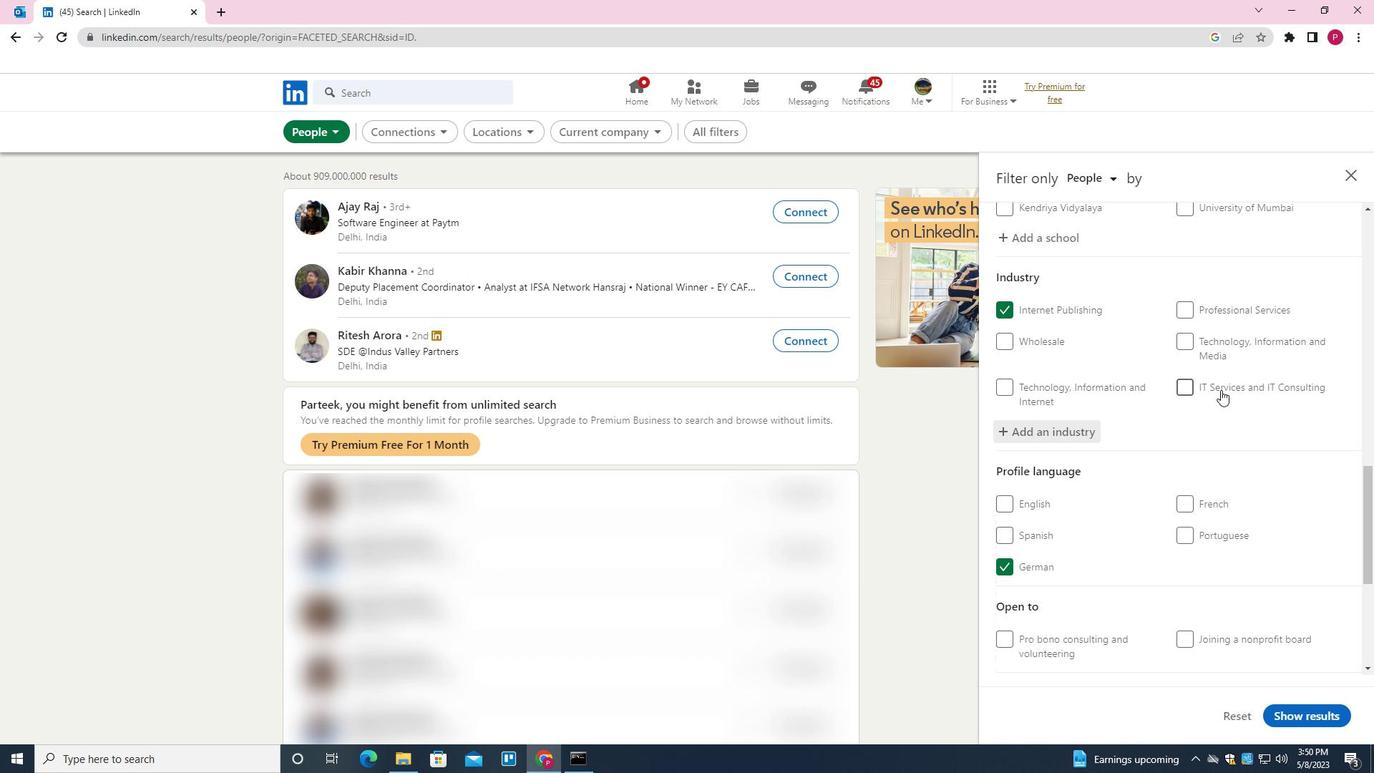 
Action: Mouse moved to (1208, 441)
Screenshot: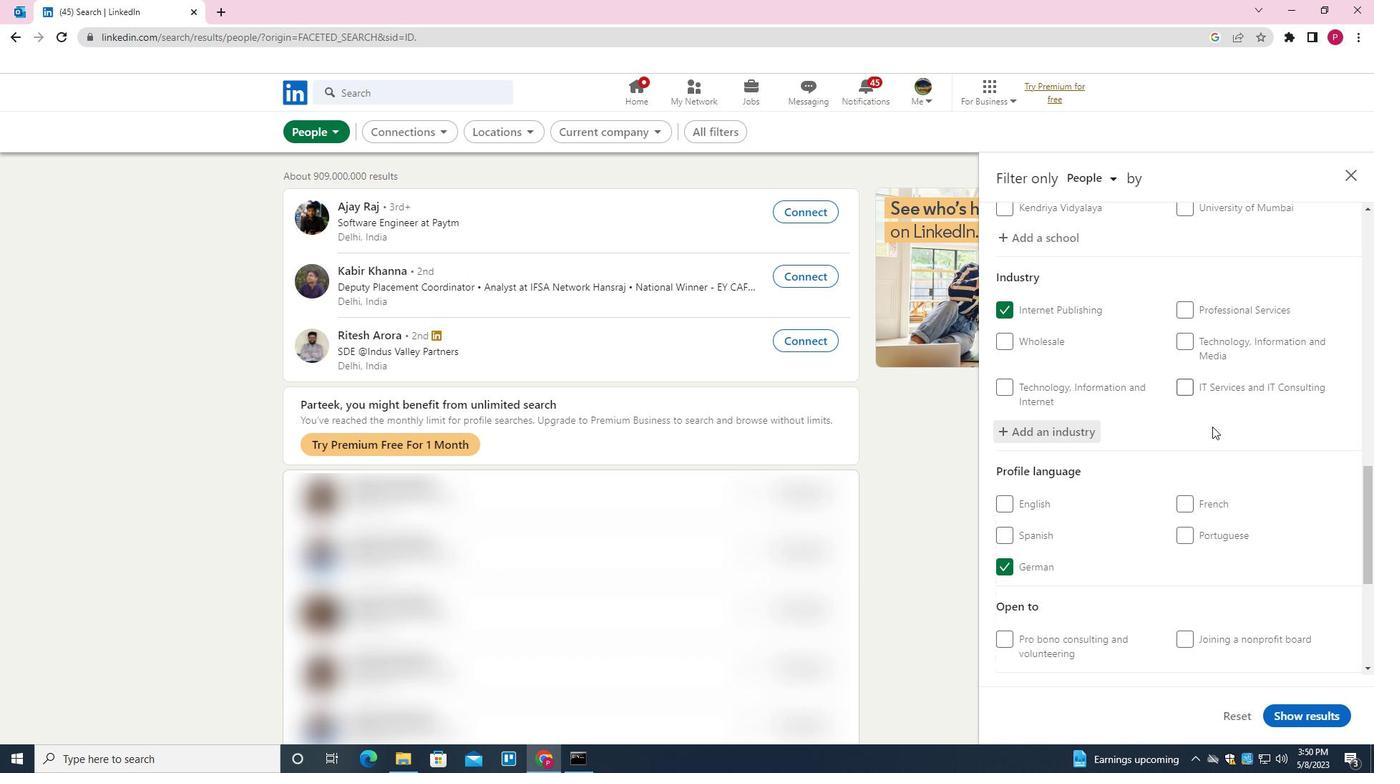 
Action: Mouse scrolled (1208, 440) with delta (0, 0)
Screenshot: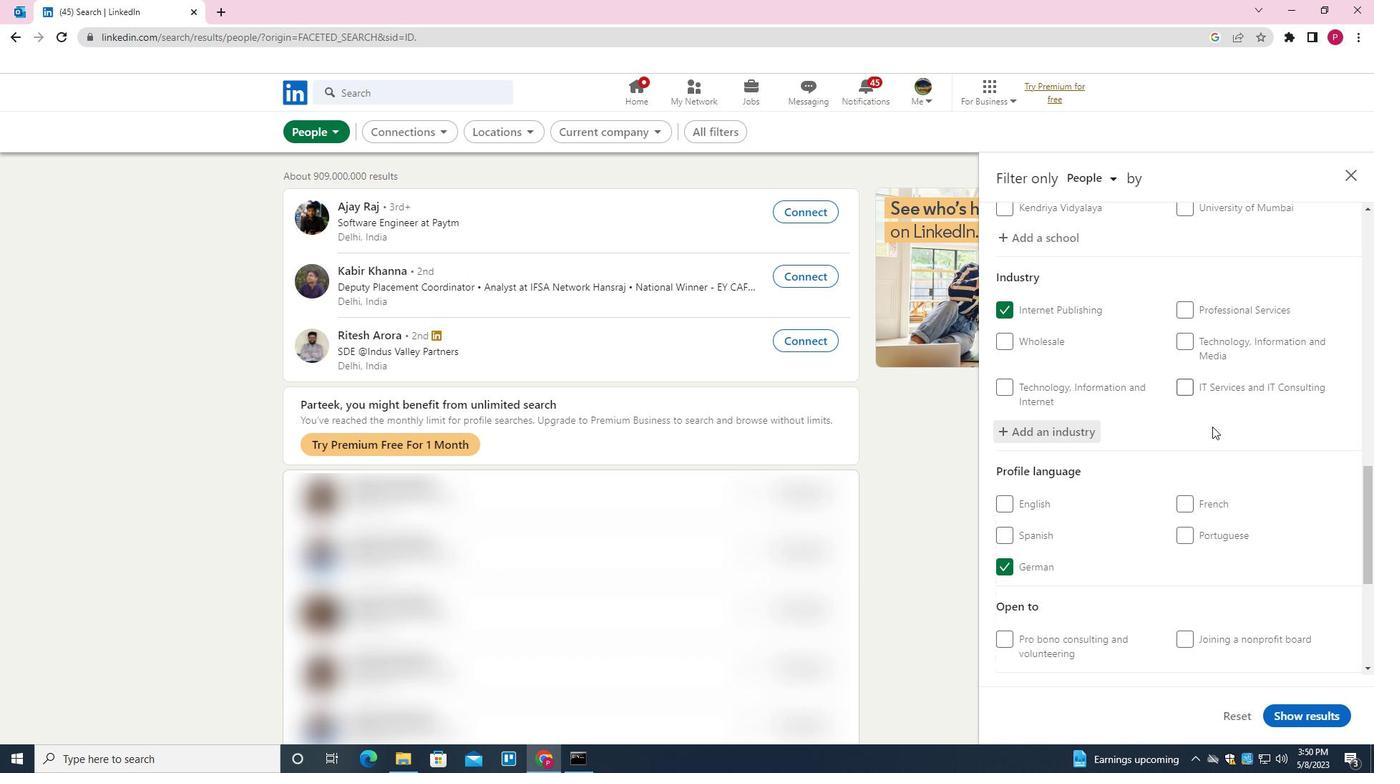 
Action: Mouse moved to (1204, 495)
Screenshot: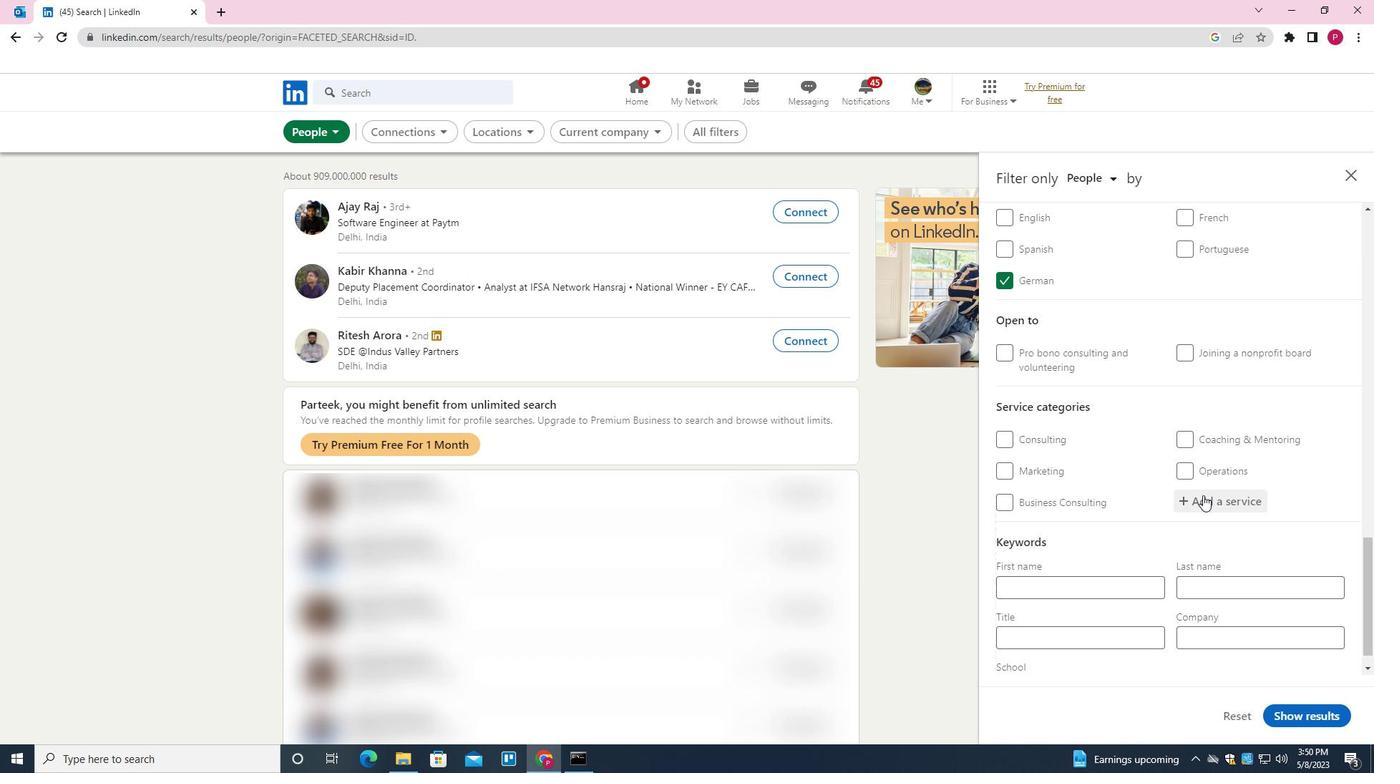 
Action: Mouse pressed left at (1204, 495)
Screenshot: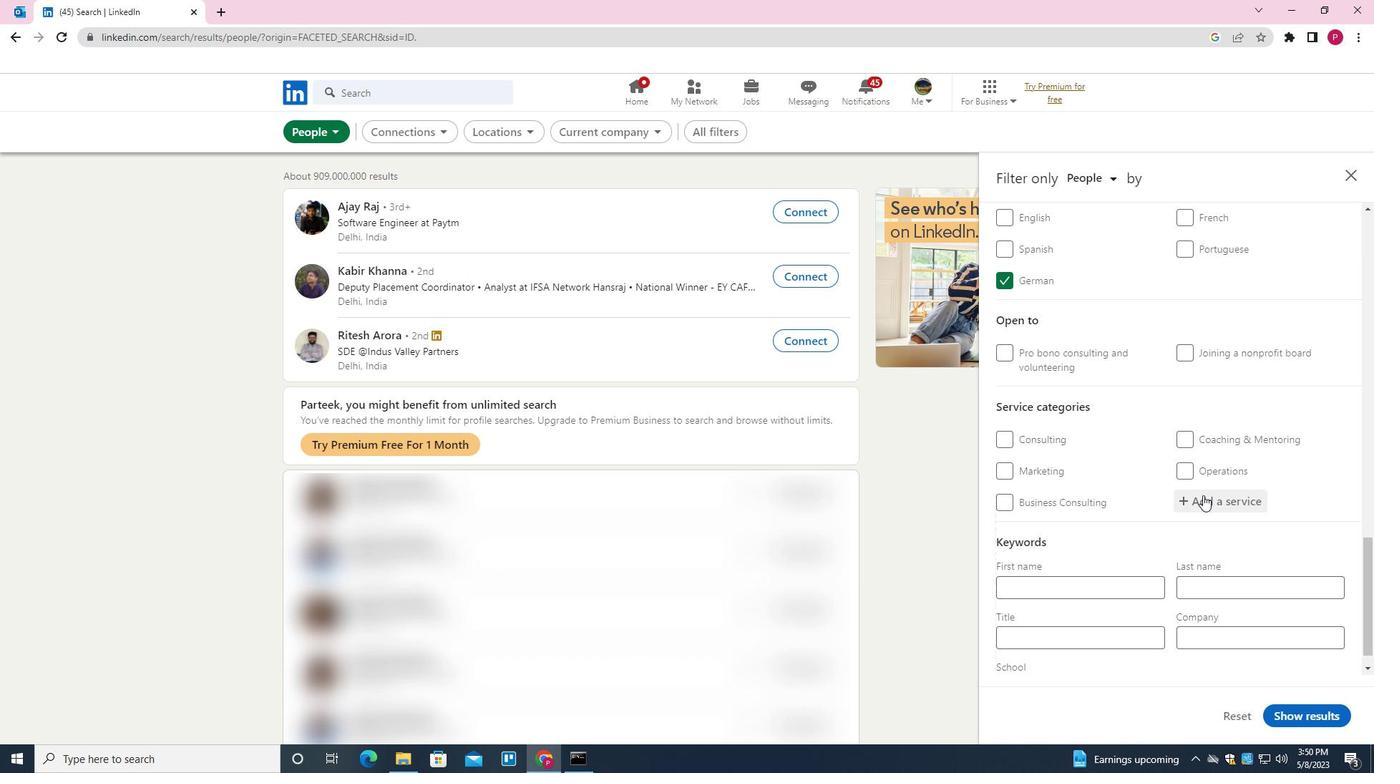 
Action: Key pressed <Key.shift>TECHNICAL<Key.space><Key.enter>
Screenshot: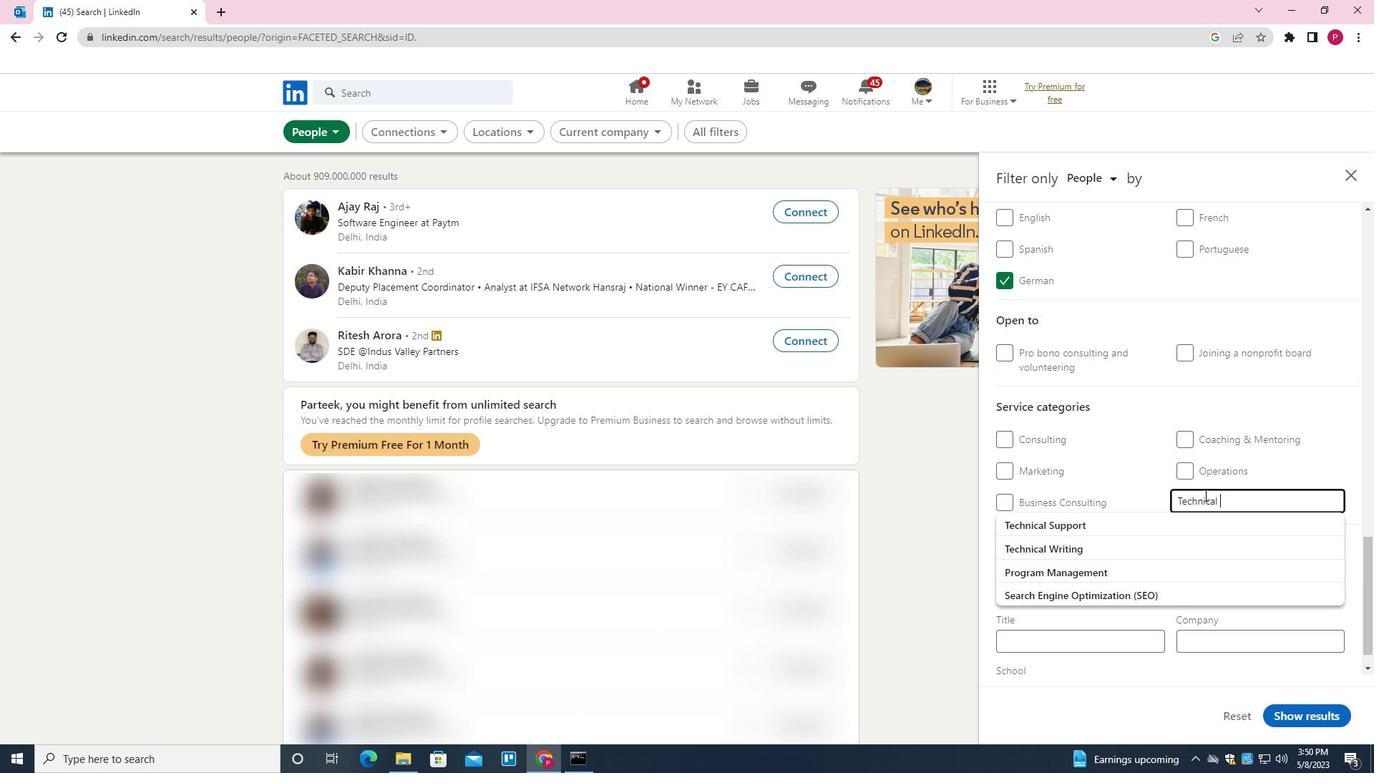 
Action: Mouse moved to (1189, 507)
Screenshot: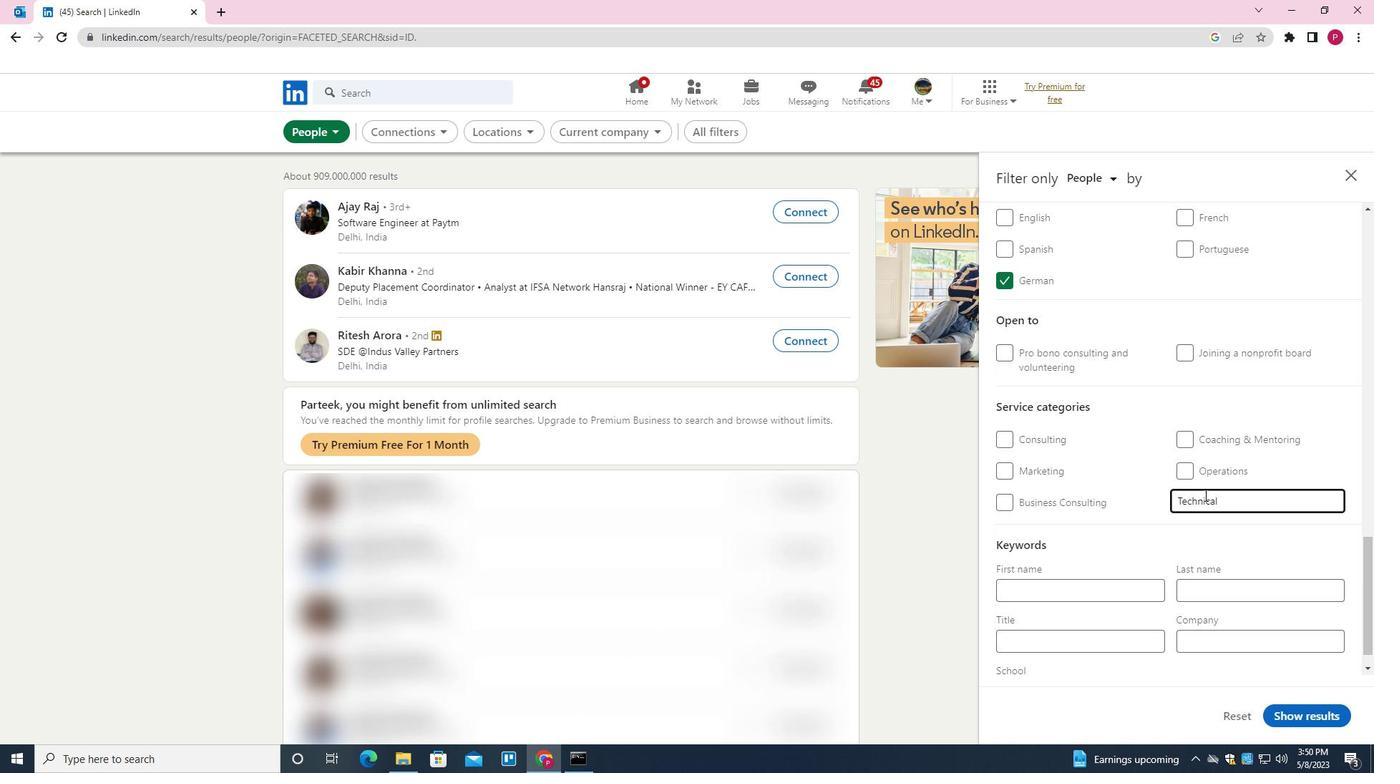 
Action: Mouse scrolled (1189, 506) with delta (0, 0)
Screenshot: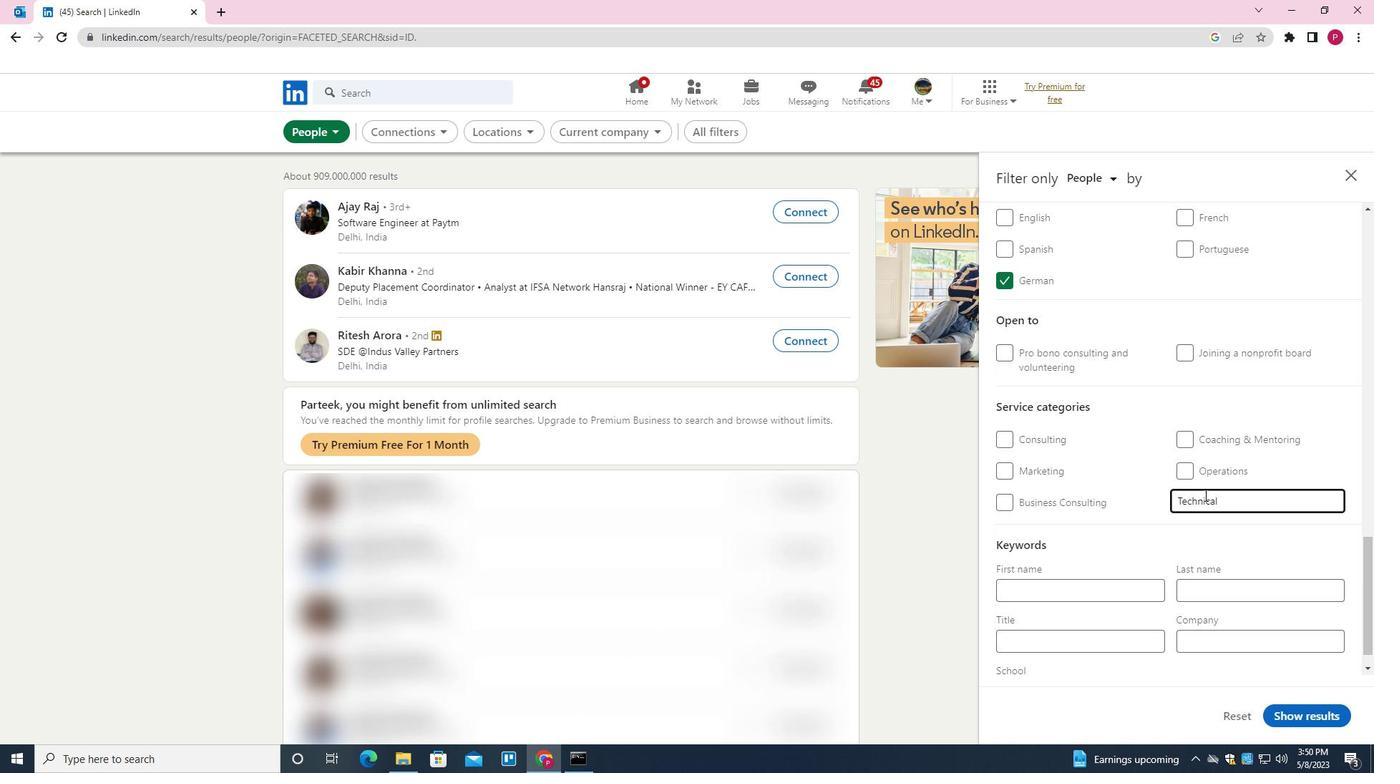 
Action: Mouse moved to (1186, 509)
Screenshot: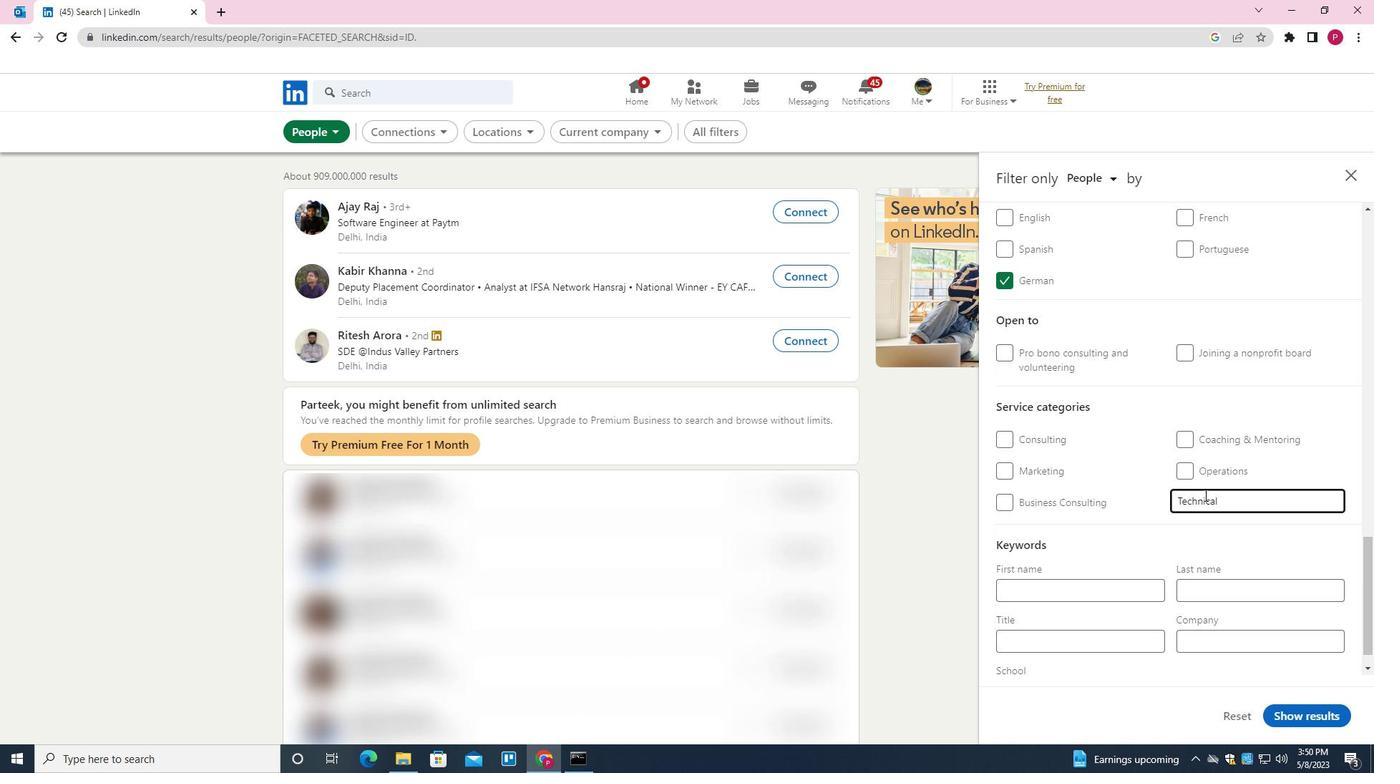 
Action: Mouse scrolled (1186, 509) with delta (0, 0)
Screenshot: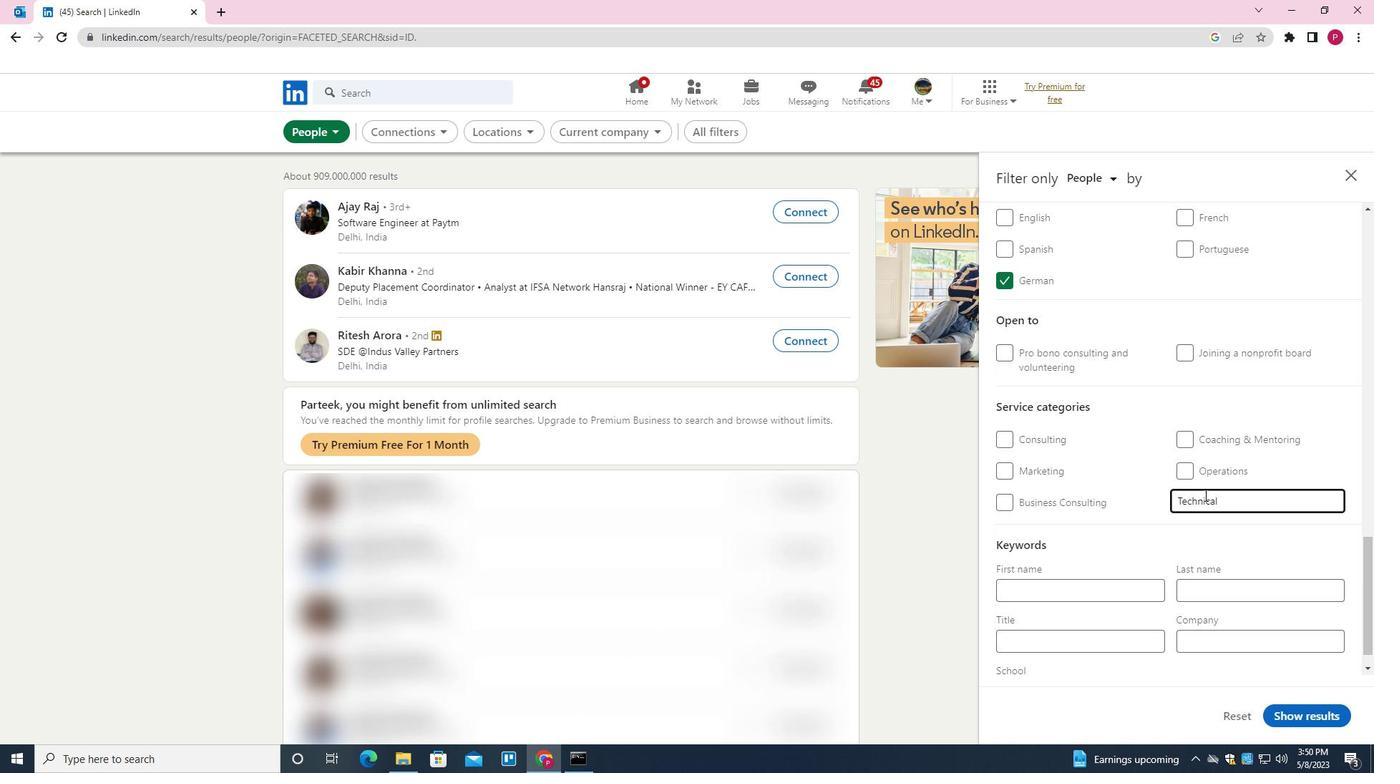 
Action: Mouse moved to (1182, 513)
Screenshot: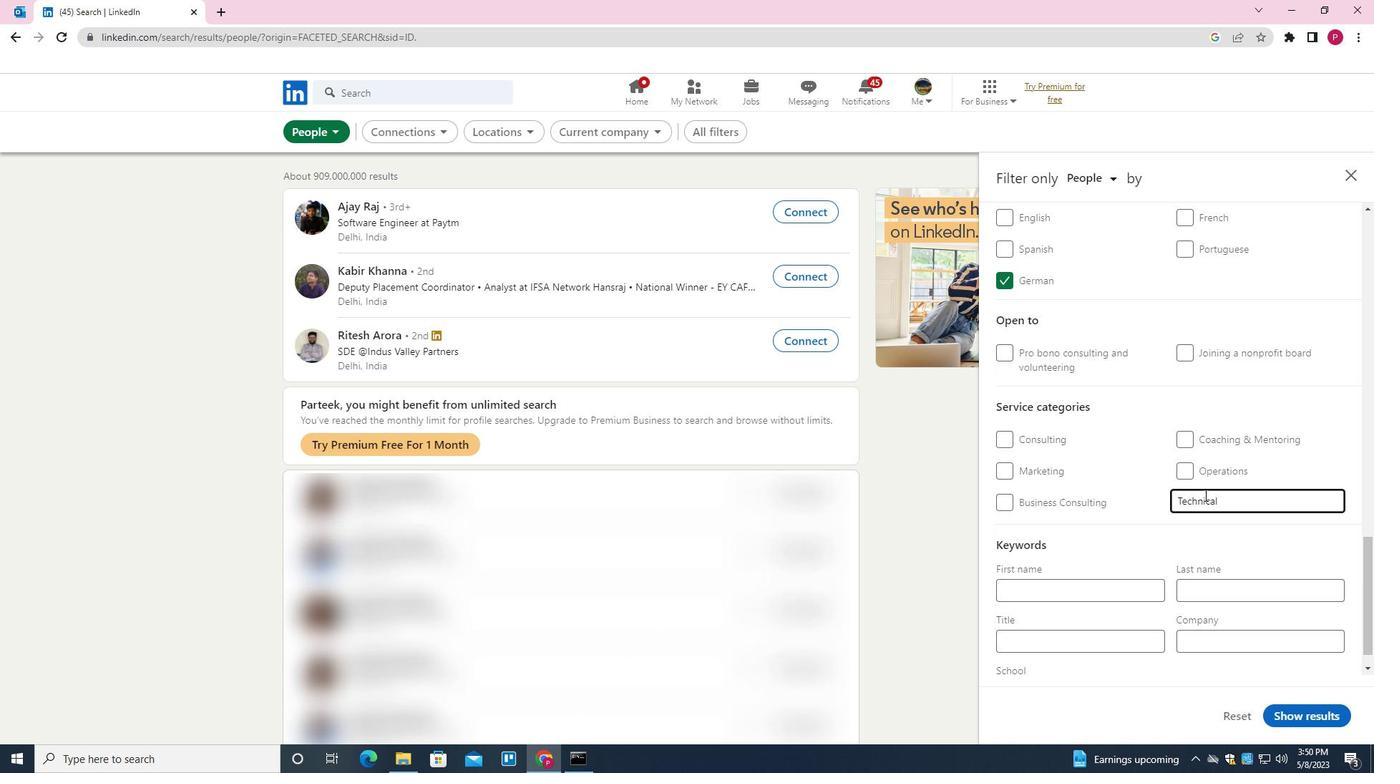 
Action: Mouse scrolled (1182, 512) with delta (0, 0)
Screenshot: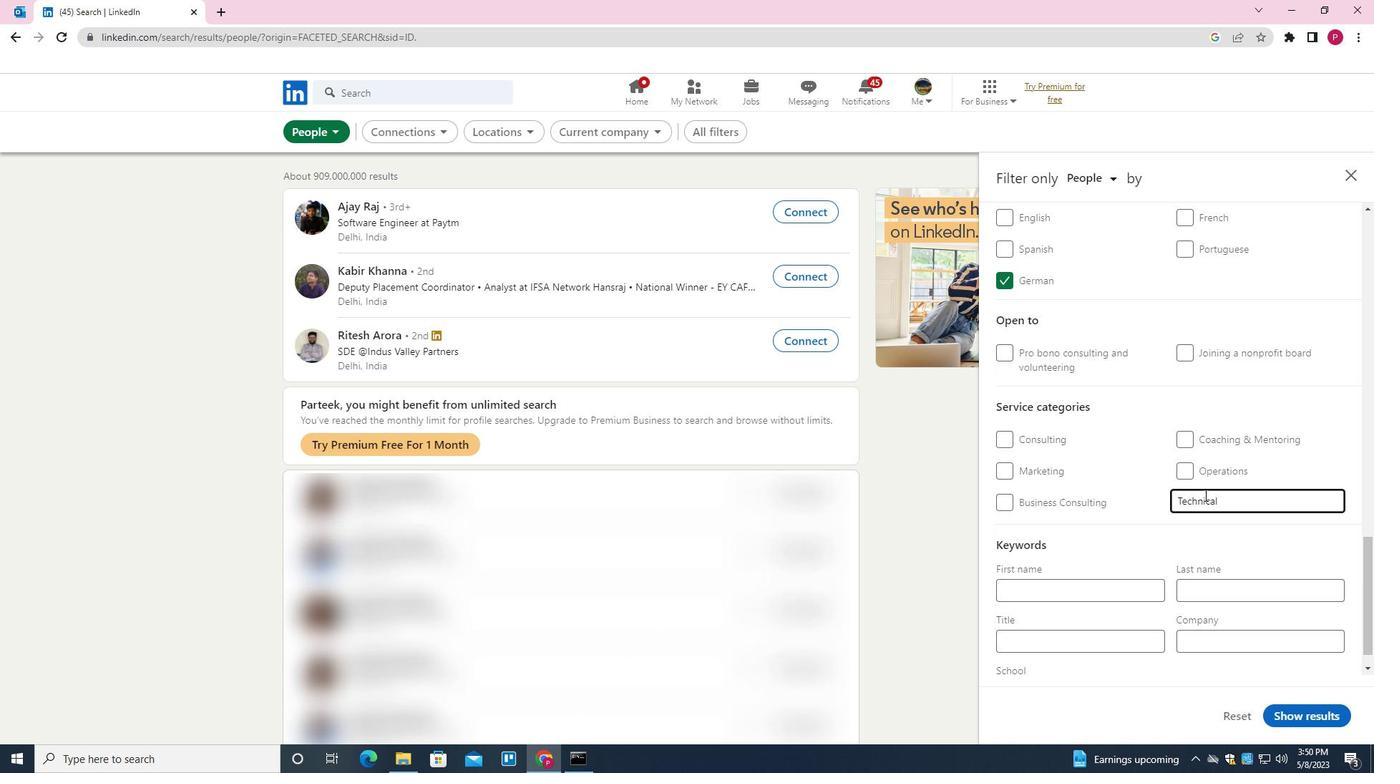 
Action: Mouse moved to (1143, 539)
Screenshot: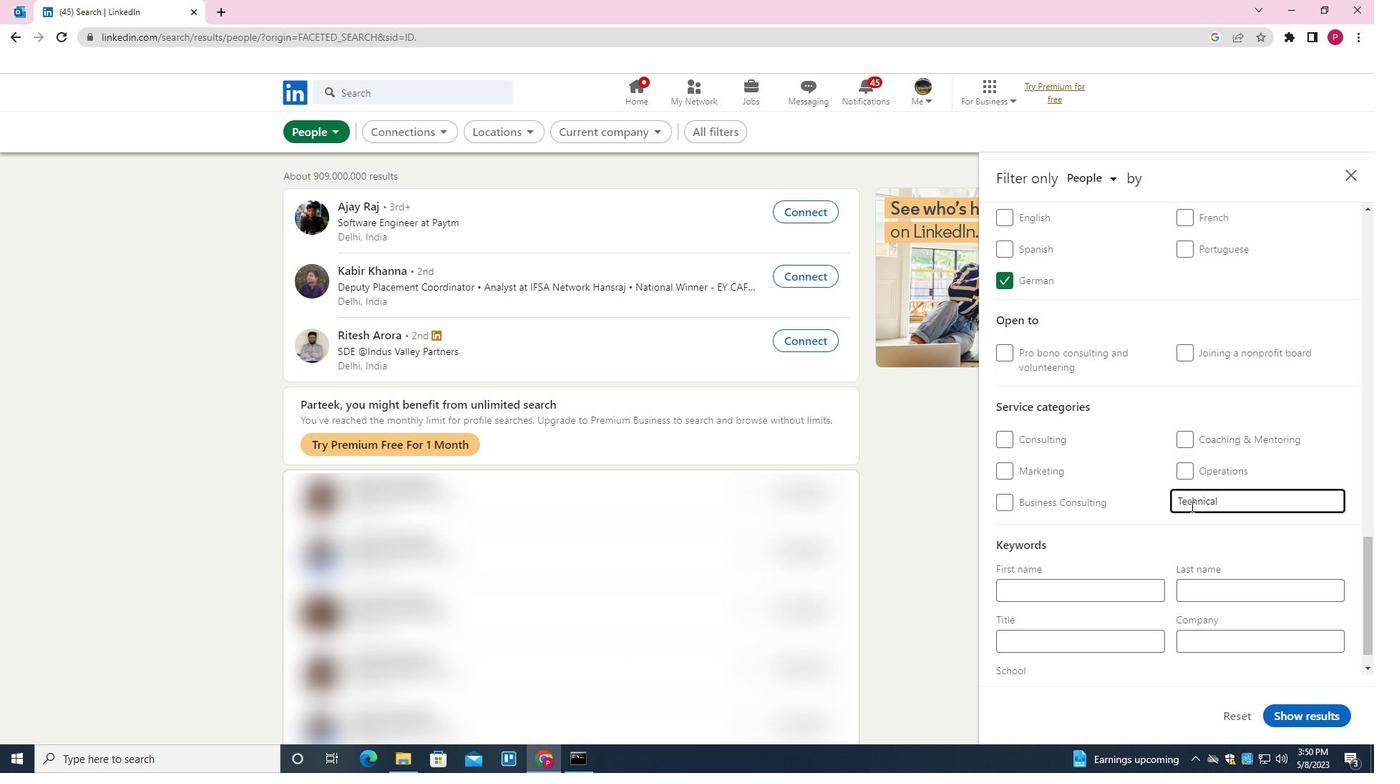 
Action: Mouse scrolled (1143, 539) with delta (0, 0)
Screenshot: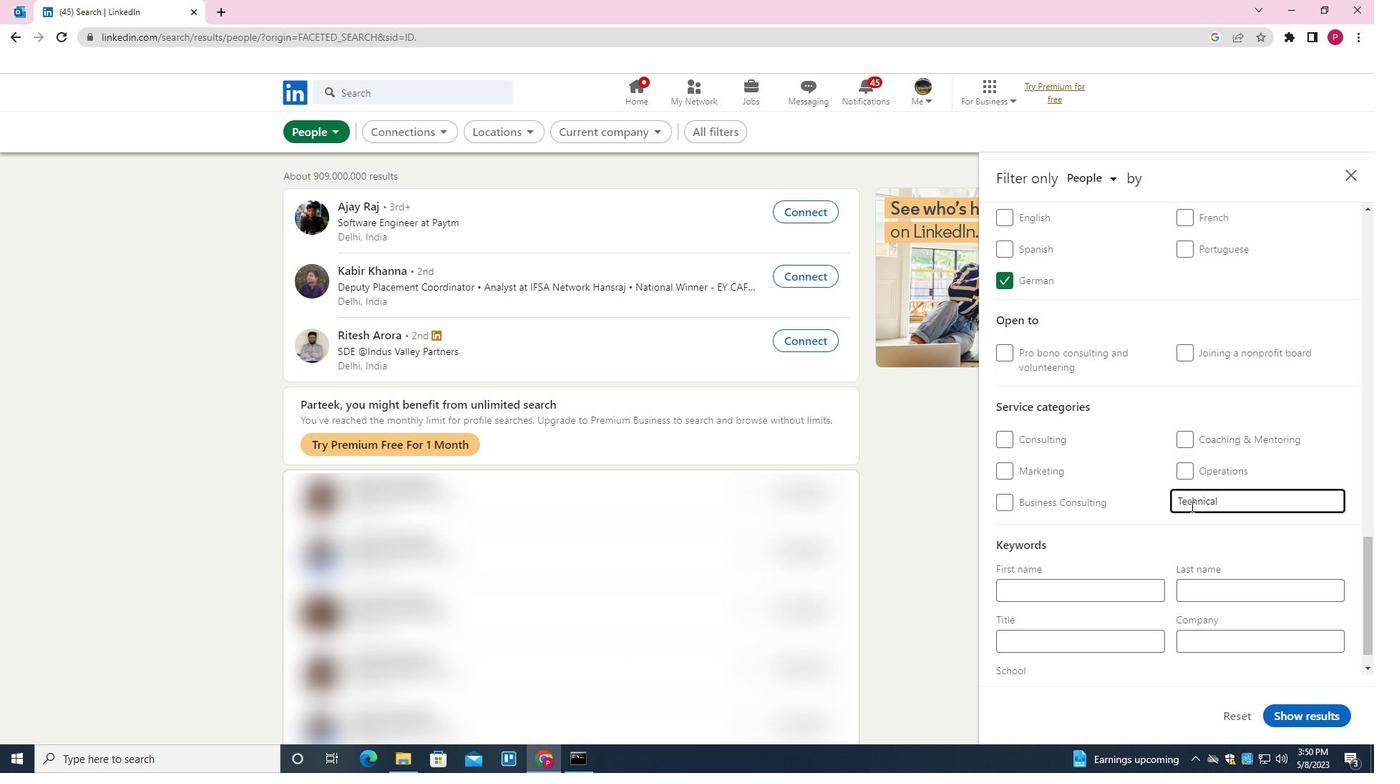 
Action: Mouse moved to (1079, 606)
Screenshot: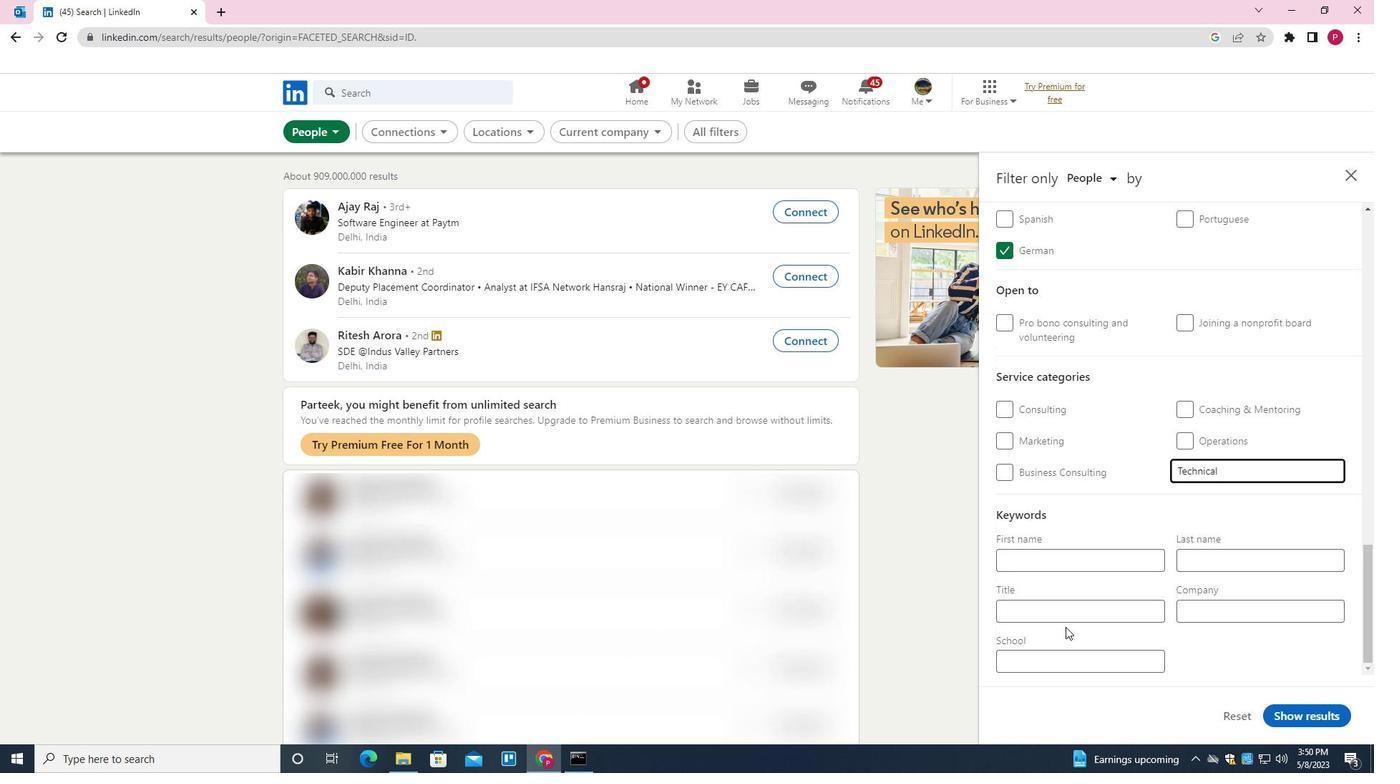 
Action: Mouse pressed left at (1079, 606)
Screenshot: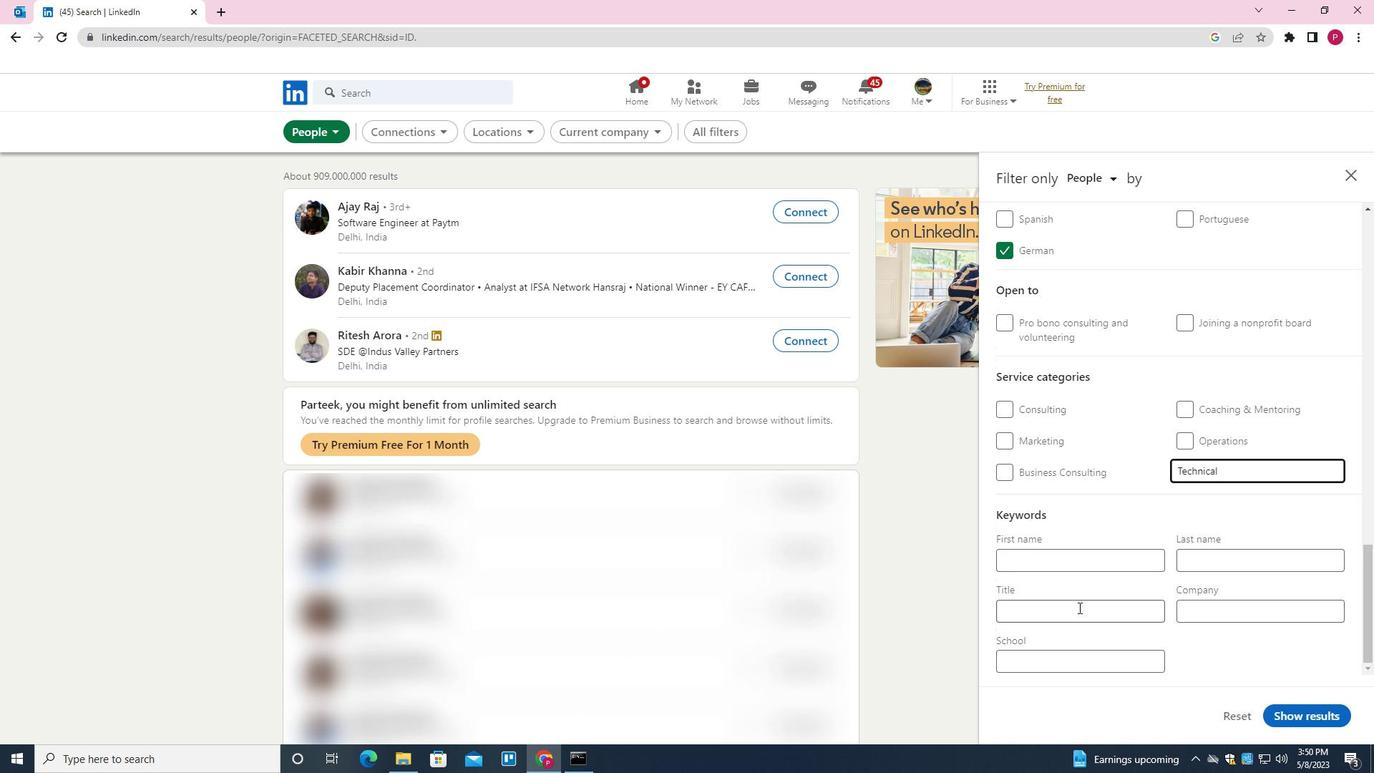 
Action: Key pressed <Key.shift>COSMETOLOGIST
Screenshot: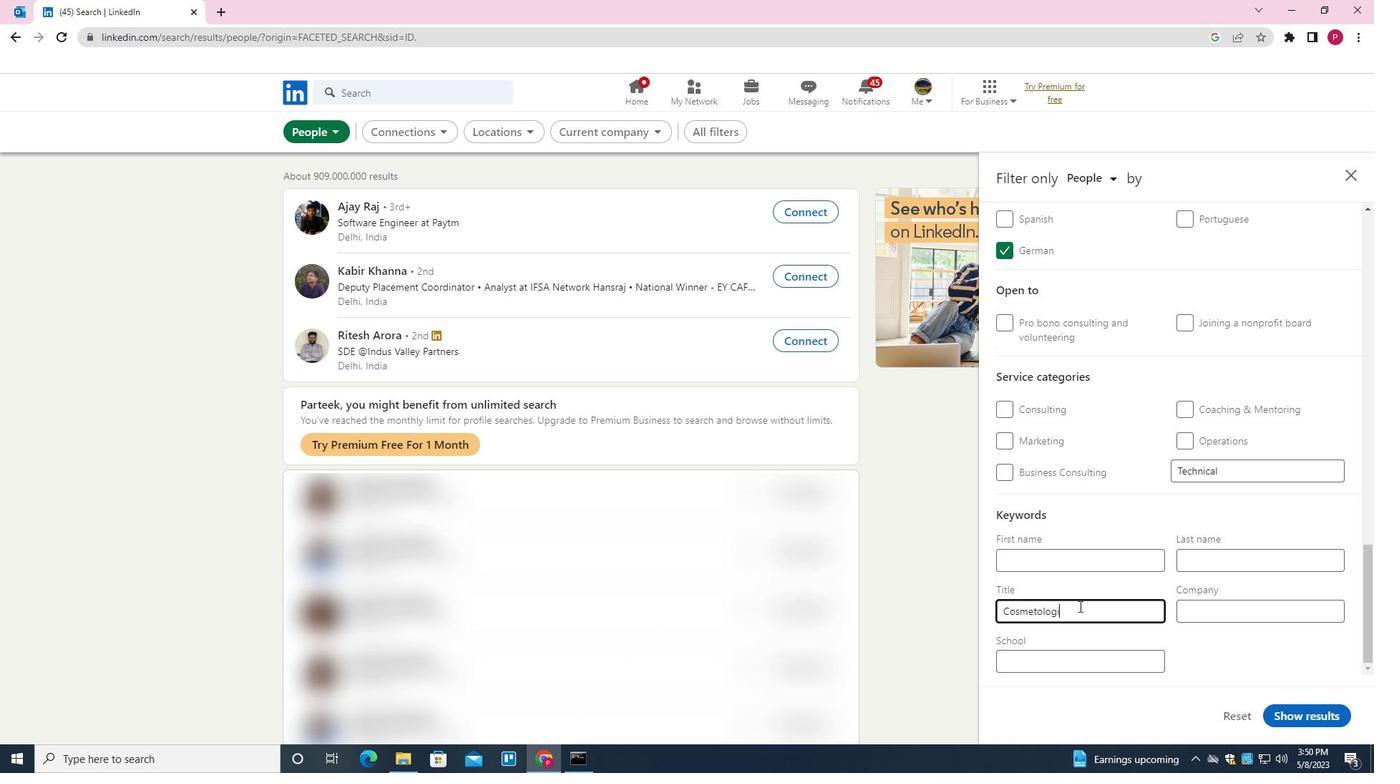 
Action: Mouse moved to (1300, 715)
Screenshot: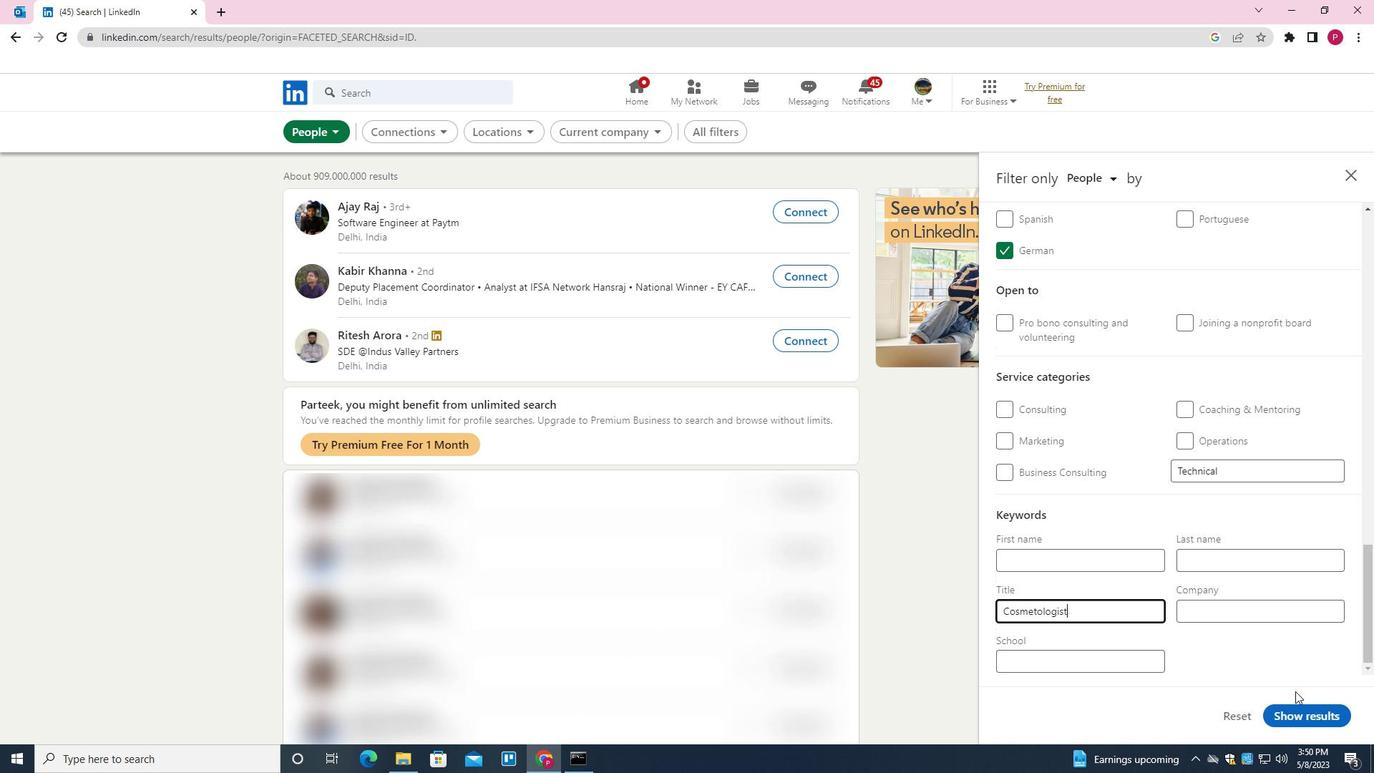 
Action: Mouse pressed left at (1300, 715)
Screenshot: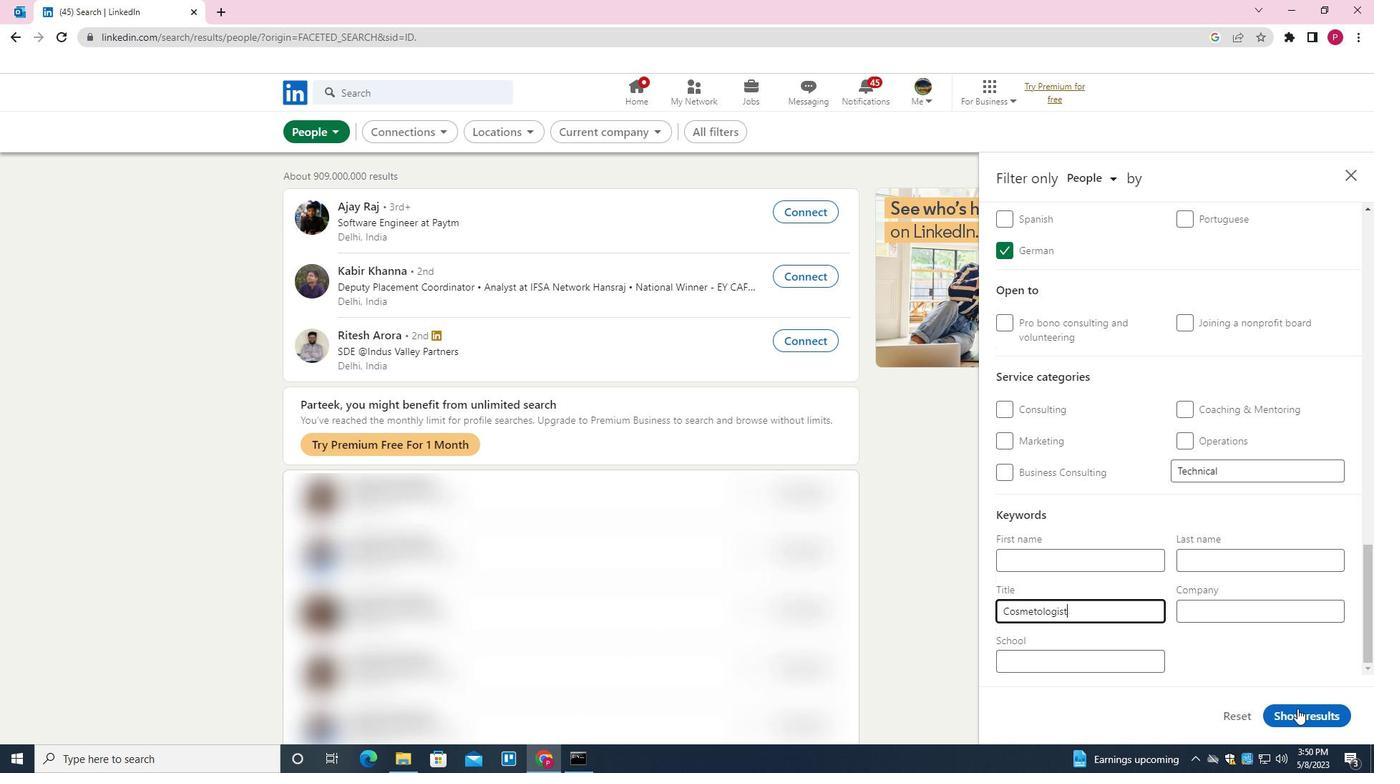 
Action: Mouse moved to (1035, 516)
Screenshot: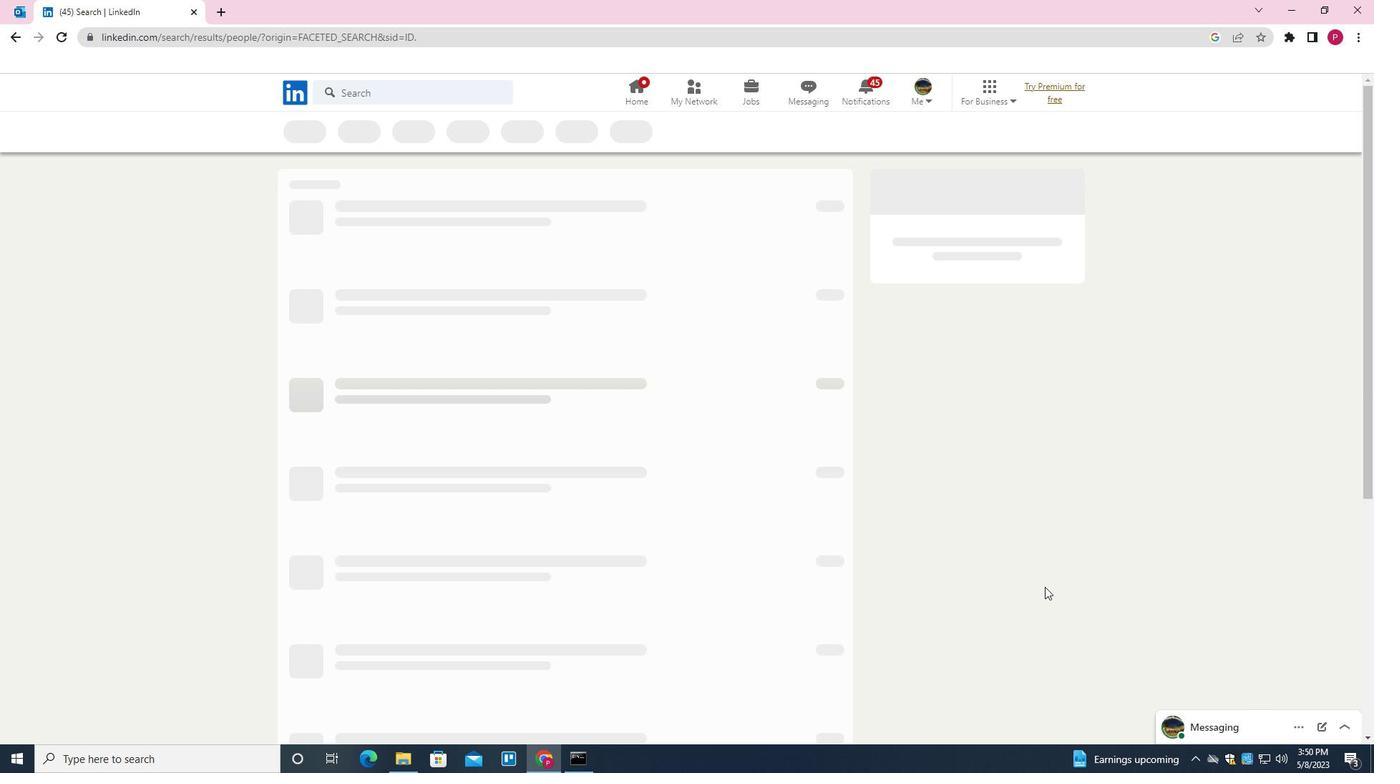 
